 Task: Create a new address book entry by filling in the required fields: Address Book Name, Street, City, State, Landmark, Postal Code, and Country, then save the entry.
Action: Mouse moved to (20, 94)
Screenshot: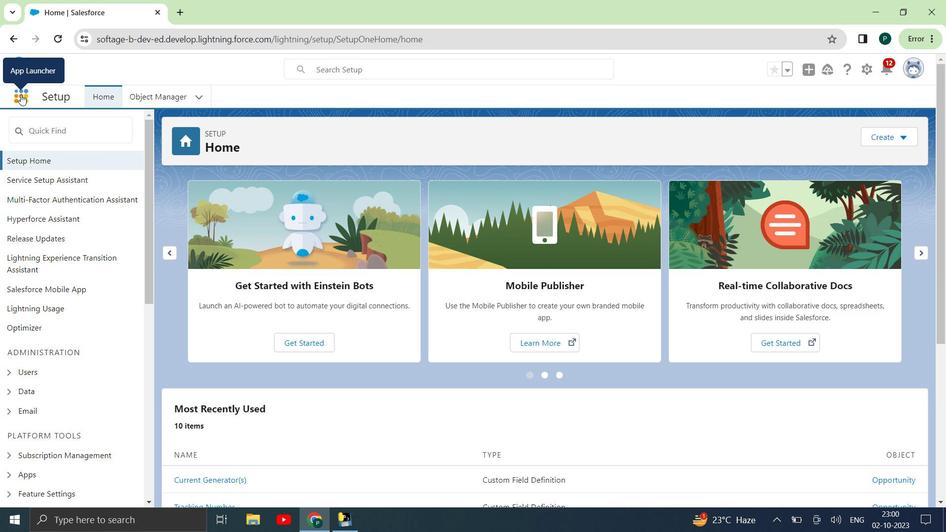 
Action: Mouse pressed left at (20, 94)
Screenshot: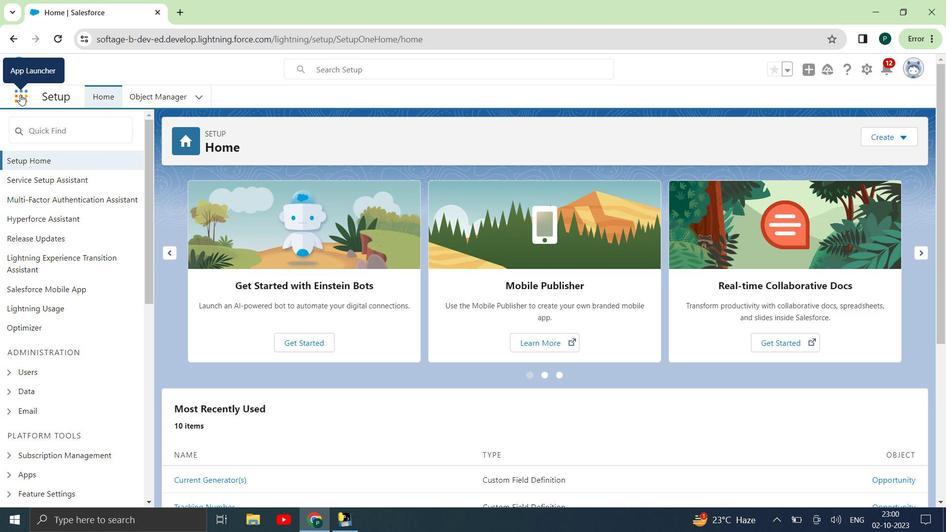 
Action: Mouse moved to (40, 310)
Screenshot: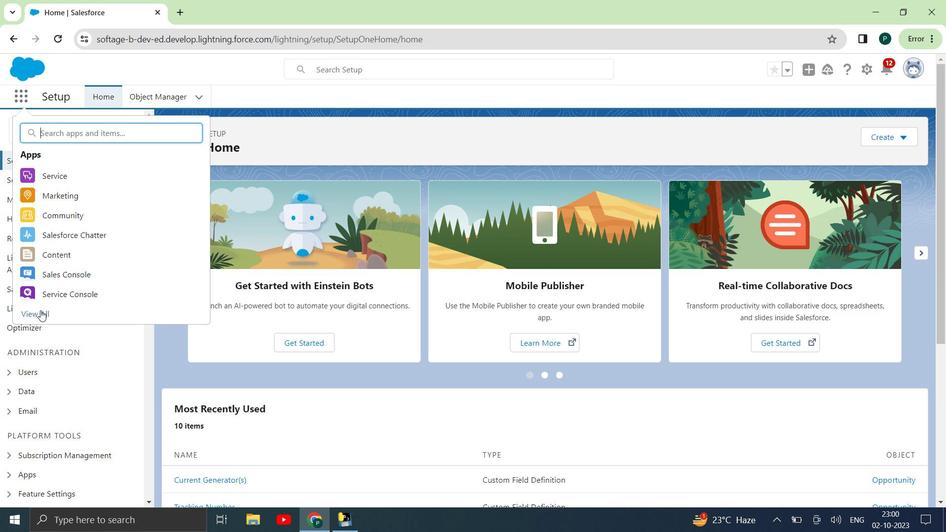 
Action: Mouse pressed left at (40, 310)
Screenshot: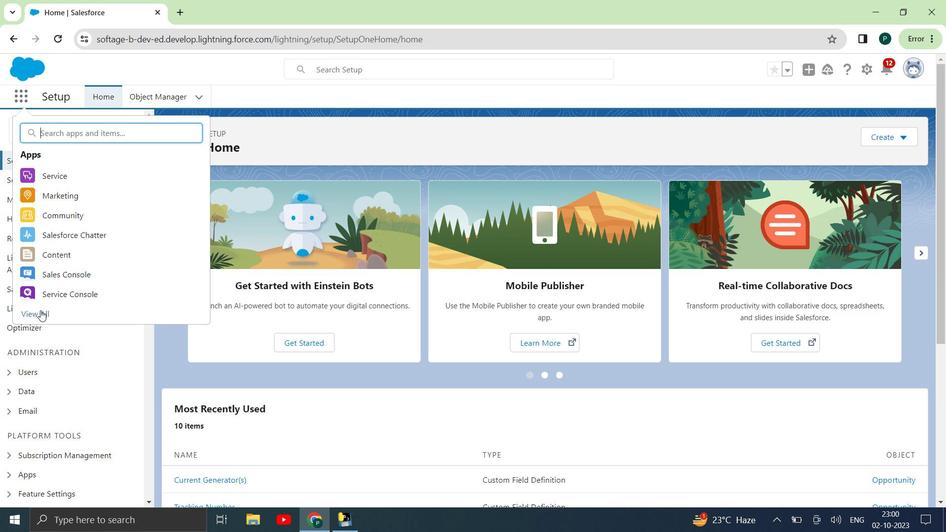 
Action: Mouse moved to (175, 360)
Screenshot: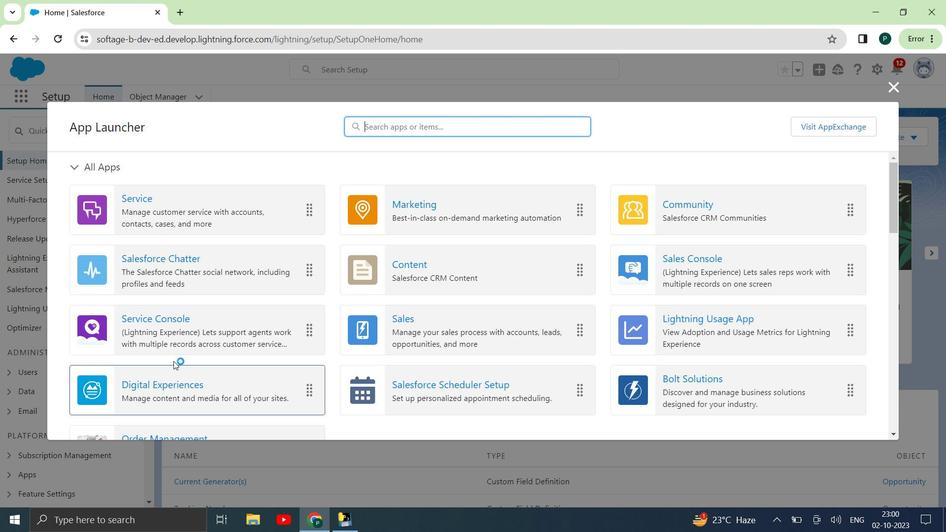 
Action: Mouse scrolled (175, 360) with delta (0, 0)
Screenshot: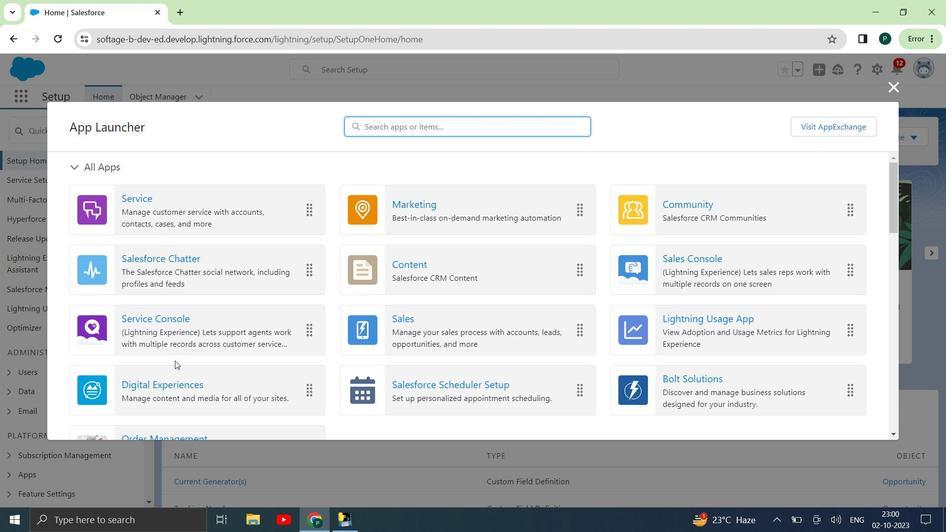 
Action: Mouse scrolled (175, 360) with delta (0, 0)
Screenshot: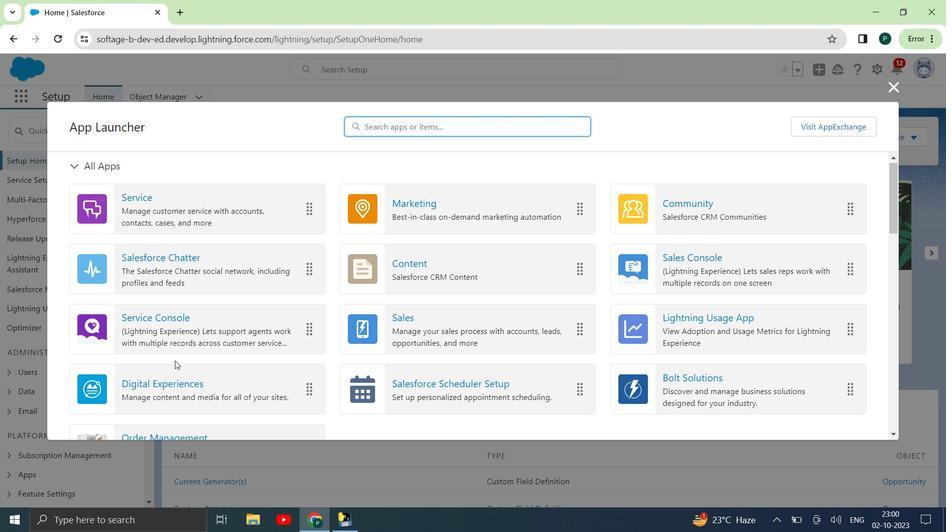 
Action: Mouse moved to (167, 336)
Screenshot: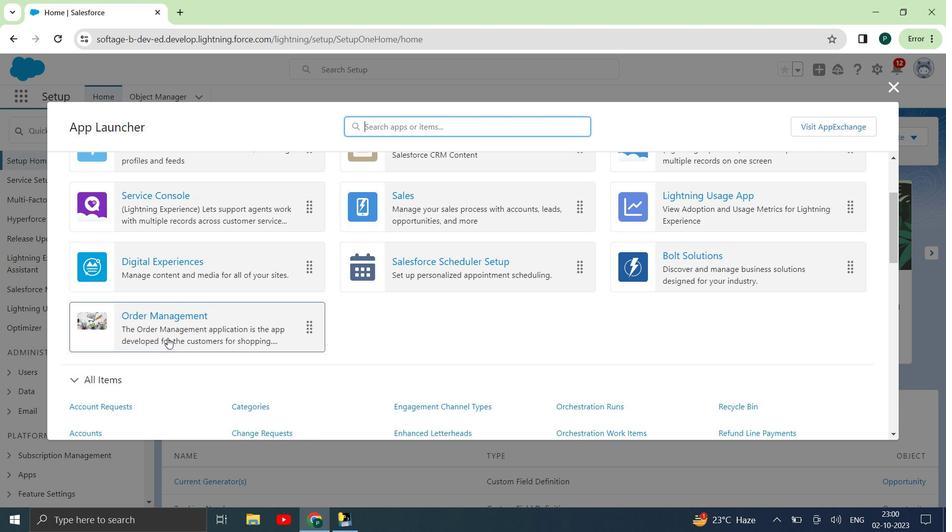 
Action: Mouse pressed left at (167, 336)
Screenshot: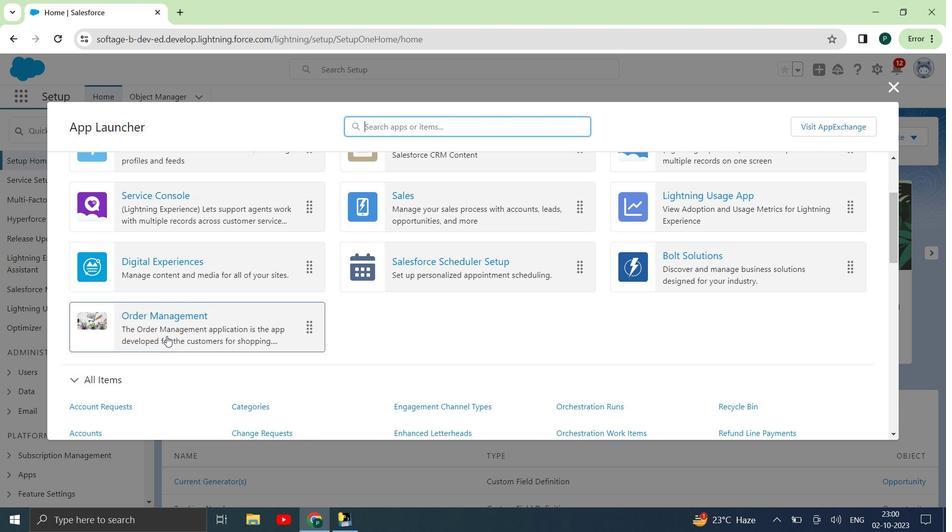
Action: Mouse moved to (537, 100)
Screenshot: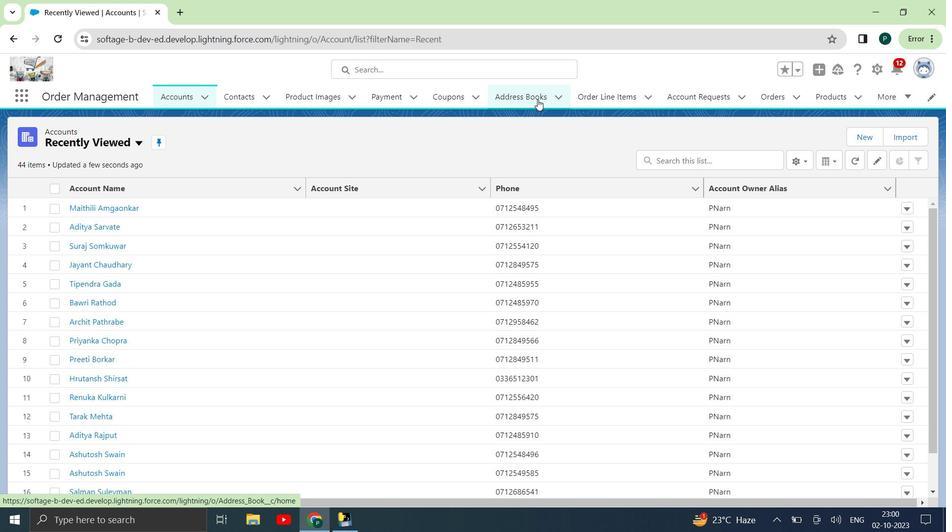 
Action: Mouse pressed left at (537, 100)
Screenshot: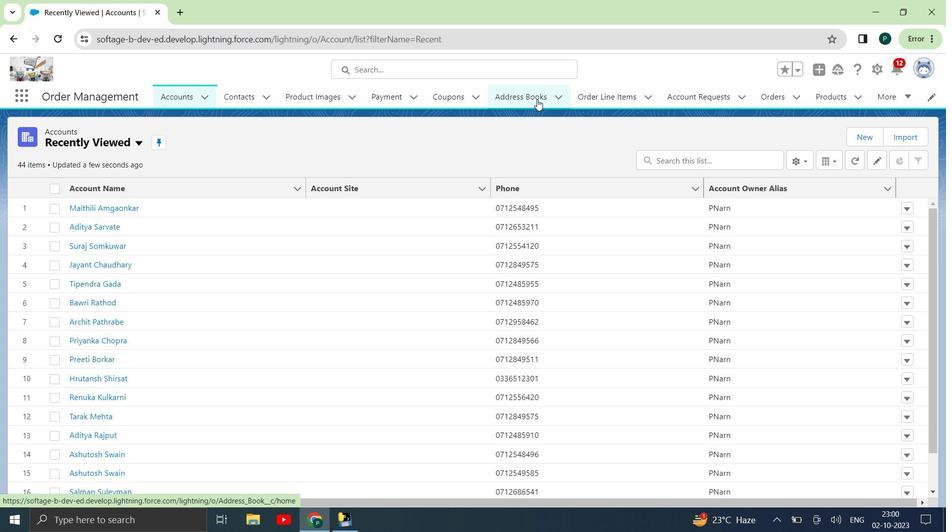 
Action: Mouse moved to (804, 137)
Screenshot: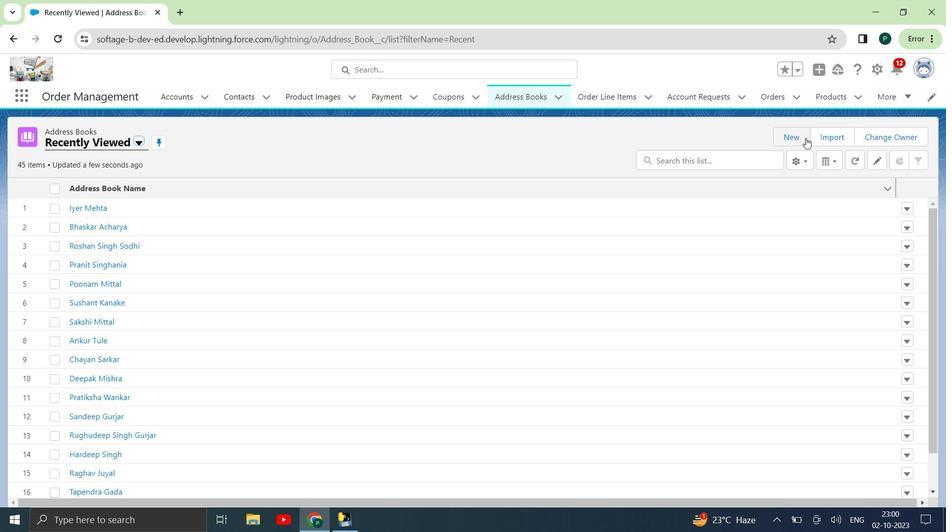 
Action: Mouse pressed left at (804, 137)
Screenshot: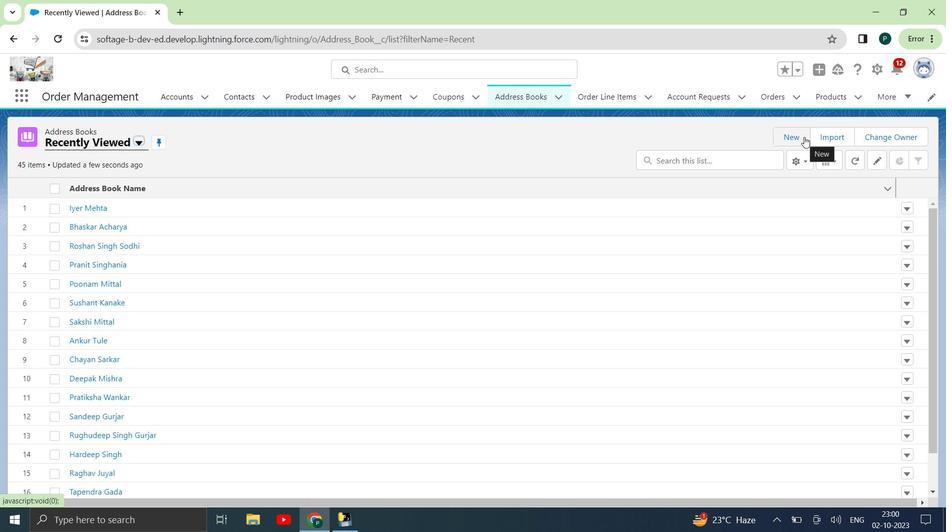 
Action: Mouse moved to (369, 198)
Screenshot: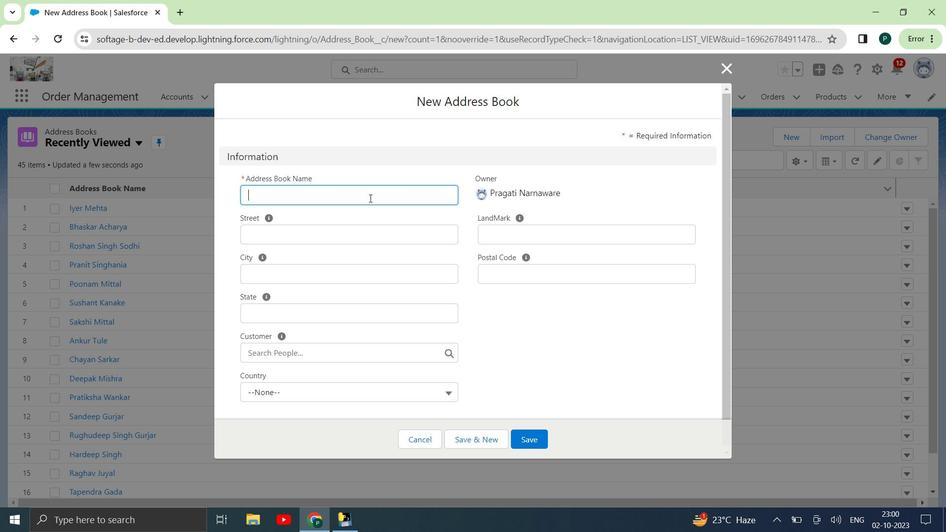 
Action: Mouse pressed left at (369, 198)
Screenshot: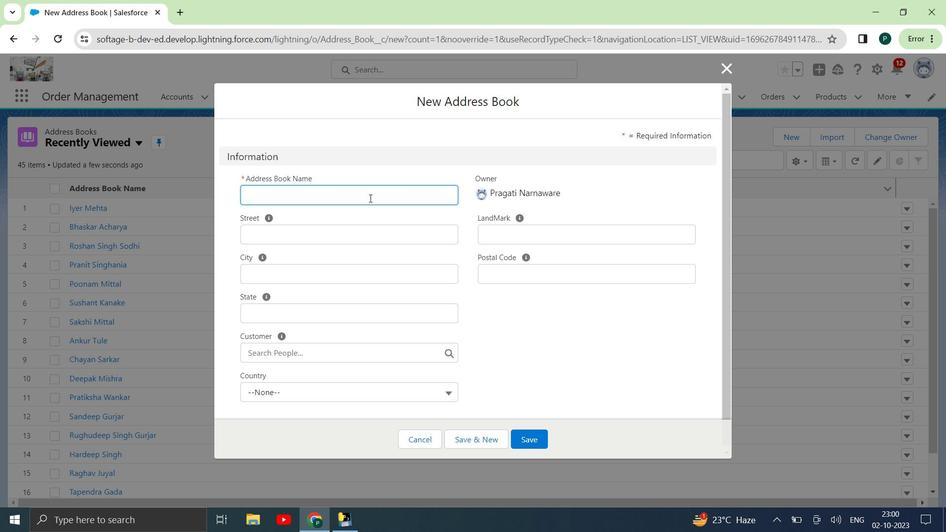 
Action: Mouse moved to (563, 110)
Screenshot: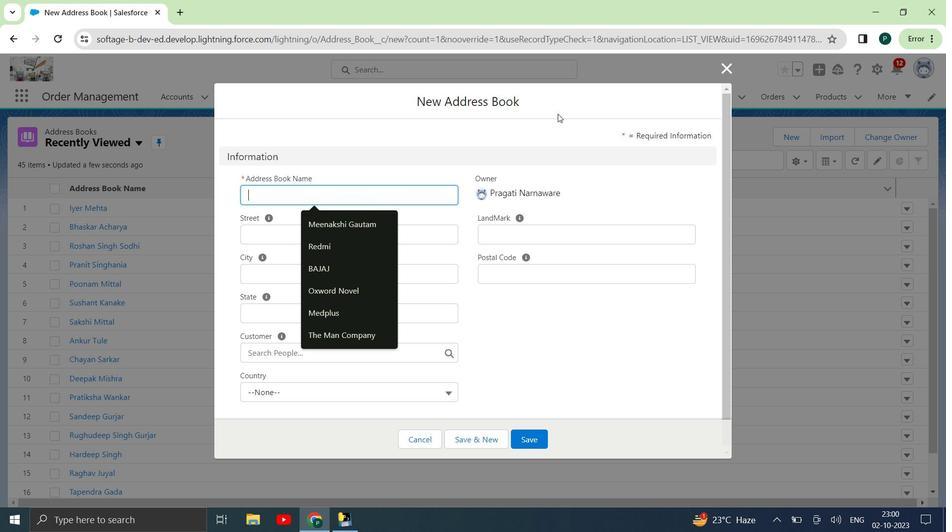 
Action: Key pressed <Key.shift>Hemraj<Key.space><Key.shift><Key.shift><Key.shift><Key.shift><Key.shift><Key.shift><Key.shift><Key.shift><Key.shift><Key.shift><Key.shift><Key.shift><Key.shift><Key.shift>Kalyan
Screenshot: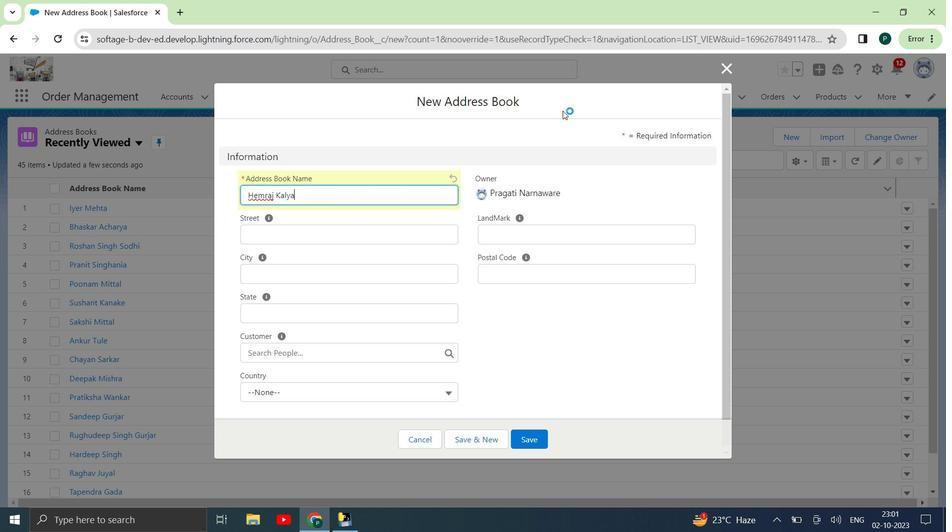 
Action: Mouse moved to (338, 232)
Screenshot: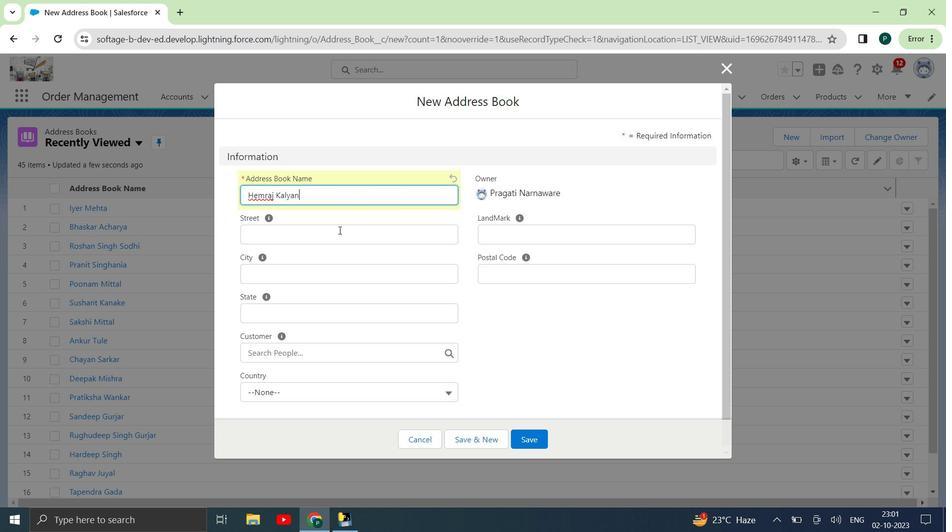 
Action: Mouse pressed left at (338, 232)
Screenshot: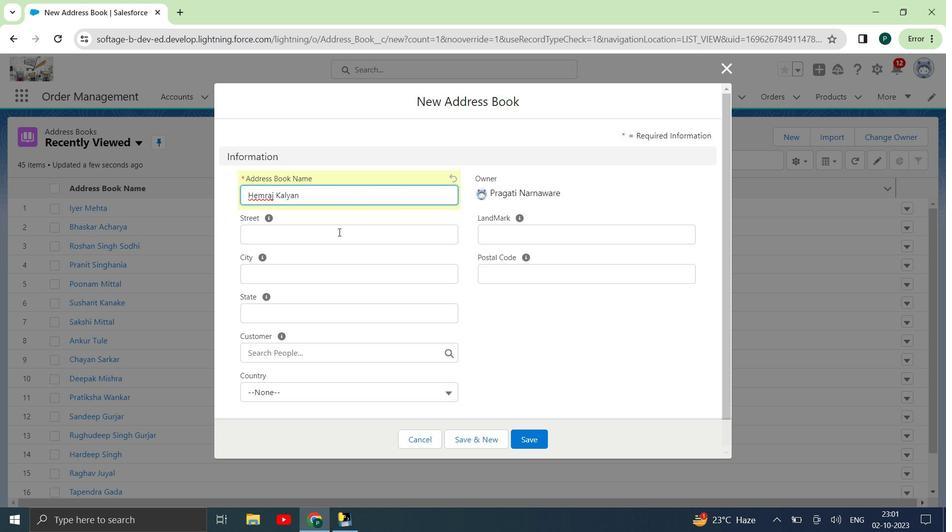 
Action: Key pressed 15/<Key.shift>L<Key.space><Key.shift><Key.shift><Key.shift><Key.shift>North<Key.space><Key.shift><Key.shift><Key.shift><Key.shift><Key.shift><Key.shift><Key.shift><Key.shift><Key.shift>Carolina<Key.space><Key.shift>Lane.
Screenshot: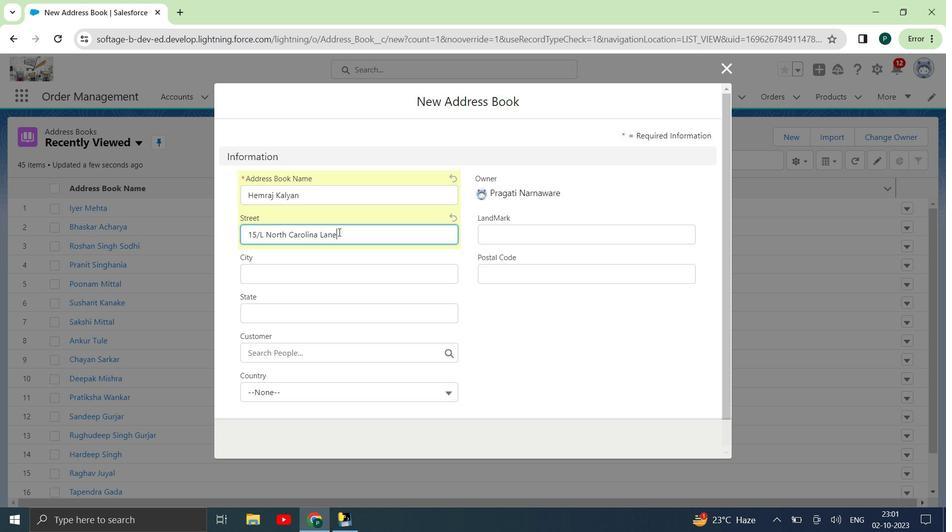 
Action: Mouse moved to (519, 239)
Screenshot: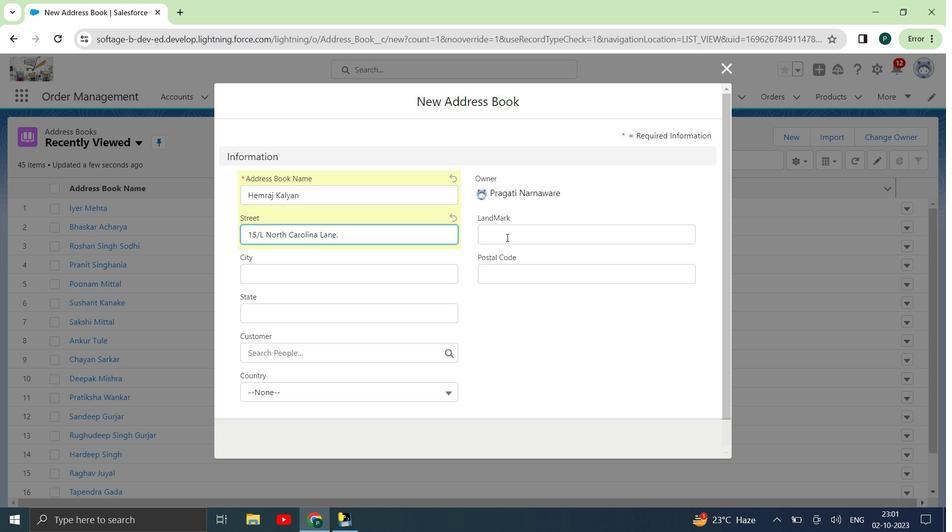 
Action: Mouse pressed left at (519, 239)
Screenshot: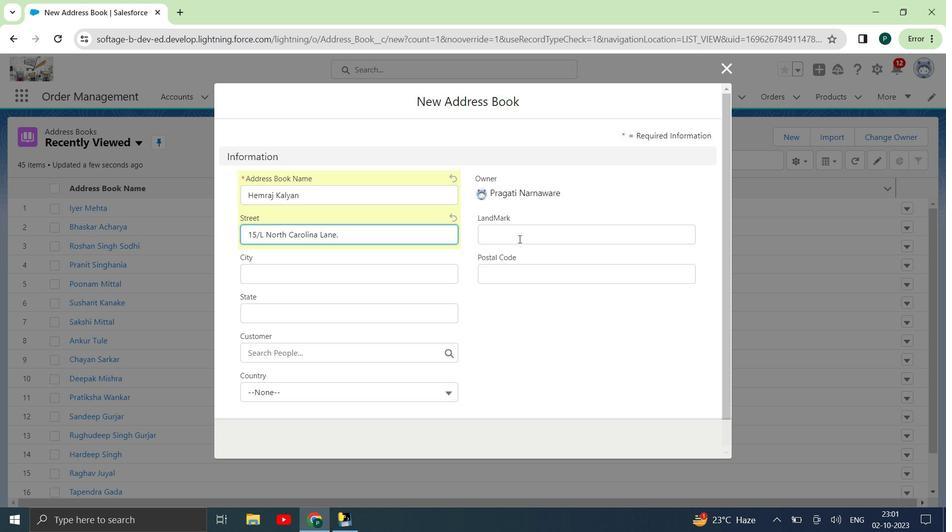 
Action: Key pressed <Key.shift><Key.shift><Key.shift><Key.shift><Key.shift><Key.shift><Key.shift><Key.shift><Key.shift><Key.shift><Key.shift><Key.shift><Key.shift><Key.shift><Key.shift><Key.shift><Key.shift><Key.shift><Key.shift>NIT<Key.space>Swimming<Key.space><Key.shift>Pool
Screenshot: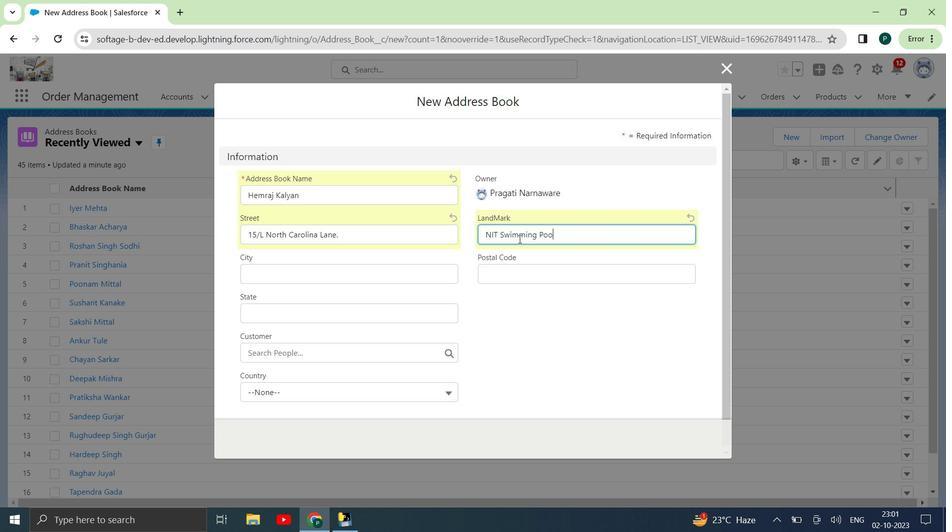 
Action: Mouse moved to (338, 280)
Screenshot: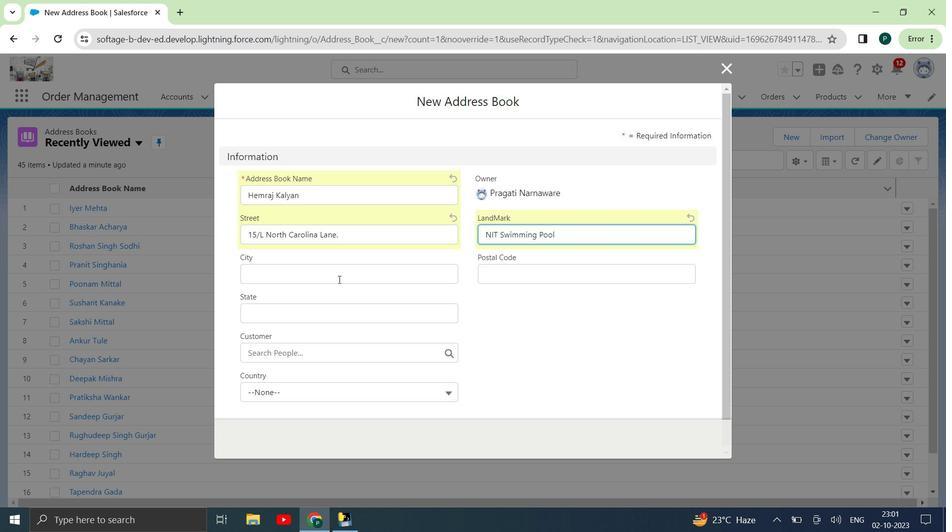
Action: Mouse pressed left at (338, 280)
Screenshot: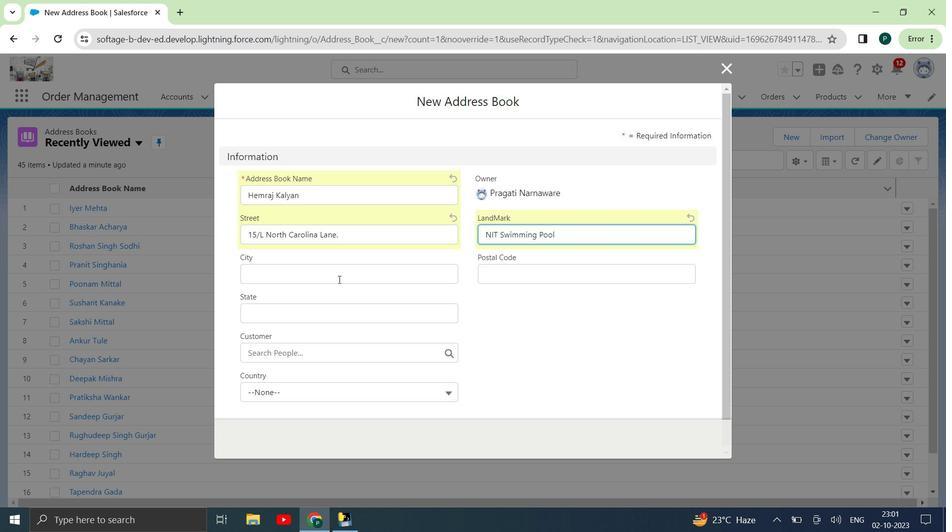 
Action: Key pressed <Key.shift>Kanpur
Screenshot: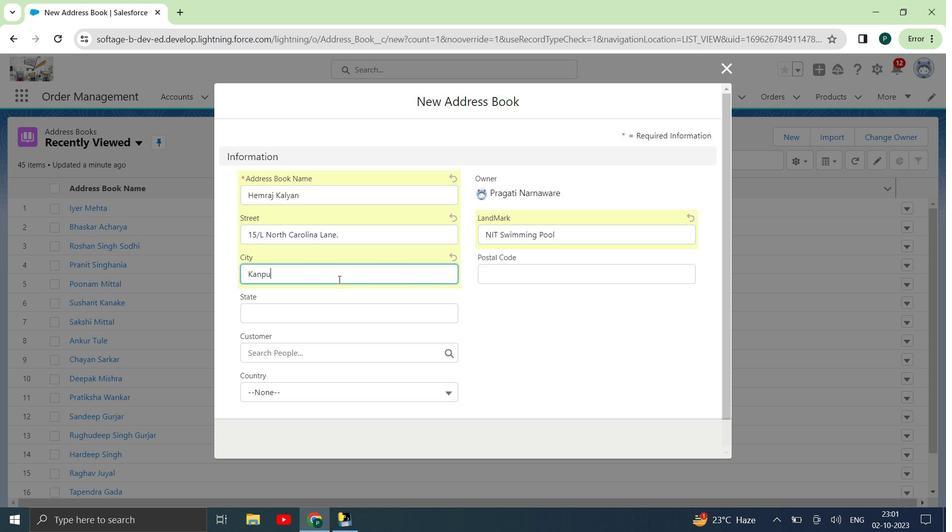 
Action: Mouse moved to (518, 271)
Screenshot: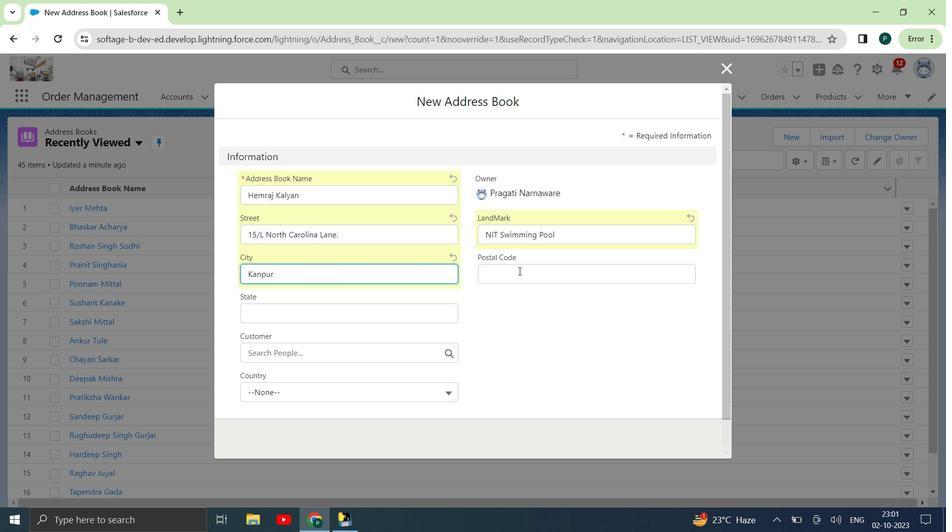 
Action: Mouse pressed left at (518, 271)
Screenshot: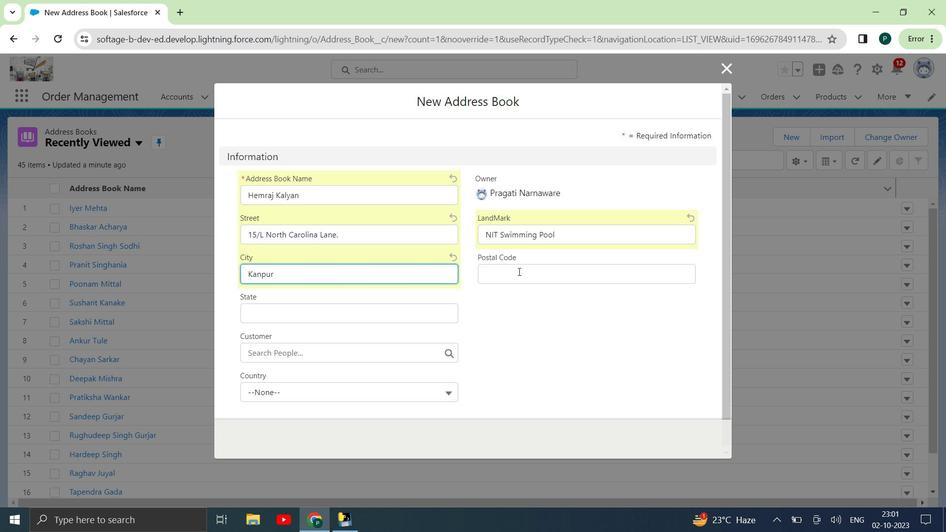 
Action: Key pressed 440033
Screenshot: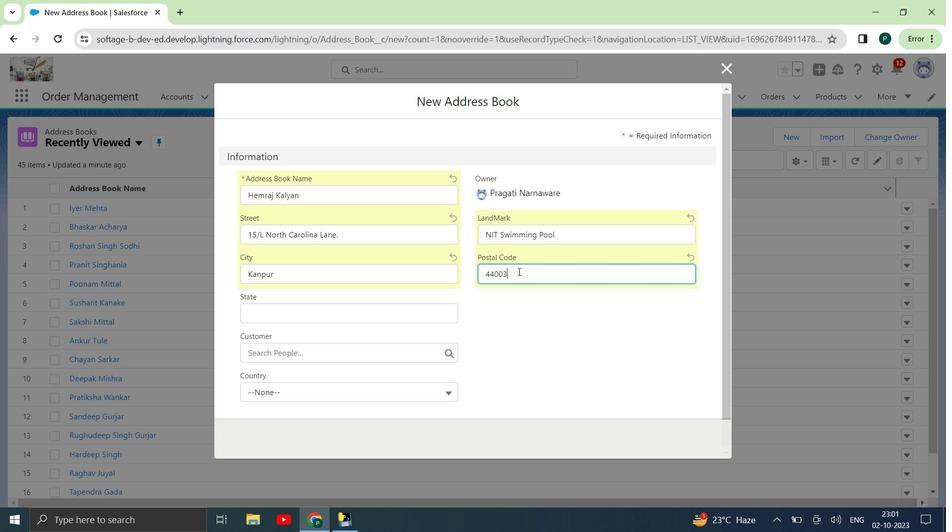 
Action: Mouse moved to (504, 272)
Screenshot: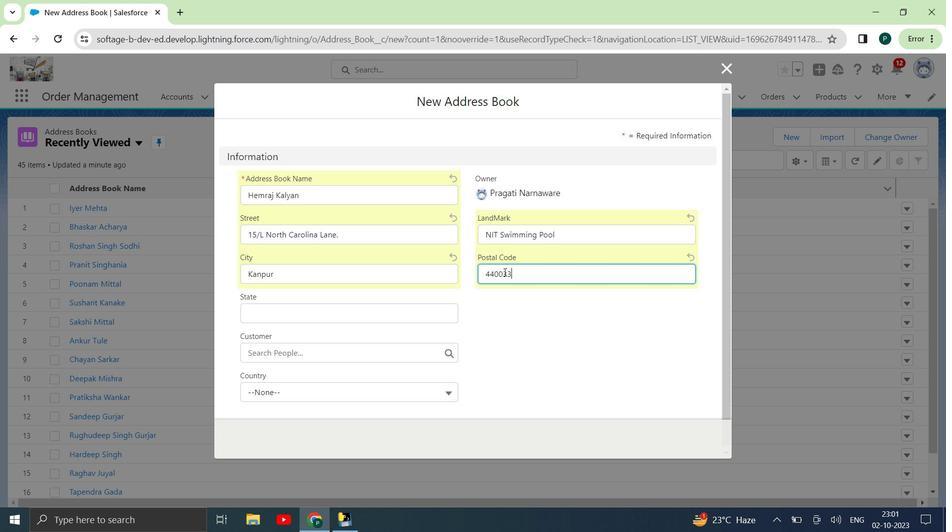 
Action: Mouse scrolled (504, 271) with delta (0, 0)
Screenshot: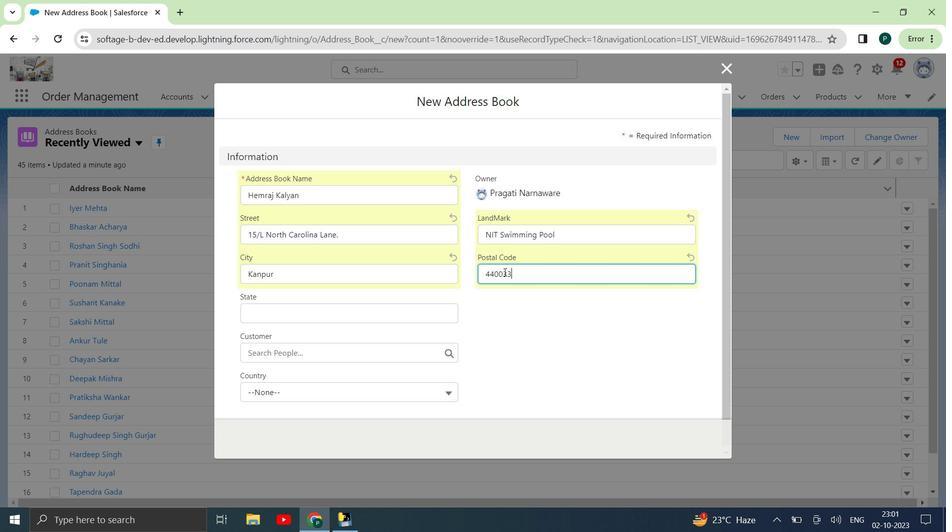 
Action: Mouse scrolled (504, 271) with delta (0, 0)
Screenshot: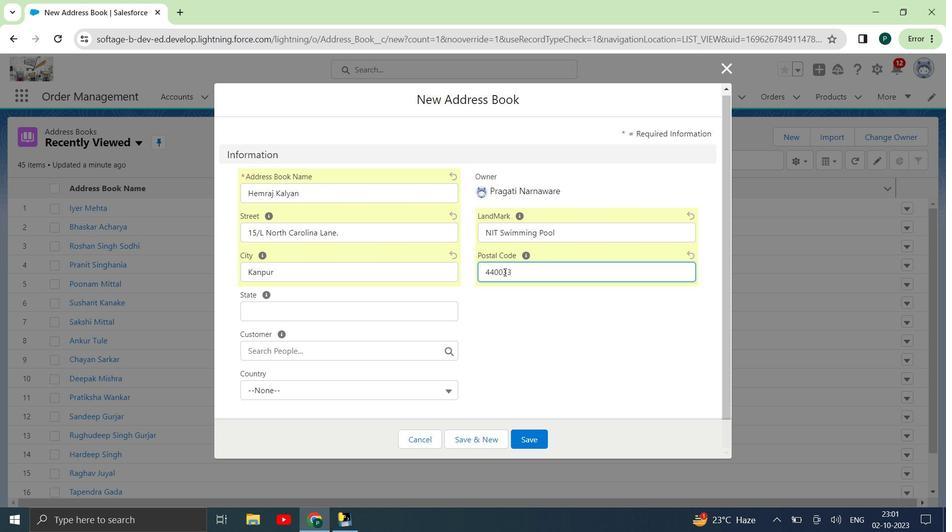 
Action: Mouse moved to (344, 306)
Screenshot: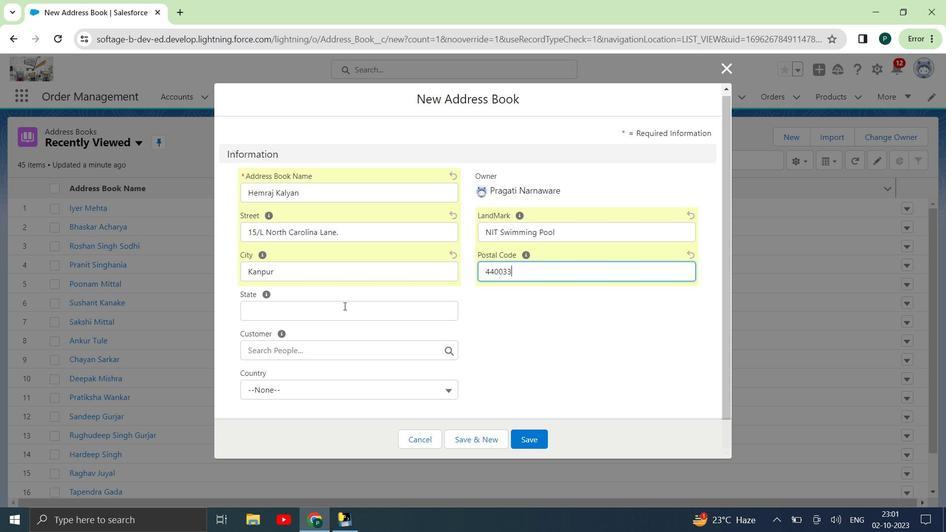 
Action: Mouse pressed left at (344, 306)
Screenshot: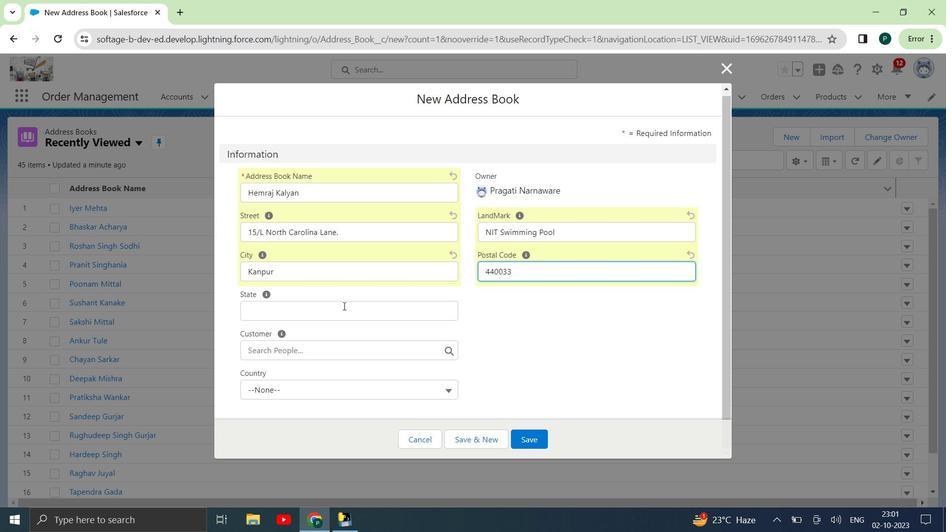 
Action: Key pressed <Key.shift><Key.shift><Key.shift><Key.shift><Key.shift><Key.shift><Key.shift><Key.shift><Key.shift><Key.shift><Key.shift><Key.shift><Key.shift><Key.shift><Key.shift><Key.shift><Key.shift><Key.shift><Key.shift><Key.shift><Key.shift>Uttar<Key.space><Key.shift><Key.shift><Key.shift><Key.shift><Key.shift><Key.shift><Key.shift><Key.shift><Key.shift><Key.shift><Key.shift><Key.shift><Key.shift><Key.shift><Key.shift><Key.shift><Key.shift><Key.shift>Pradesh
Screenshot: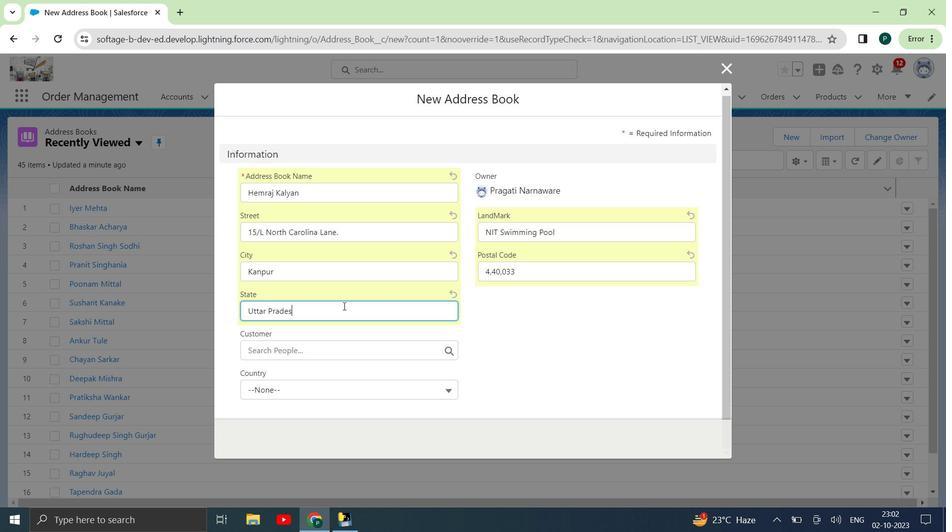 
Action: Mouse moved to (350, 299)
Screenshot: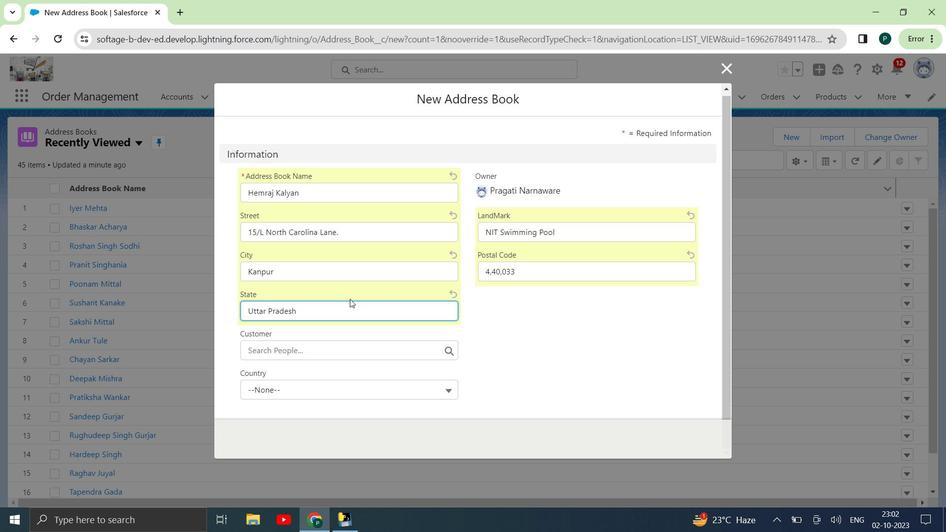 
Action: Mouse scrolled (350, 298) with delta (0, 0)
Screenshot: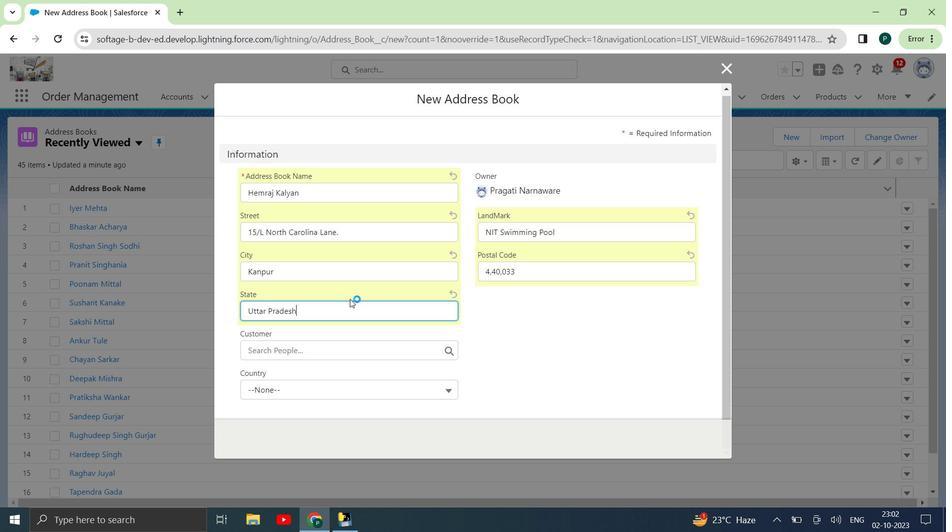 
Action: Mouse scrolled (350, 298) with delta (0, 0)
Screenshot: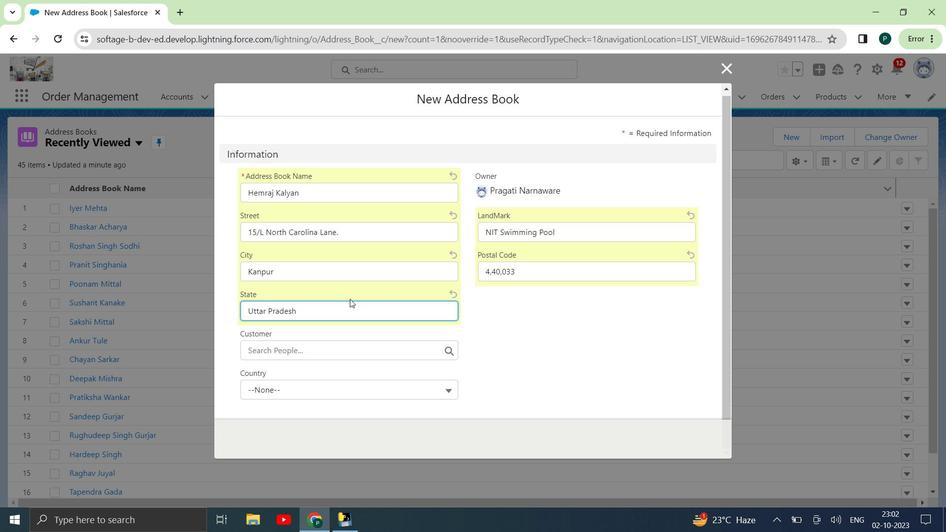 
Action: Mouse scrolled (350, 298) with delta (0, 0)
Screenshot: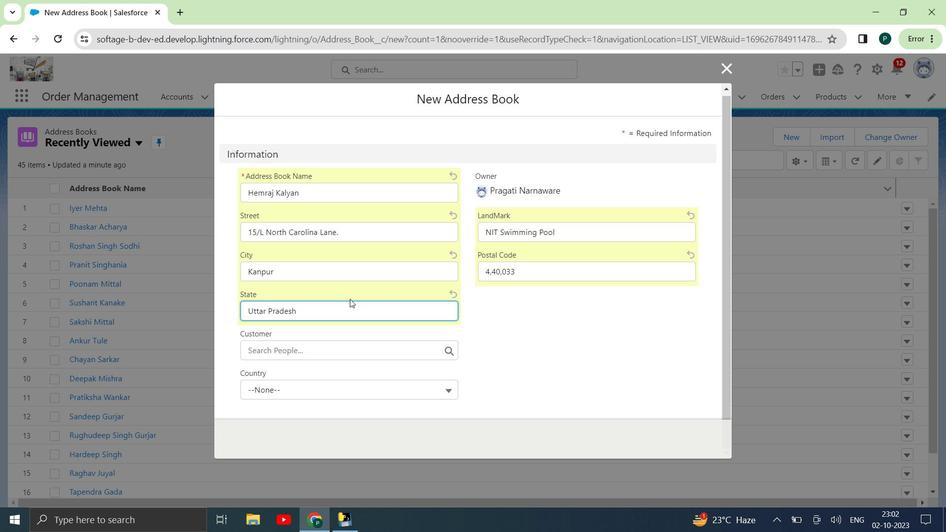 
Action: Mouse moved to (325, 356)
Screenshot: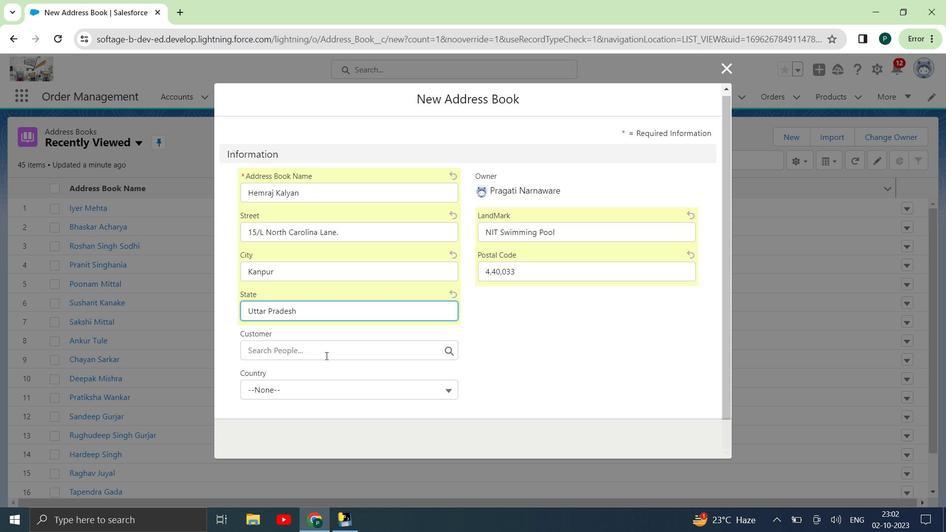 
Action: Mouse pressed left at (325, 356)
Screenshot: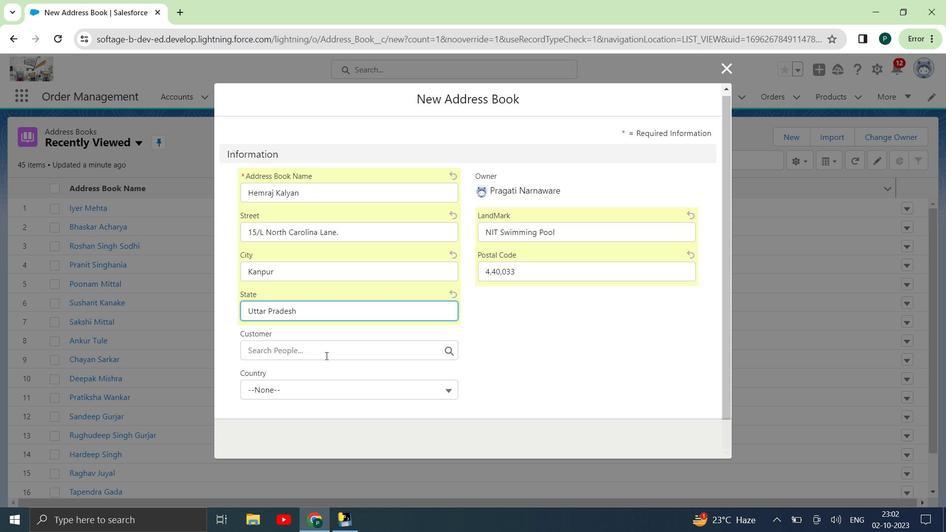 
Action: Mouse moved to (327, 348)
Screenshot: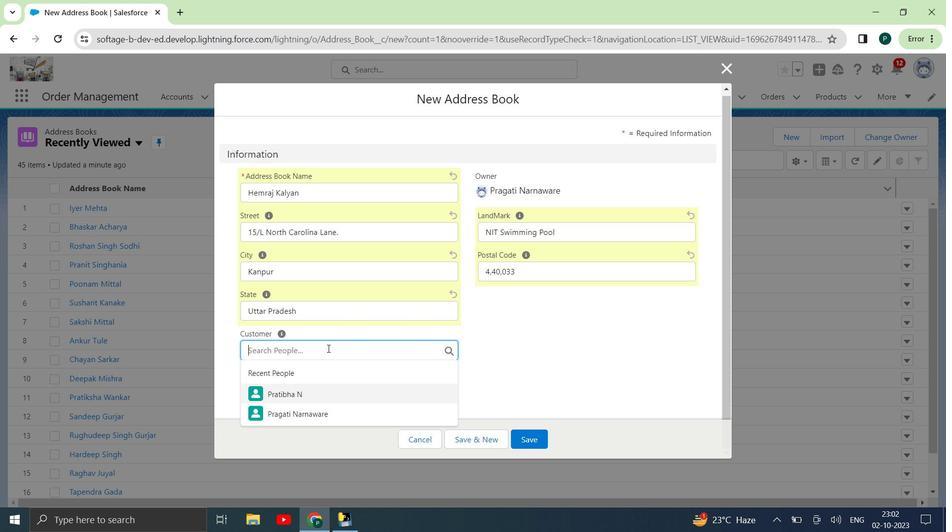 
Action: Mouse scrolled (327, 348) with delta (0, 0)
Screenshot: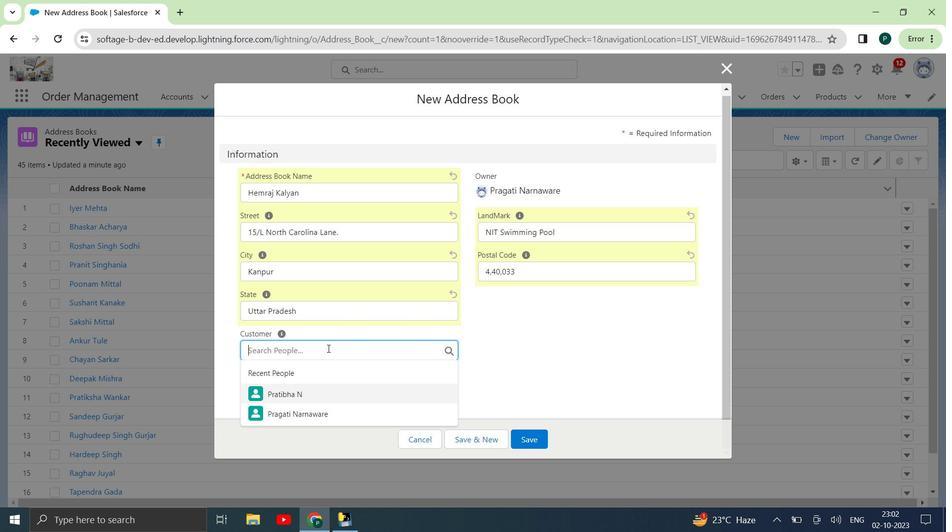 
Action: Mouse scrolled (327, 348) with delta (0, 0)
Screenshot: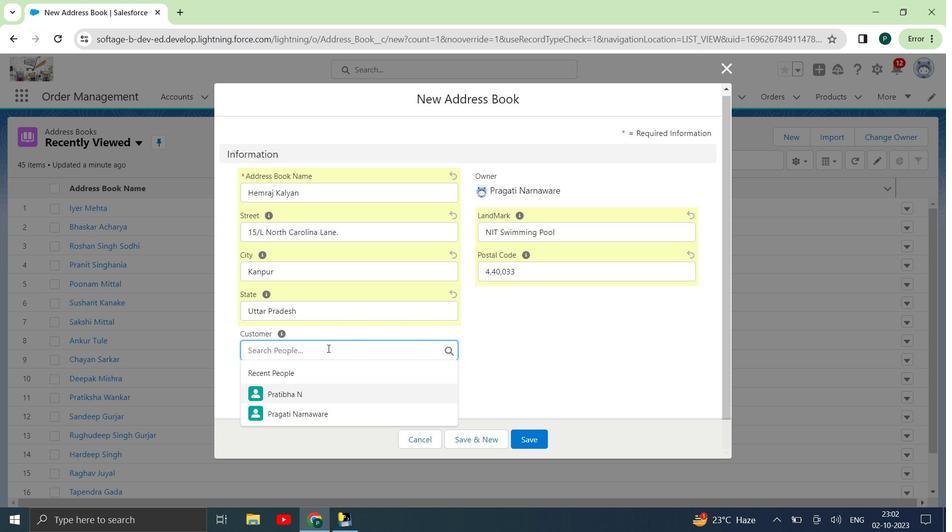 
Action: Mouse scrolled (327, 348) with delta (0, 0)
Screenshot: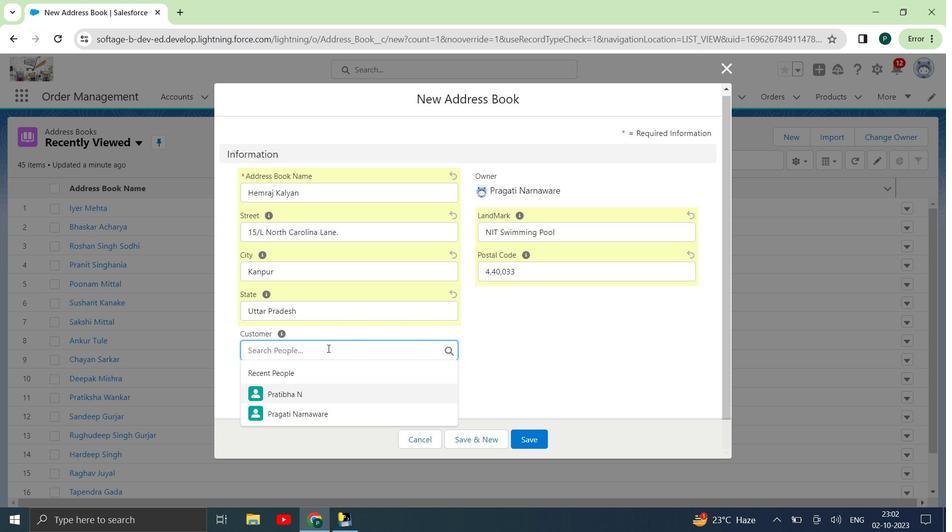 
Action: Mouse moved to (382, 348)
Screenshot: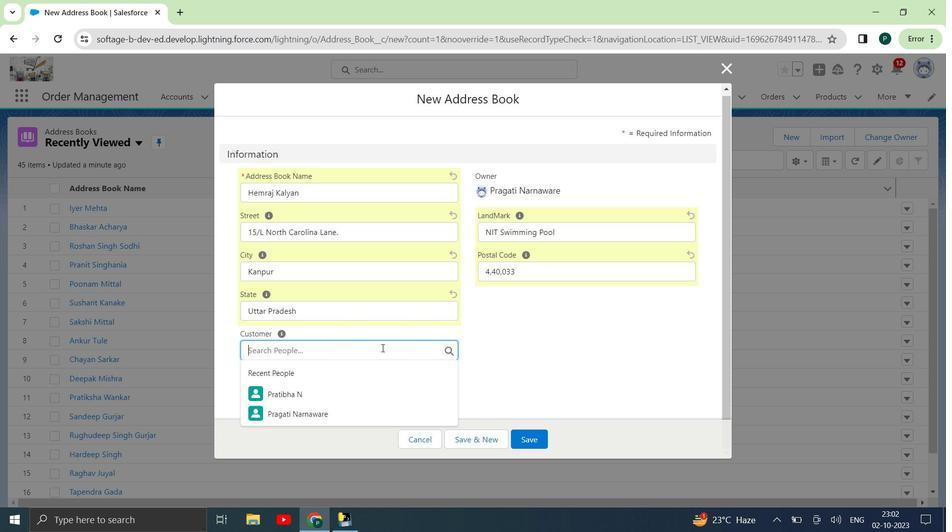 
Action: Mouse pressed left at (382, 348)
Screenshot: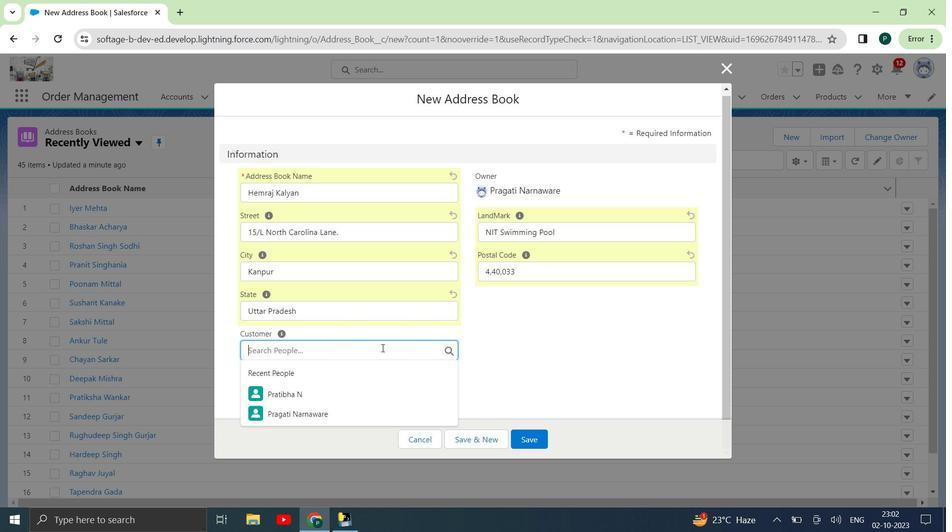 
Action: Mouse moved to (363, 328)
Screenshot: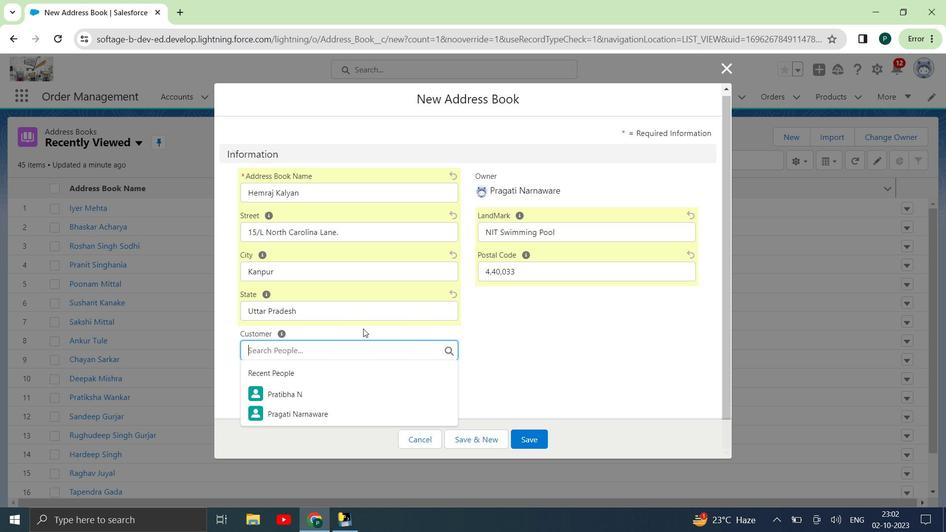 
Action: Mouse pressed left at (363, 328)
Screenshot: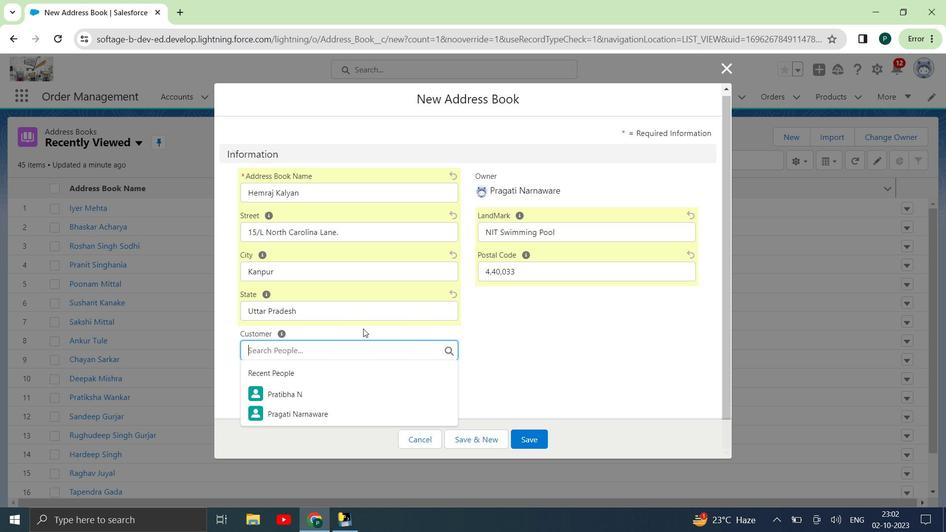 
Action: Mouse moved to (353, 352)
Screenshot: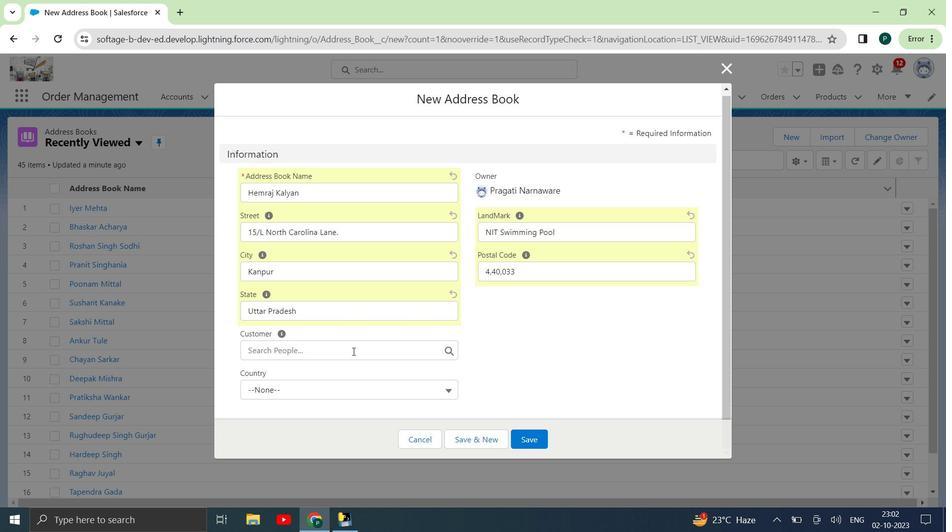 
Action: Mouse pressed left at (353, 352)
Screenshot: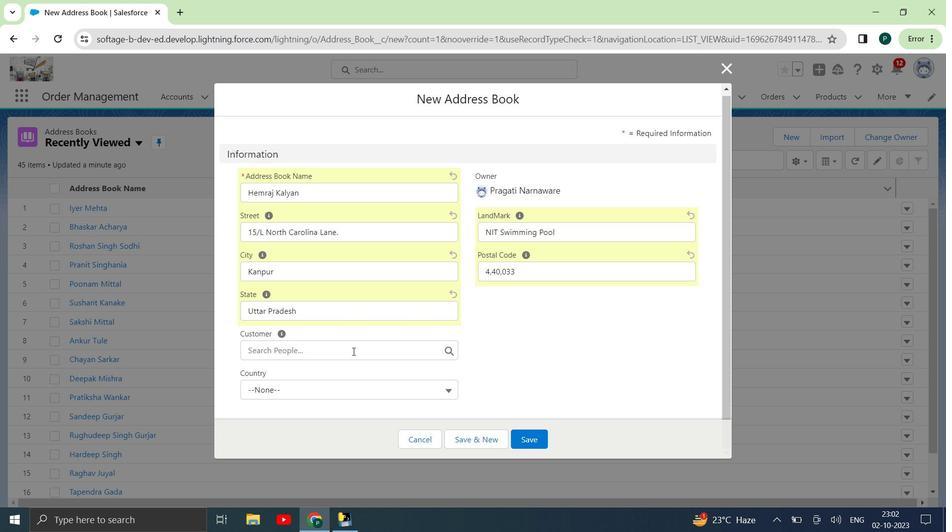 
Action: Mouse moved to (346, 328)
Screenshot: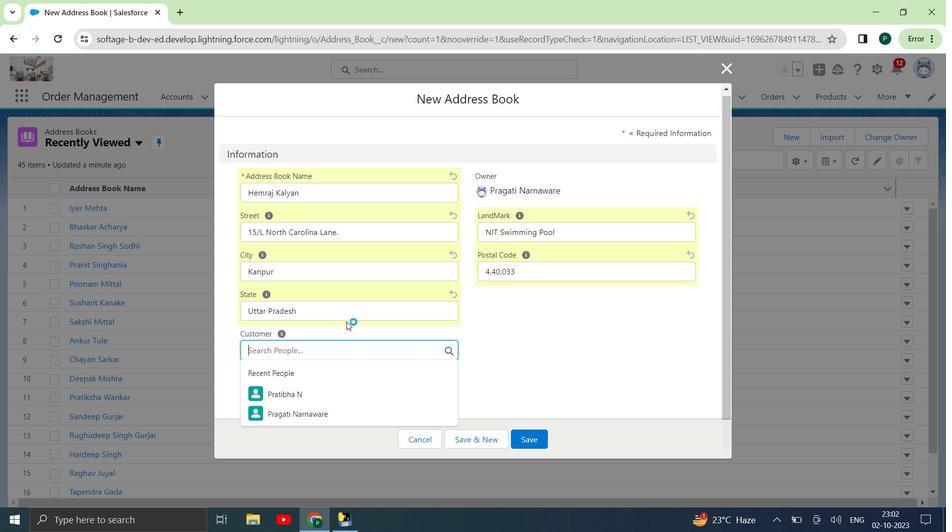 
Action: Mouse pressed left at (346, 328)
Screenshot: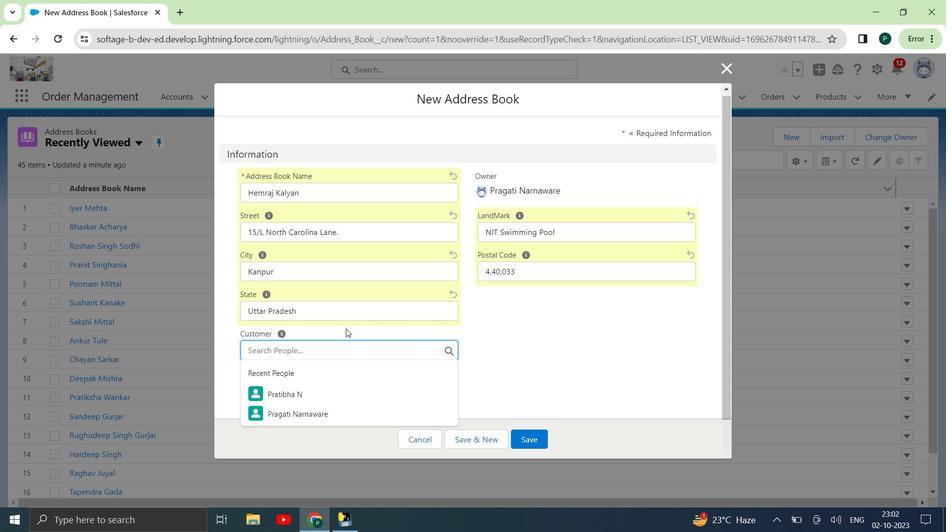 
Action: Mouse moved to (355, 327)
Screenshot: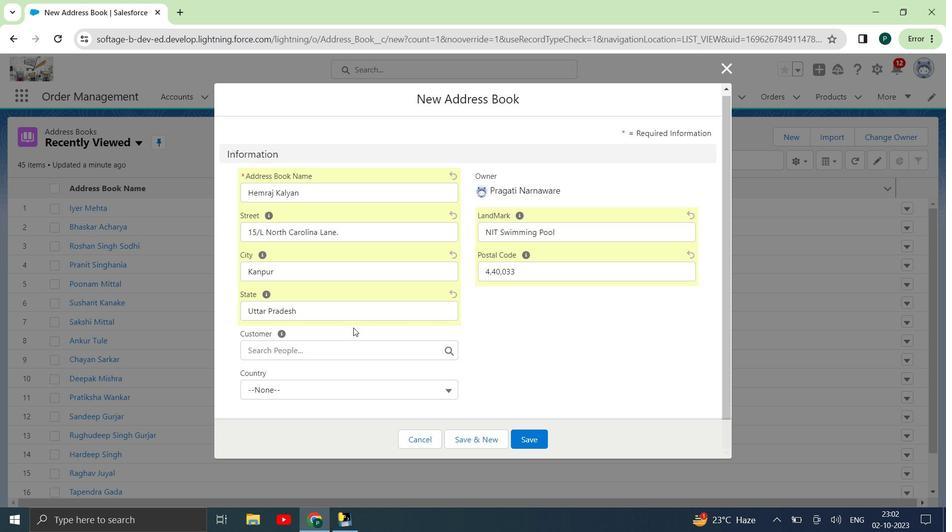 
Action: Mouse pressed left at (355, 327)
Screenshot: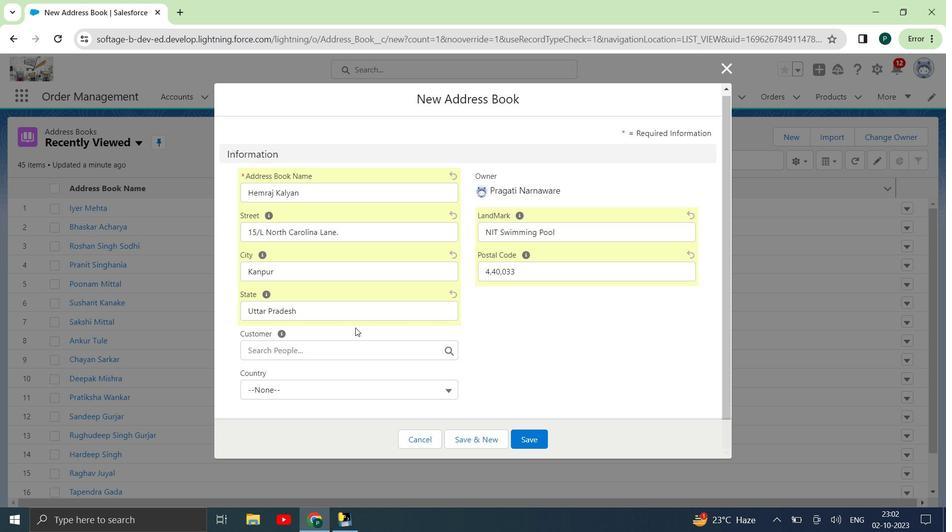 
Action: Mouse moved to (349, 354)
Screenshot: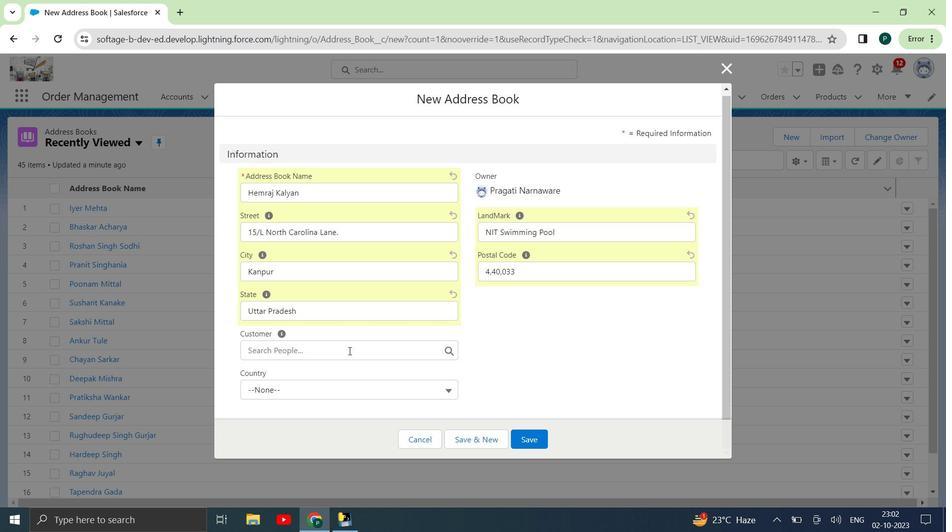 
Action: Mouse pressed left at (349, 354)
Screenshot: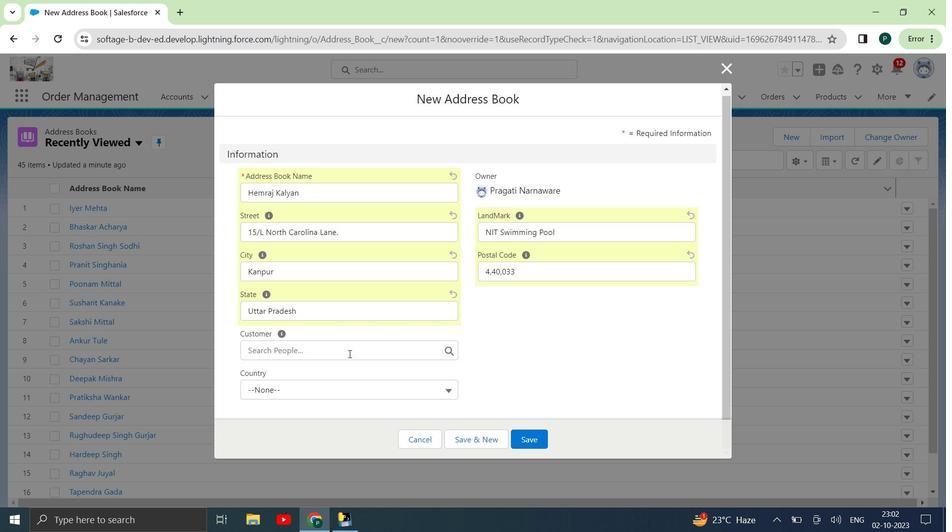 
Action: Mouse pressed left at (349, 354)
Screenshot: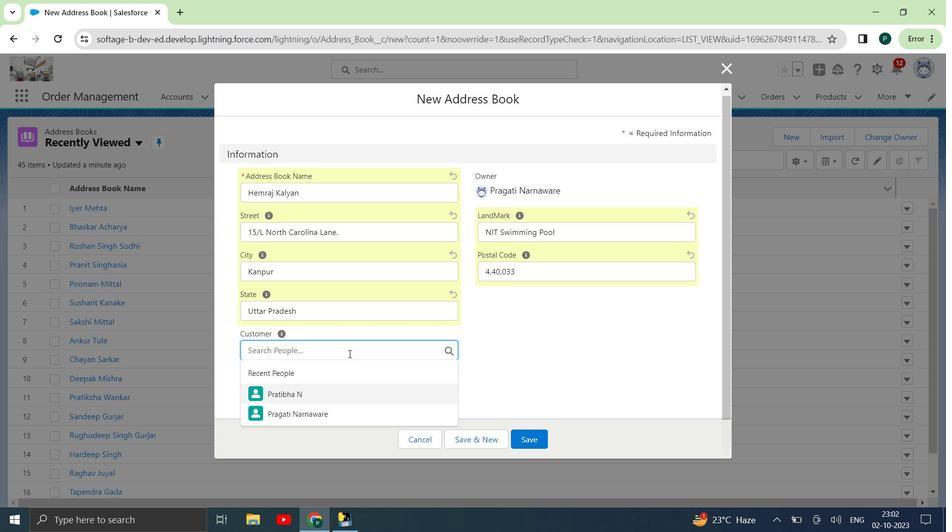 
Action: Mouse moved to (354, 331)
Screenshot: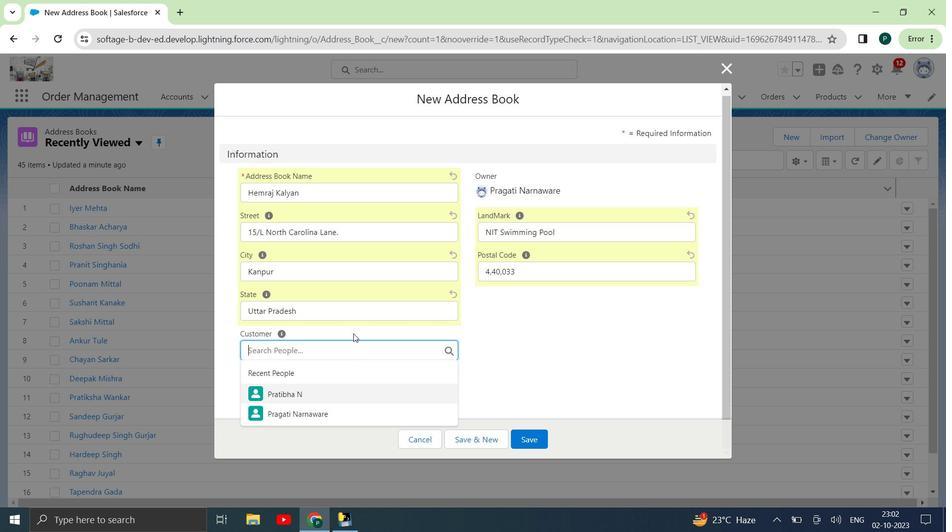 
Action: Mouse pressed left at (354, 331)
Screenshot: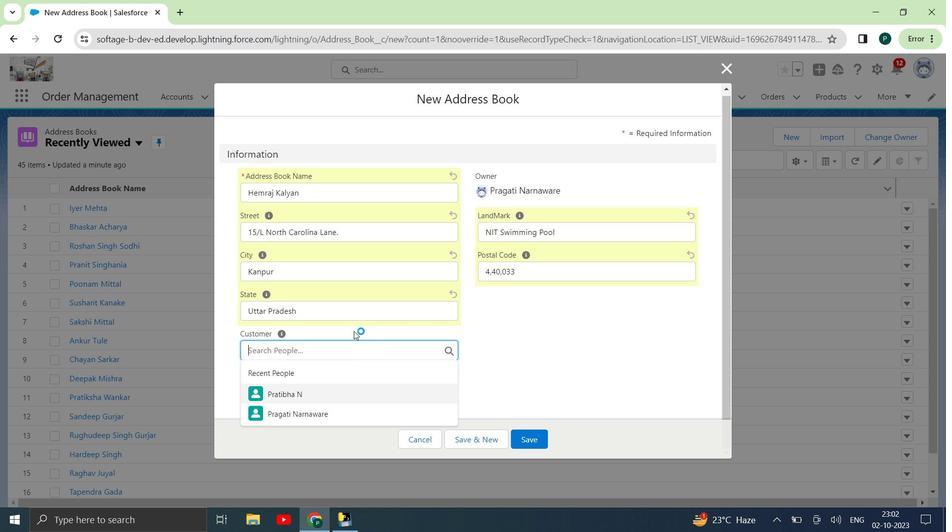 
Action: Mouse moved to (325, 390)
Screenshot: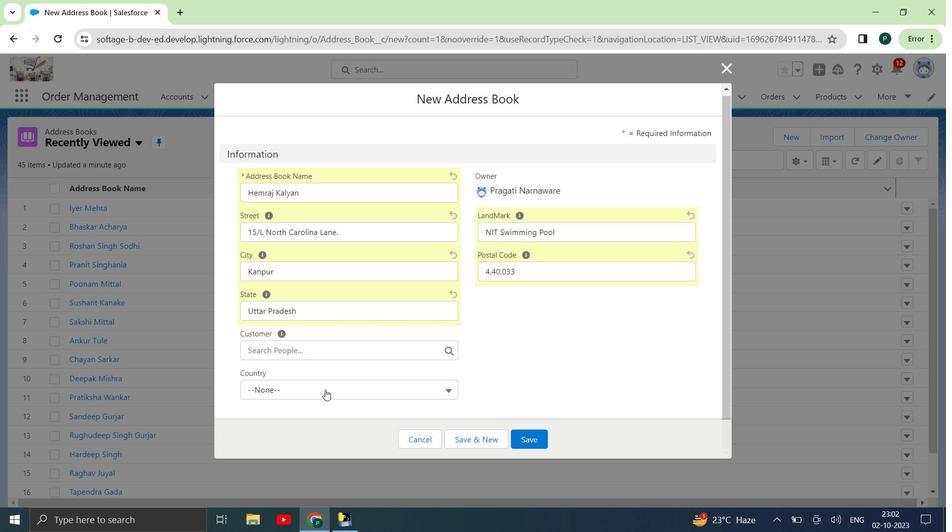 
Action: Mouse pressed left at (325, 390)
Screenshot: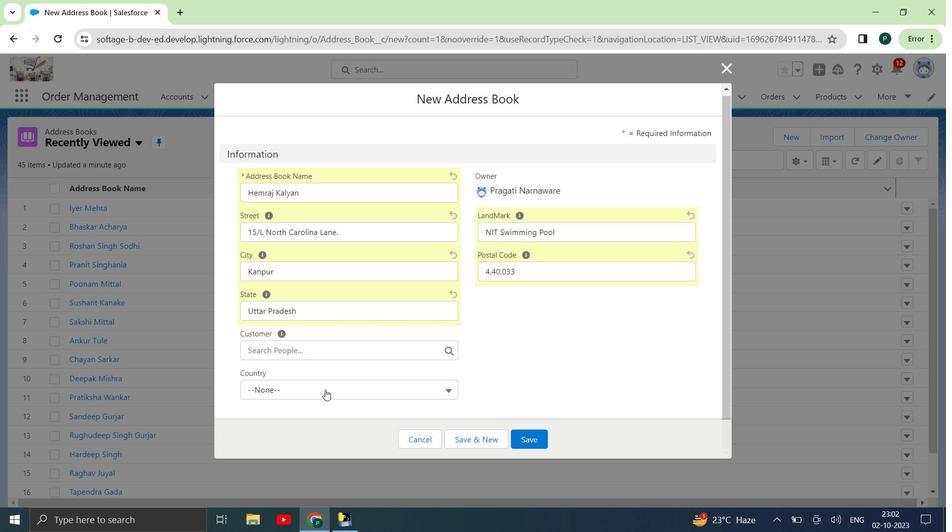 
Action: Mouse moved to (345, 235)
Screenshot: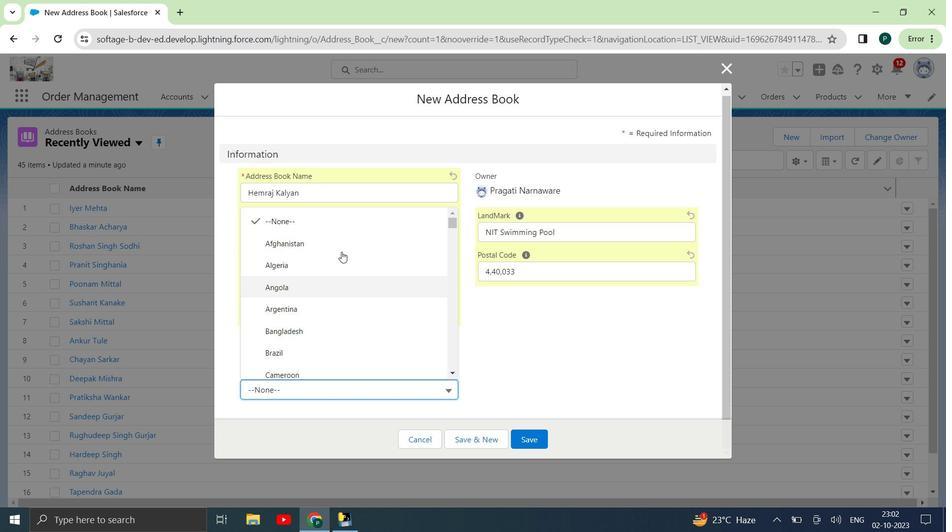 
Action: Key pressed <Key.down><Key.down><Key.up>
Screenshot: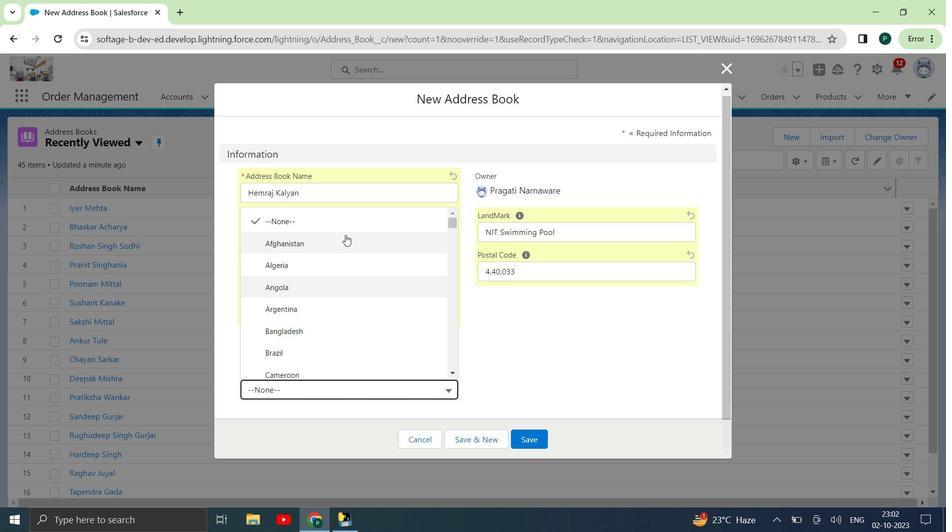 
Action: Mouse pressed left at (345, 235)
Screenshot: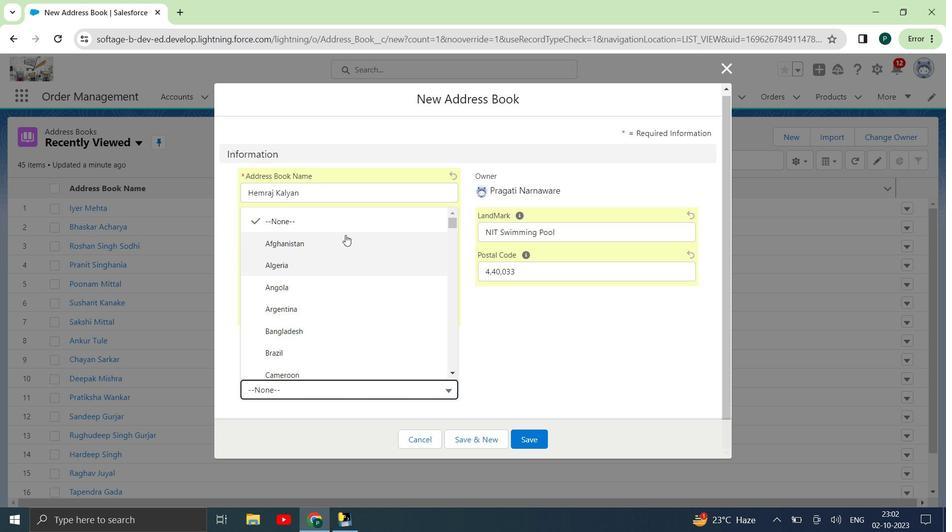 
Action: Mouse moved to (339, 394)
Screenshot: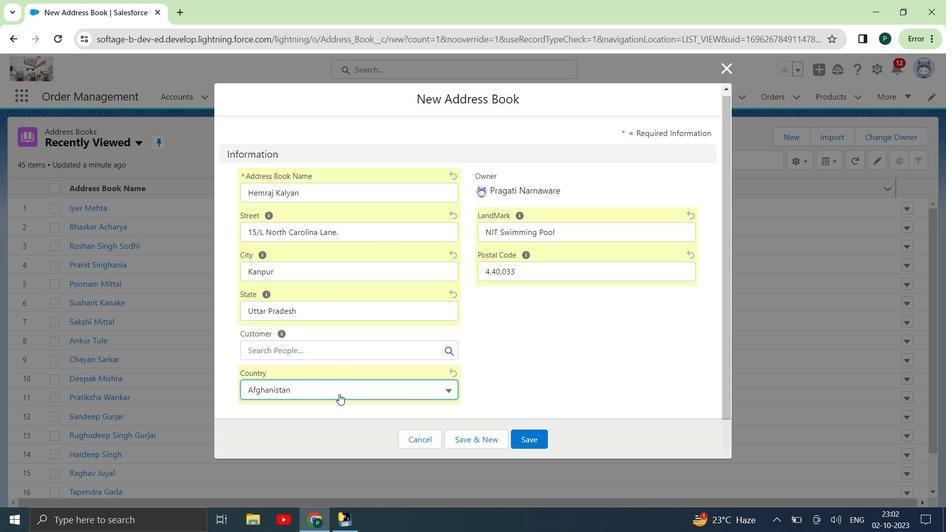 
Action: Mouse pressed left at (339, 394)
Screenshot: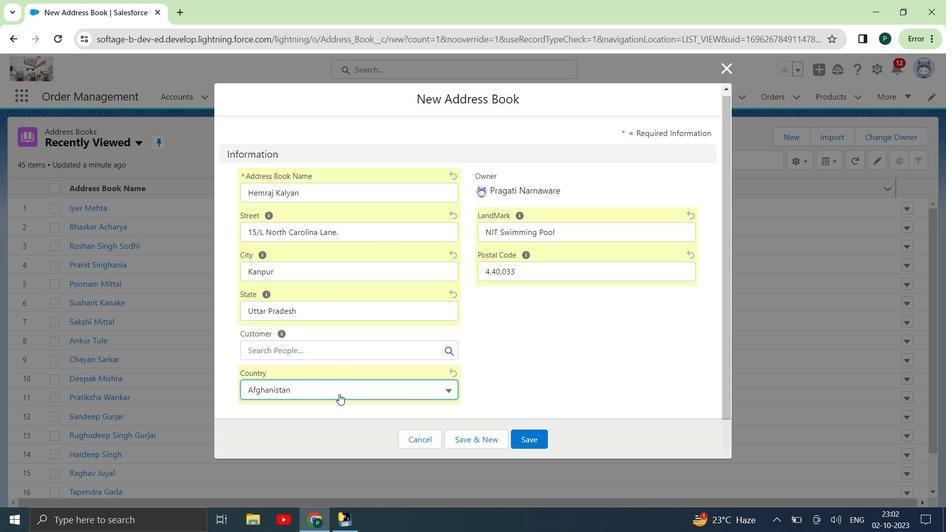 
Action: Mouse moved to (347, 236)
Screenshot: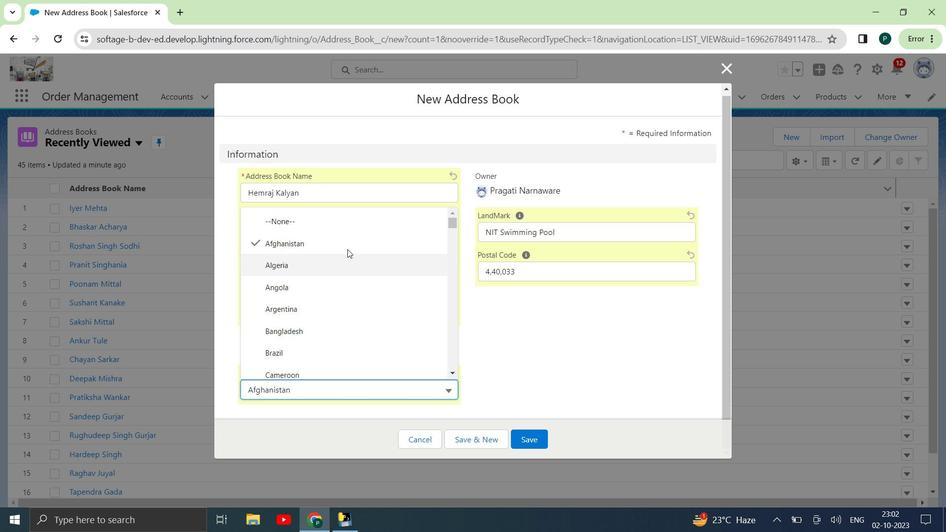 
Action: Key pressed <Key.down><Key.down><Key.down><Key.down><Key.down><Key.down><Key.down><Key.down><Key.down><Key.down><Key.down><Key.down><Key.down><Key.down><Key.down><Key.down><Key.down><Key.down><Key.down><Key.down><Key.down><Key.down><Key.down><Key.down><Key.down><Key.down><Key.down><Key.down><Key.down><Key.down><Key.down><Key.down><Key.down><Key.down><Key.down><Key.down><Key.down><Key.down><Key.down><Key.down><Key.down><Key.down><Key.down><Key.down><Key.down><Key.down><Key.down><Key.down><Key.down><Key.down><Key.down><Key.down><Key.down><Key.down><Key.down><Key.down><Key.down><Key.down><Key.down><Key.down><Key.down><Key.down><Key.down><Key.down><Key.down><Key.down><Key.down><Key.down><Key.down><Key.down><Key.down><Key.down><Key.down><Key.down><Key.down><Key.down><Key.down><Key.down><Key.down><Key.down><Key.down><Key.down><Key.down><Key.down><Key.down><Key.down><Key.down><Key.down><Key.down><Key.down><Key.down><Key.down><Key.down><Key.down><Key.down><Key.down><Key.down><Key.down><Key.down><Key.down><Key.down><Key.down><Key.down><Key.down><Key.down><Key.down><Key.down><Key.down><Key.down><Key.down><Key.down><Key.down><Key.down><Key.down><Key.down><Key.down><Key.down><Key.down><Key.down><Key.down><Key.down><Key.down><Key.down><Key.down><Key.down><Key.down><Key.down><Key.down><Key.down><Key.down><Key.down><Key.down><Key.down><Key.down><Key.down><Key.down><Key.down><Key.down><Key.down><Key.down><Key.down><Key.down><Key.down><Key.down><Key.down><Key.down><Key.down><Key.down><Key.down><Key.down><Key.down><Key.down><Key.down><Key.down><Key.down><Key.down><Key.down><Key.down><Key.down><Key.down><Key.down><Key.down><Key.down><Key.down><Key.down><Key.down><Key.down><Key.down><Key.down><Key.down><Key.down><Key.down><Key.down><Key.down><Key.down><Key.down><Key.enter>
Screenshot: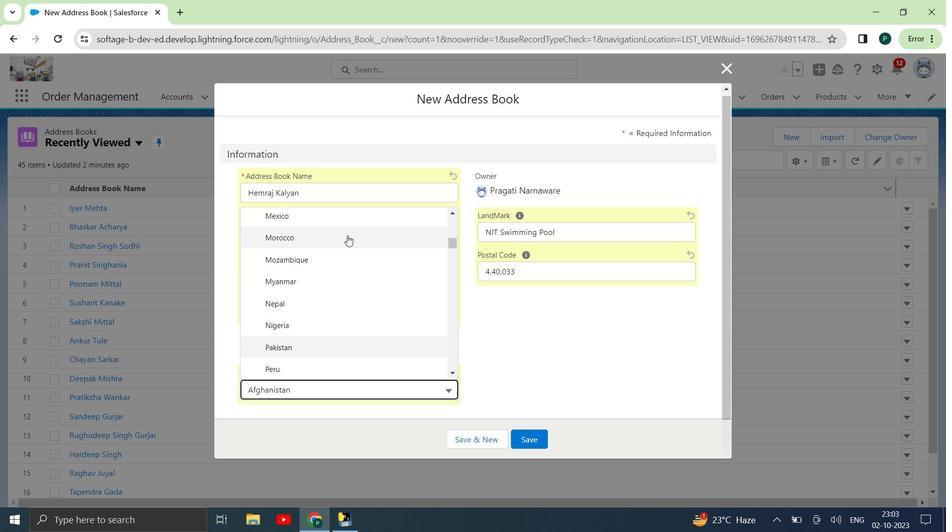 
Action: Mouse moved to (545, 444)
Screenshot: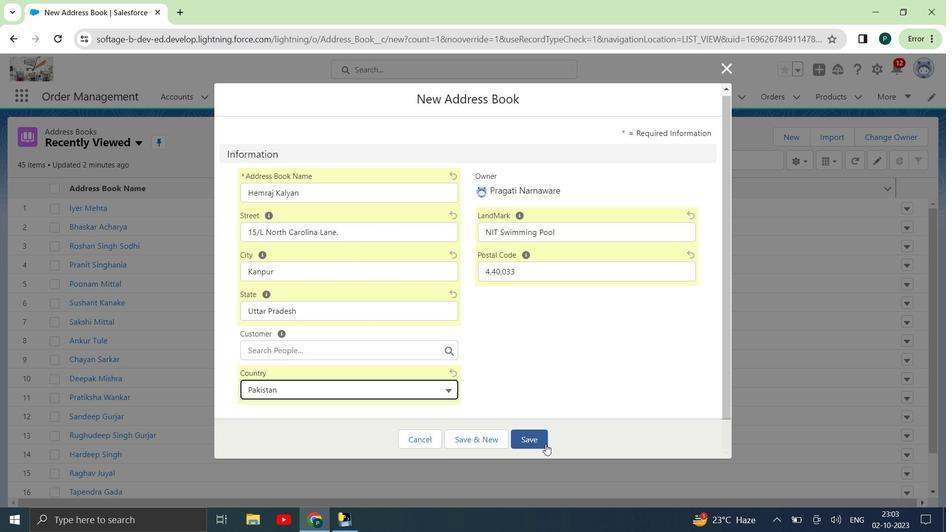 
Action: Mouse pressed left at (545, 444)
Screenshot: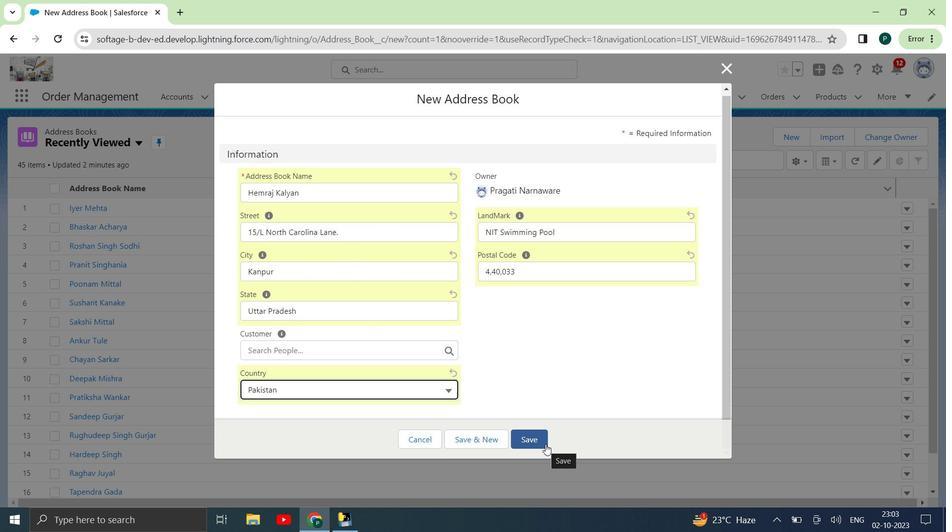 
Action: Mouse moved to (515, 94)
Screenshot: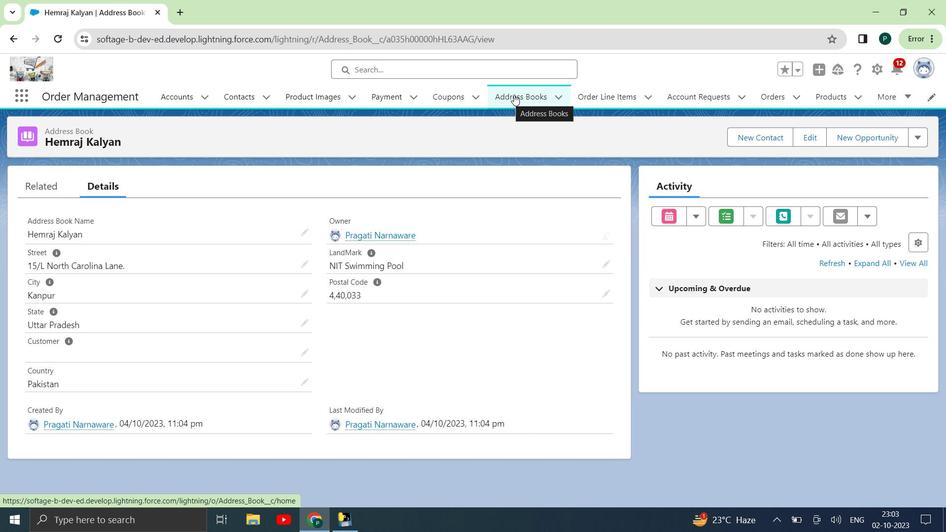 
Action: Mouse pressed left at (515, 94)
Screenshot: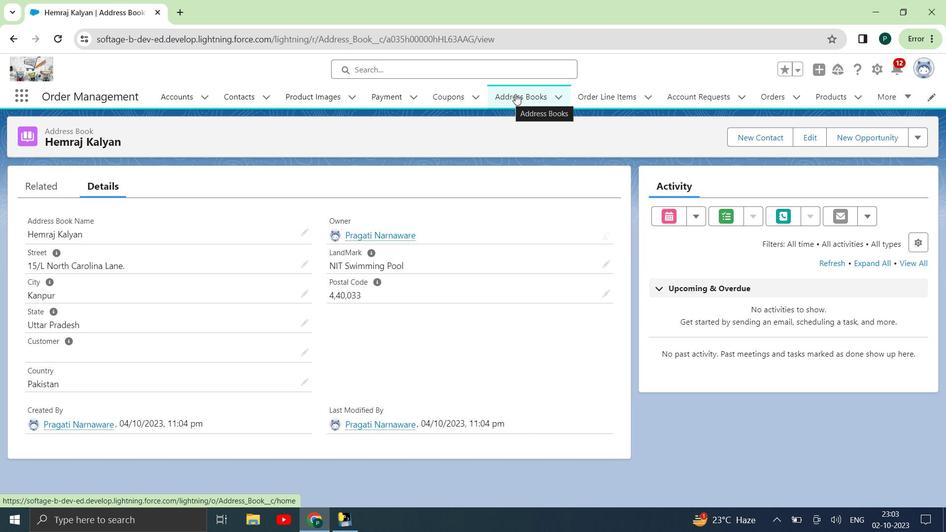 
Action: Mouse moved to (799, 135)
Screenshot: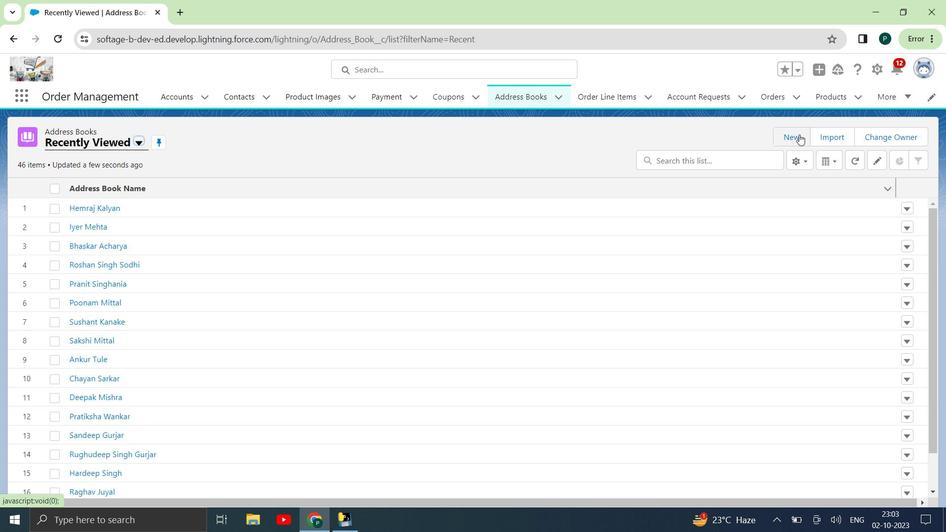 
Action: Mouse pressed left at (799, 135)
Screenshot: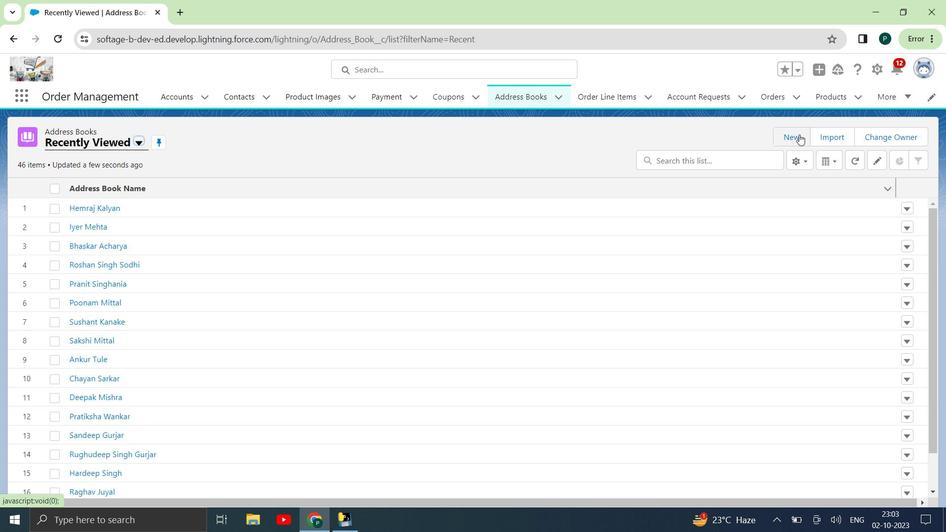 
Action: Mouse moved to (341, 193)
Screenshot: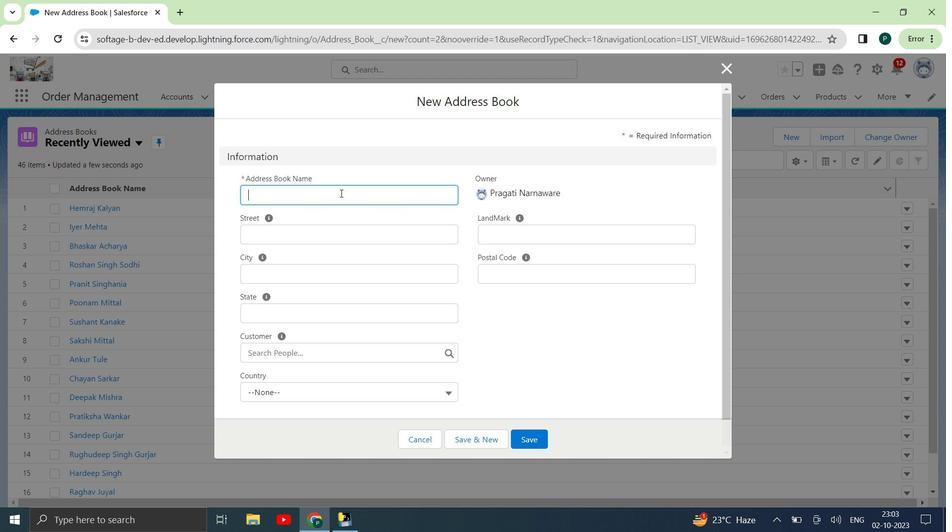 
Action: Mouse pressed left at (341, 193)
Screenshot: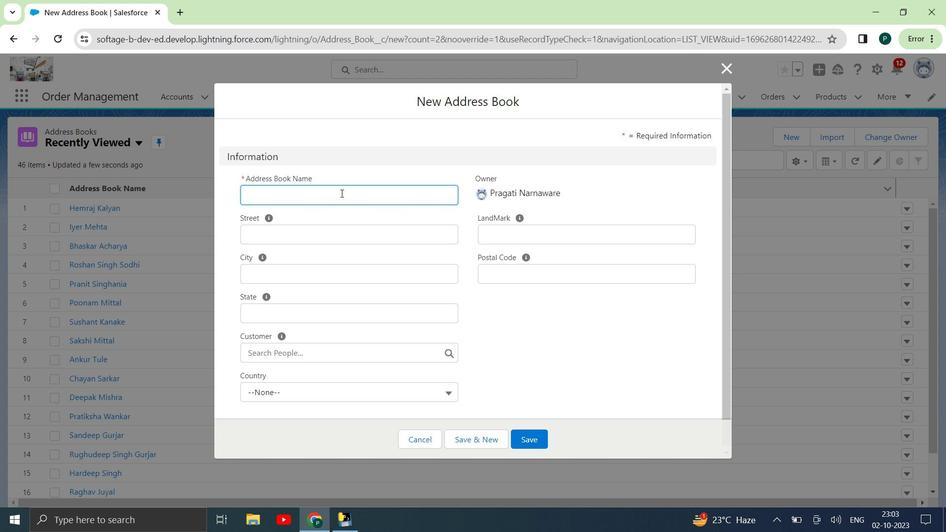 
Action: Key pressed <Key.shift>Babita<Key.space><Key.shift>Gupta
Screenshot: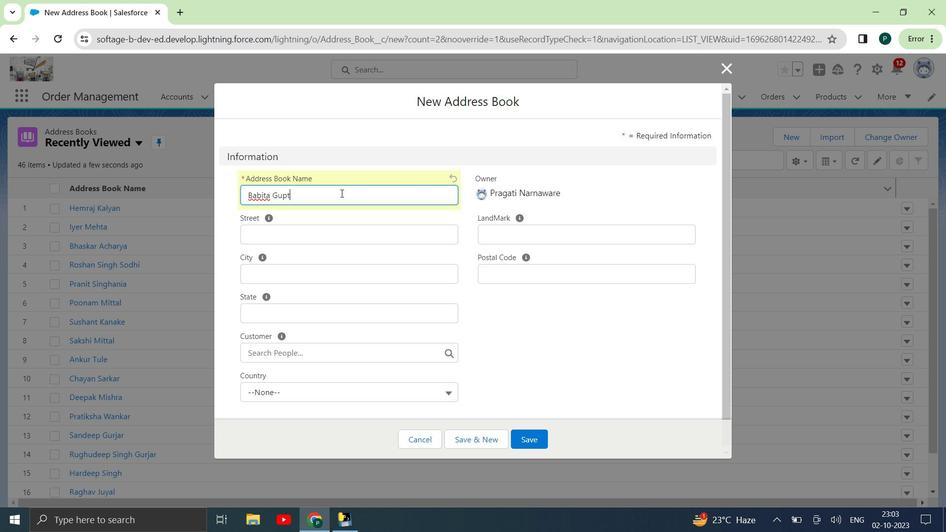 
Action: Mouse moved to (323, 240)
Screenshot: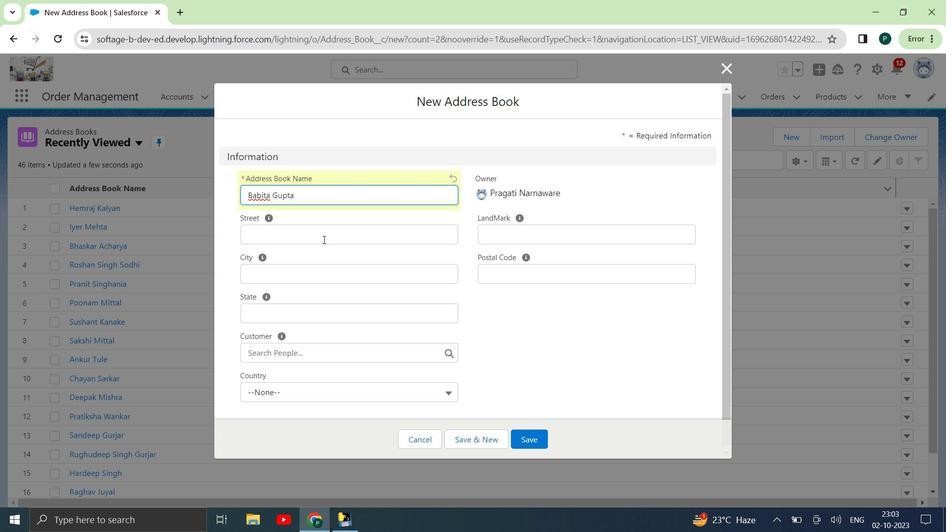
Action: Mouse pressed left at (323, 240)
Screenshot: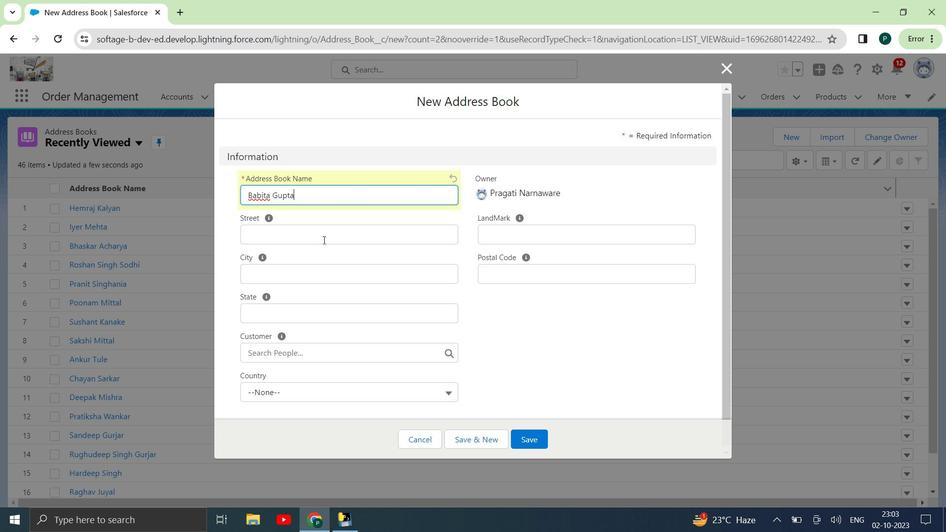 
Action: Key pressed 999/<Key.shift>G<Key.space><Key.shift>Ganesh<Key.space><Key.shift>Acharya<Key.space><Key.shift>Colony,<Key.space><Key.shift>Building<Key.space><Key.shift>Number<Key.space>-<Key.space>669.
Screenshot: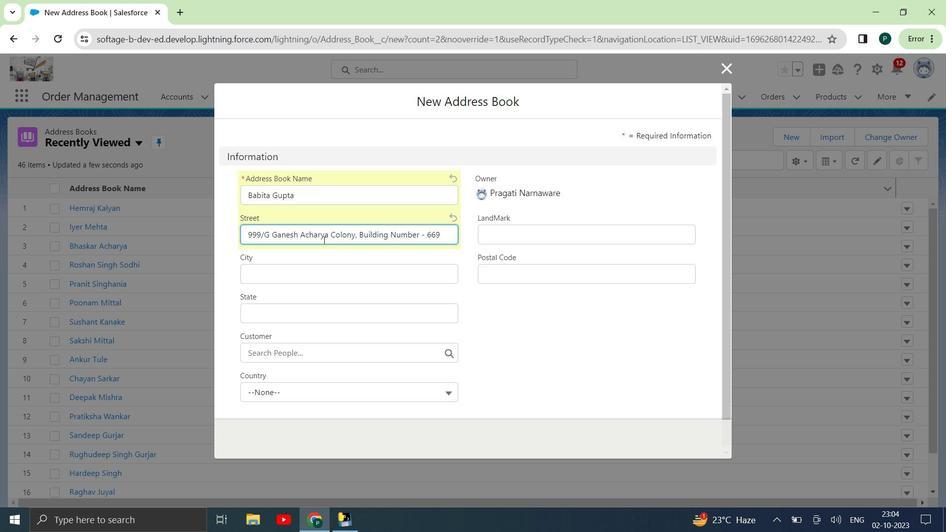 
Action: Mouse moved to (508, 239)
Screenshot: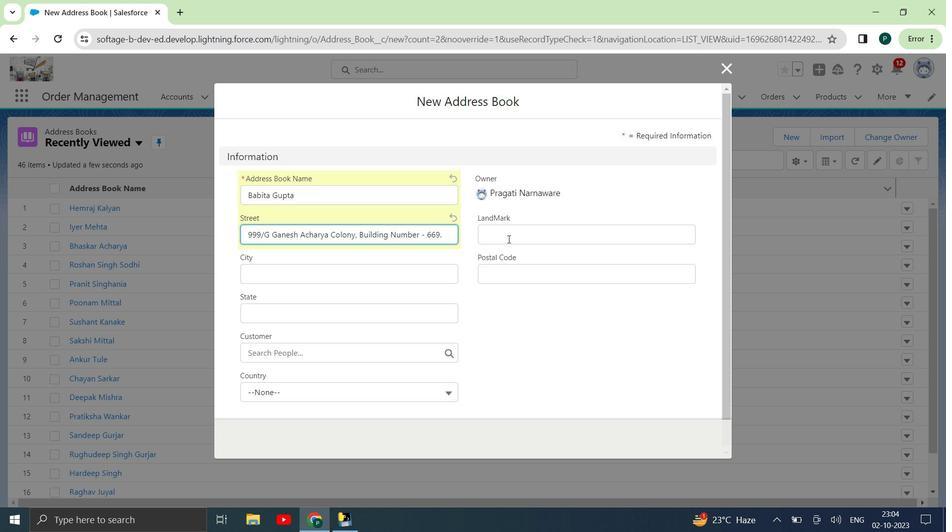 
Action: Mouse pressed left at (508, 239)
Screenshot: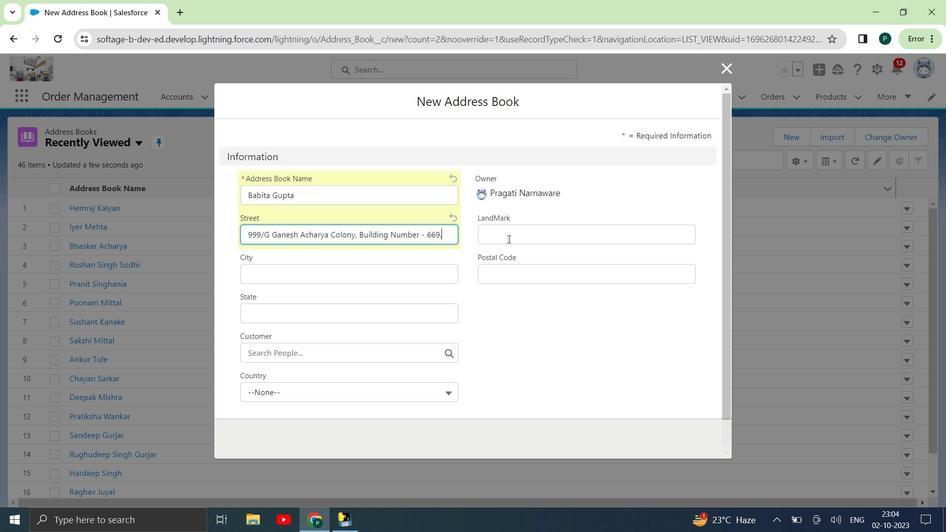 
Action: Key pressed <Key.shift><Key.shift><Key.shift>TV<Key.space><Key.shift>Tower
Screenshot: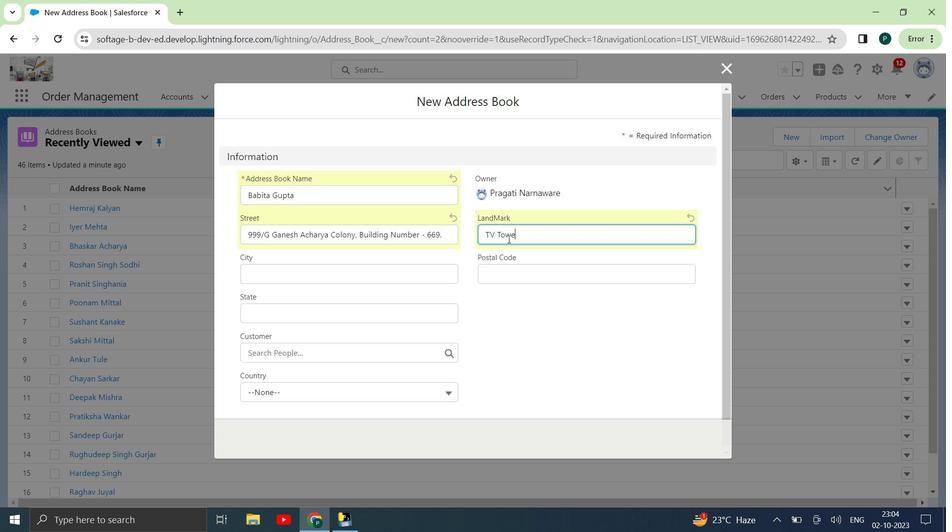 
Action: Mouse moved to (403, 278)
Screenshot: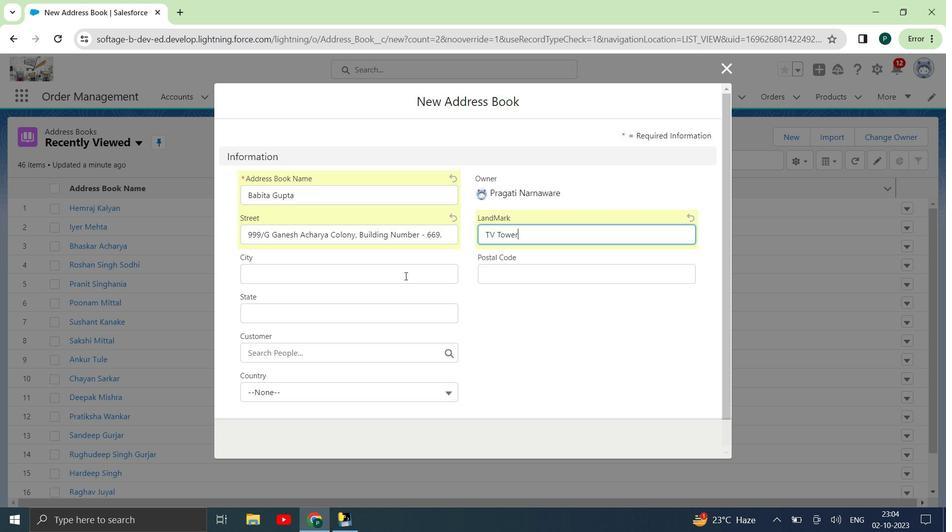
Action: Mouse pressed left at (403, 278)
Screenshot: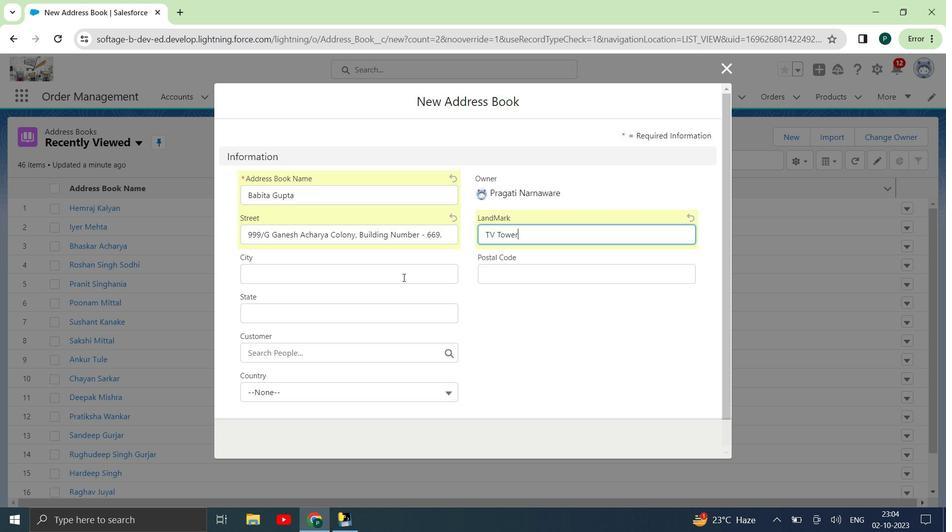 
Action: Key pressed <Key.shift><Key.shift><Key.shift><Key.shift><Key.shift><Key.shift><Key.shift><Key.shift><Key.shift><Key.shift><Key.shift><Key.shift><Key.shift><Key.shift><Key.shift><Key.shift><Key.shift><Key.shift><Key.shift><Key.shift><Key.shift><Key.shift><Key.shift><Key.shift><Key.shift><Key.shift><Key.shift><Key.shift><Key.shift><Key.shift><Key.shift><Key.shift><Key.shift><Key.shift><Key.shift><Key.shift><Key.shift><Key.shift><Key.shift><Key.shift><Key.shift><Key.shift><Key.shift><Key.shift><Key.shift><Key.shift><Key.shift><Key.shift><Key.shift><Key.shift><Key.shift><Key.shift><Key.shift><Key.shift><Key.shift>Jabalpur
Screenshot: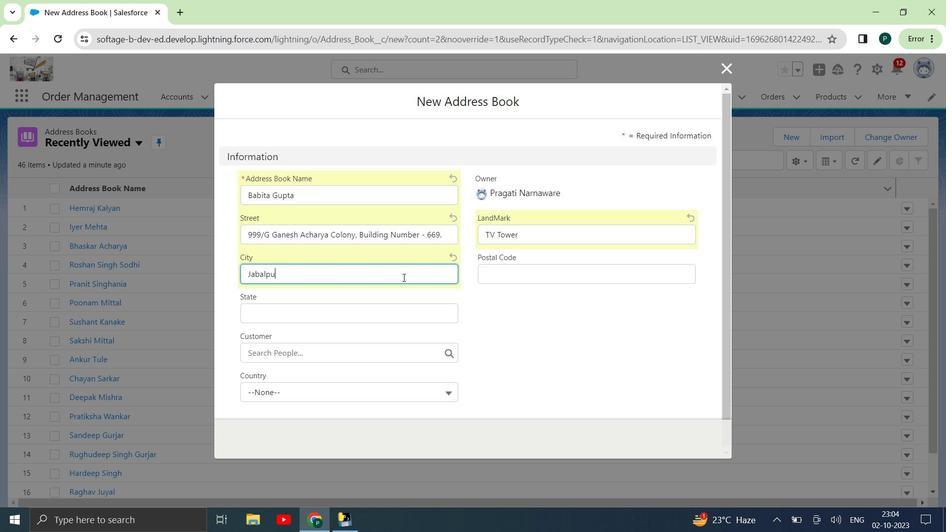 
Action: Mouse moved to (490, 272)
Screenshot: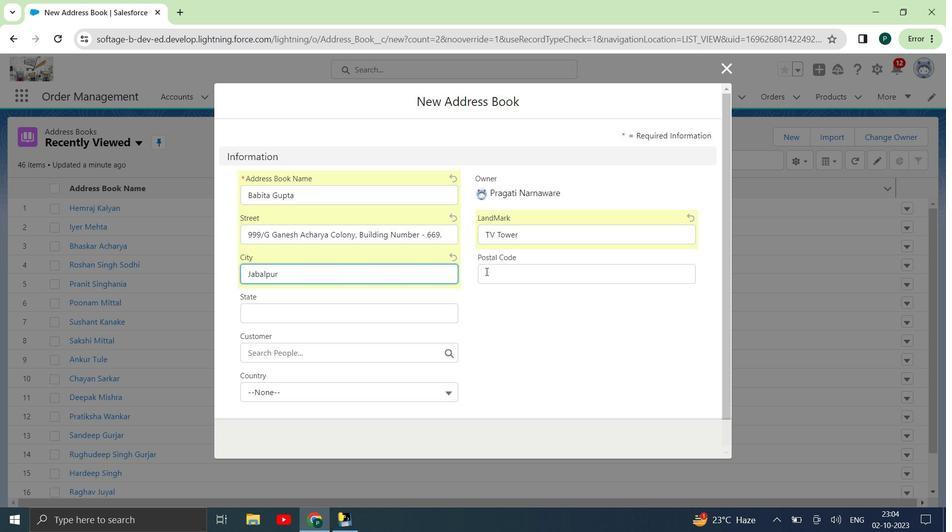 
Action: Mouse pressed left at (490, 272)
Screenshot: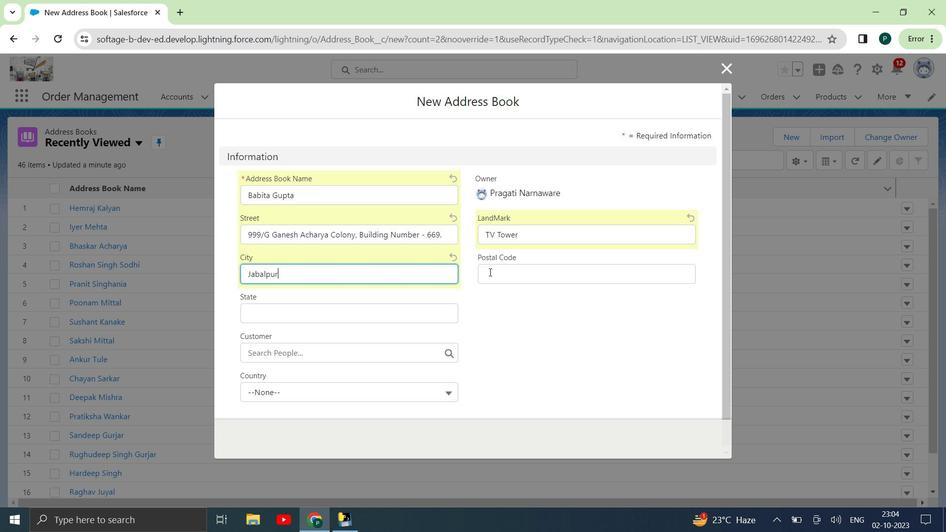 
Action: Key pressed 445120
Screenshot: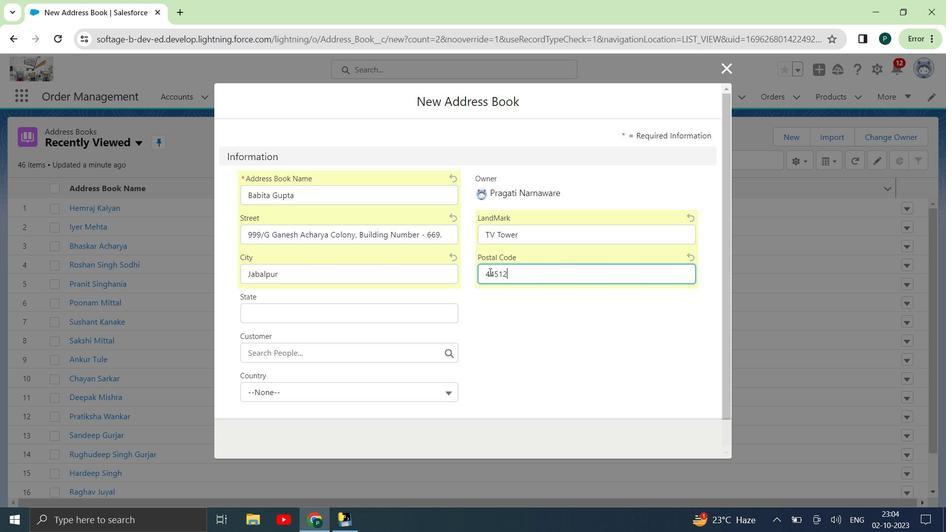 
Action: Mouse moved to (445, 275)
Screenshot: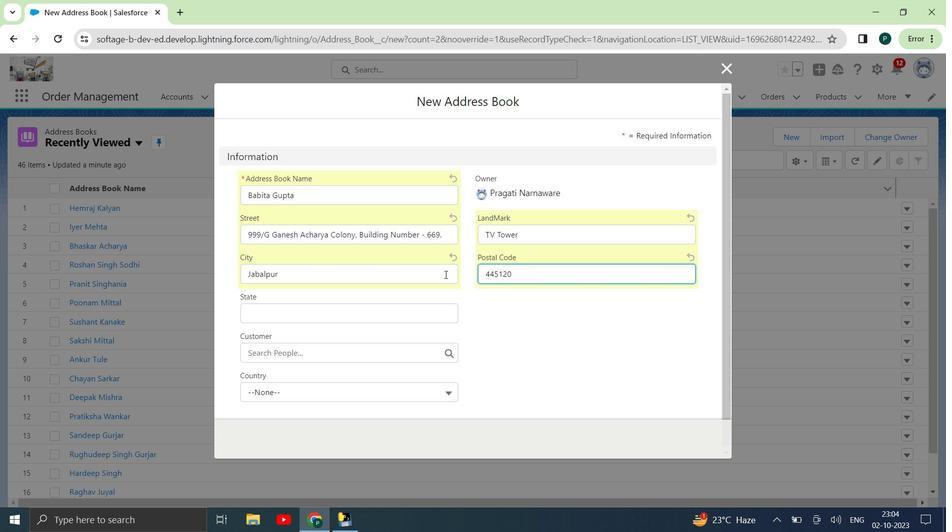 
Action: Mouse scrolled (445, 274) with delta (0, 0)
Screenshot: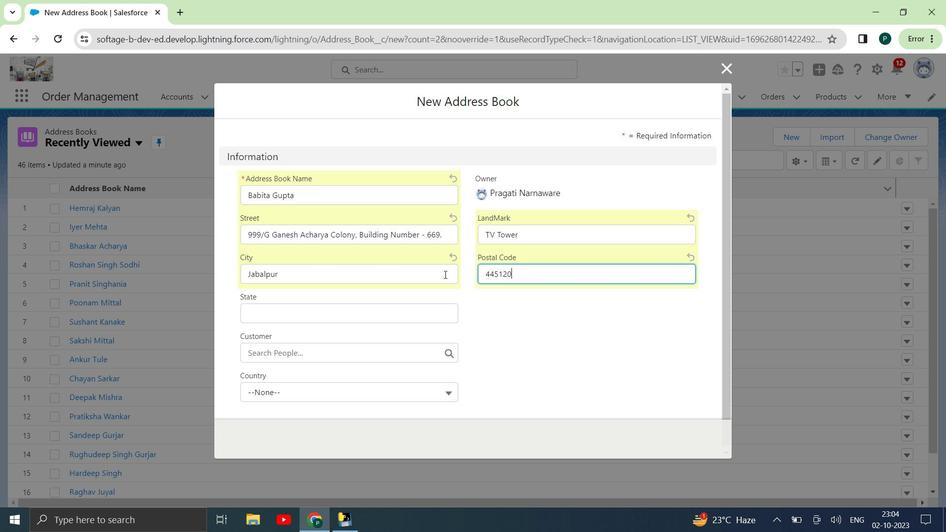 
Action: Mouse moved to (346, 305)
Screenshot: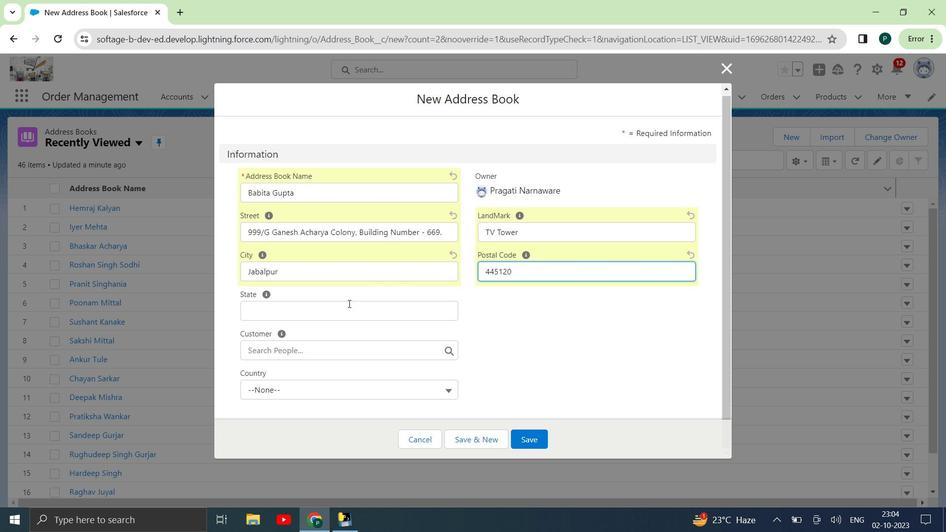 
Action: Mouse pressed left at (346, 305)
Screenshot: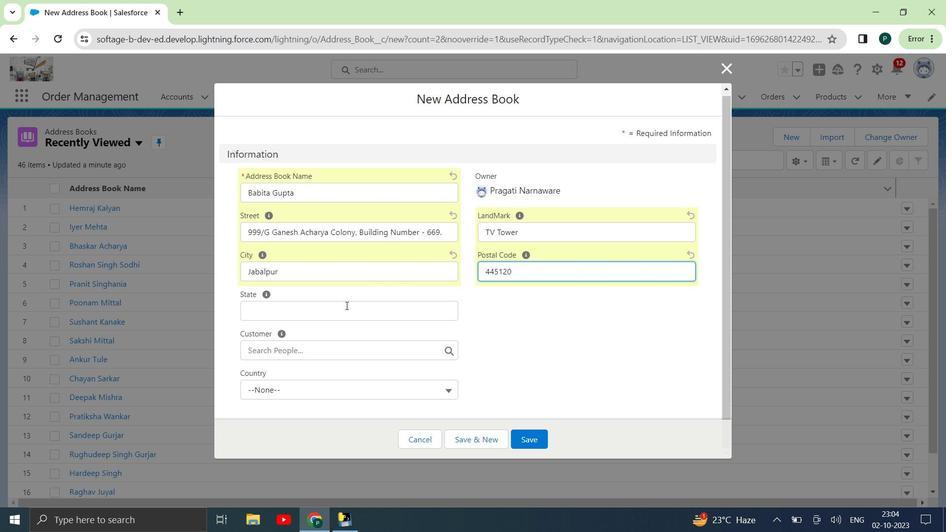 
Action: Key pressed <Key.shift><Key.shift><Key.shift><Key.shift><Key.shift><Key.shift><Key.shift><Key.shift><Key.shift><Key.shift><Key.shift><Key.shift><Key.shift><Key.shift><Key.shift><Key.shift><Key.shift><Key.shift><Key.shift><Key.shift><Key.shift><Key.shift><Key.shift><Key.shift><Key.shift><Key.shift><Key.shift><Key.shift><Key.shift><Key.shift><Key.shift><Key.shift>Madhya<Key.space><Key.shift>Pradesh
Screenshot: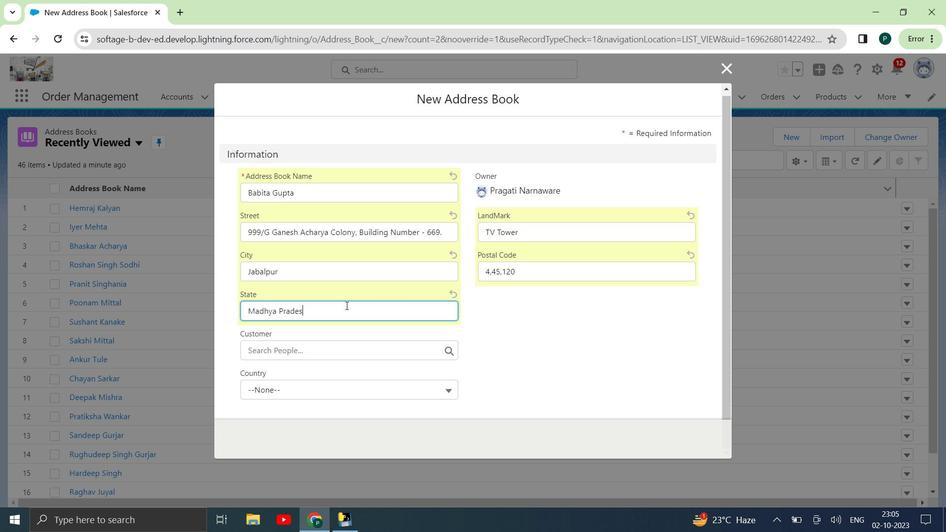
Action: Mouse moved to (351, 278)
Screenshot: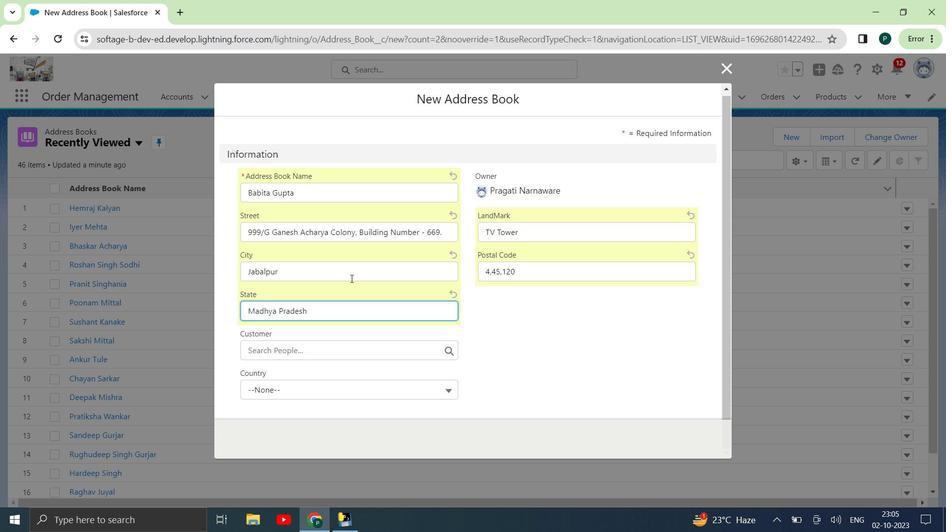 
Action: Mouse scrolled (351, 278) with delta (0, 0)
Screenshot: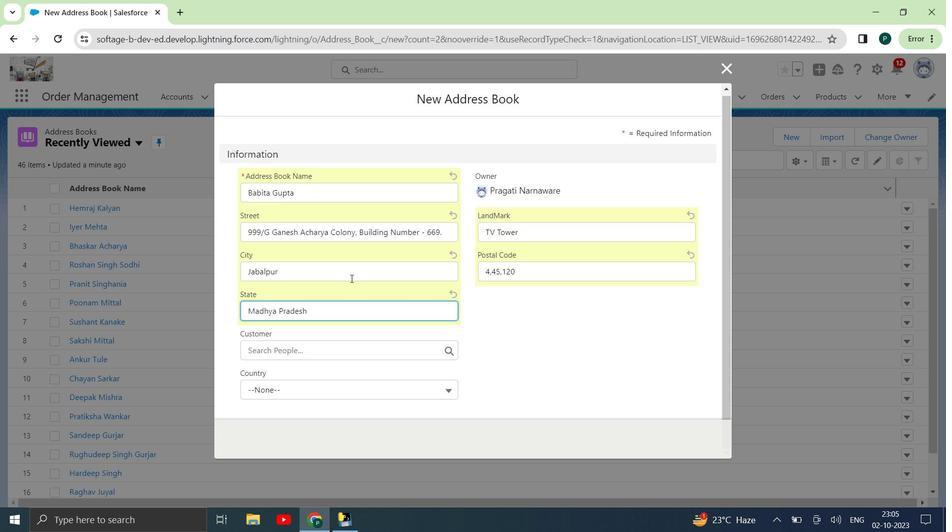 
Action: Mouse scrolled (351, 278) with delta (0, 0)
Screenshot: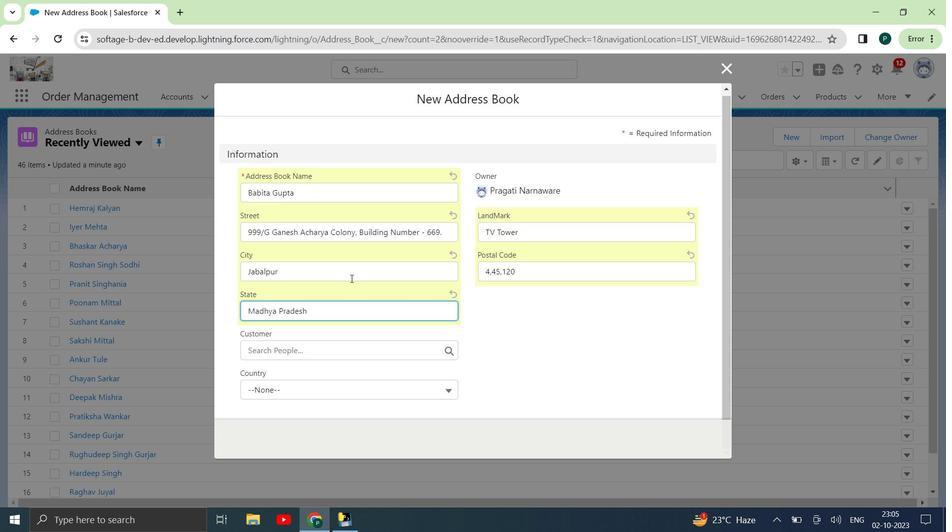 
Action: Mouse moved to (349, 354)
Screenshot: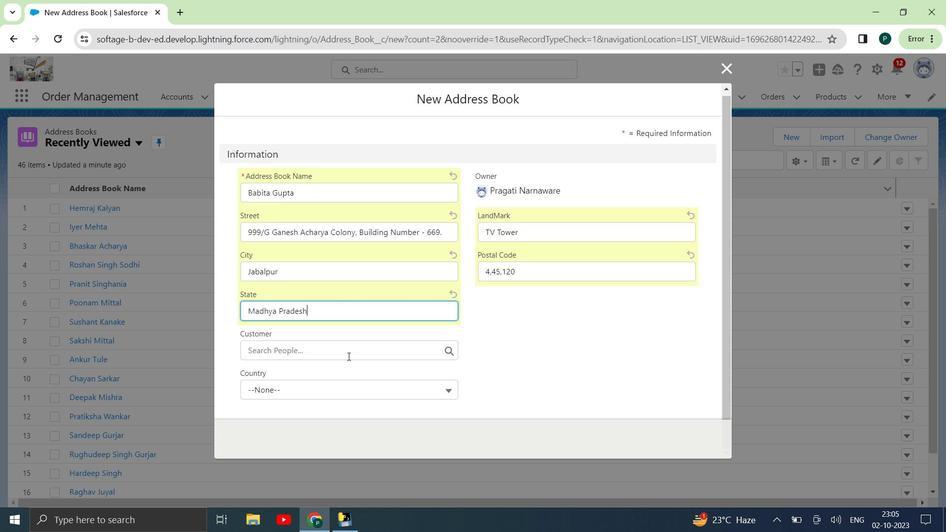 
Action: Mouse pressed left at (349, 354)
Screenshot: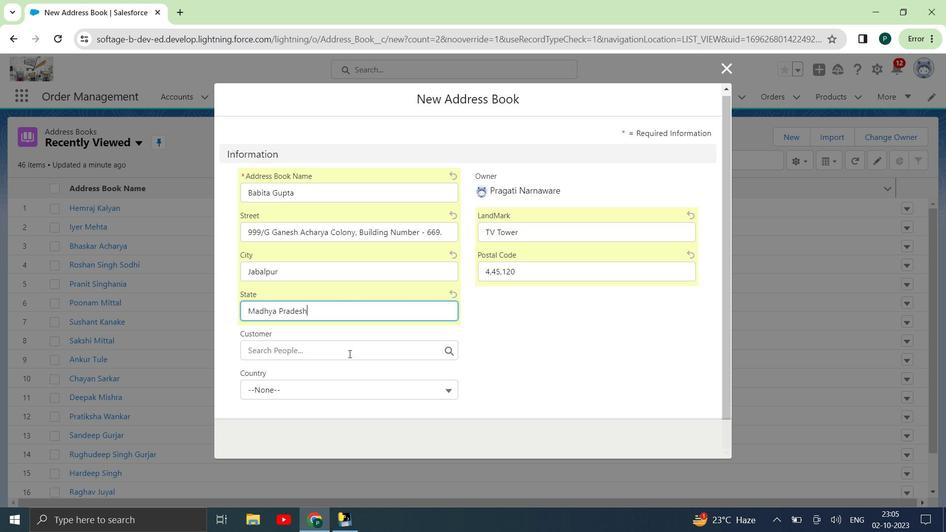 
Action: Mouse moved to (350, 356)
Screenshot: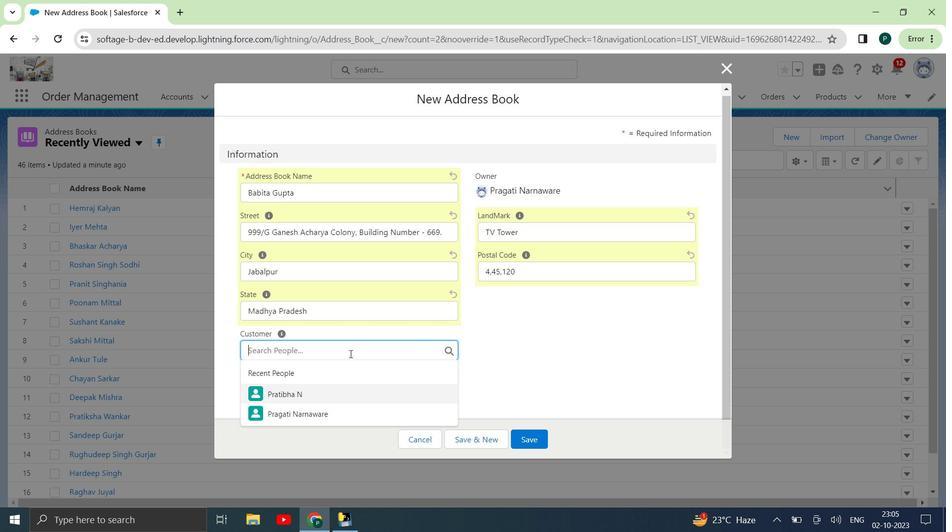 
Action: Mouse scrolled (350, 355) with delta (0, 0)
Screenshot: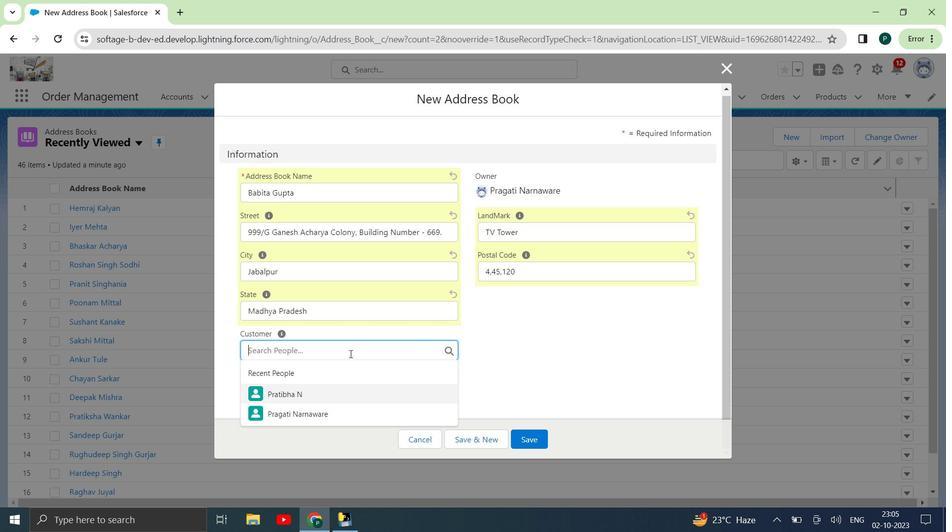 
Action: Mouse moved to (350, 370)
Screenshot: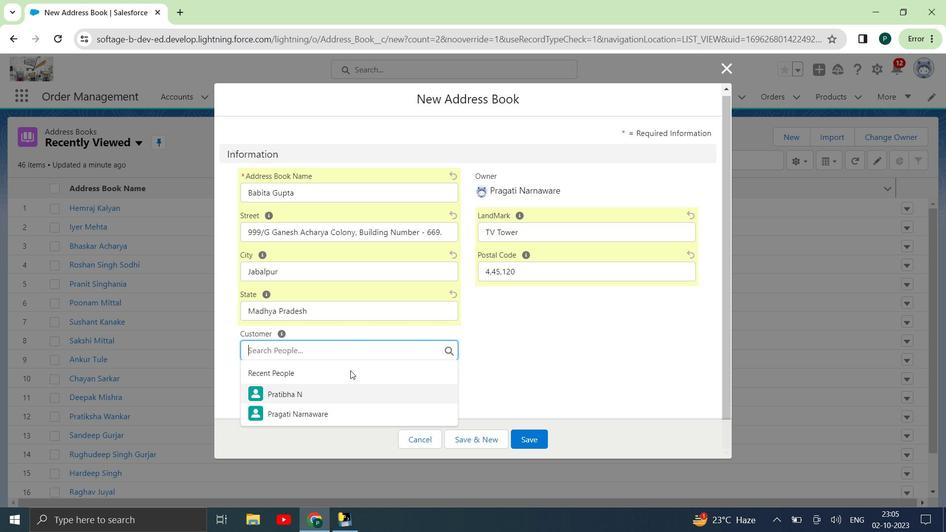 
Action: Mouse scrolled (350, 370) with delta (0, 0)
Screenshot: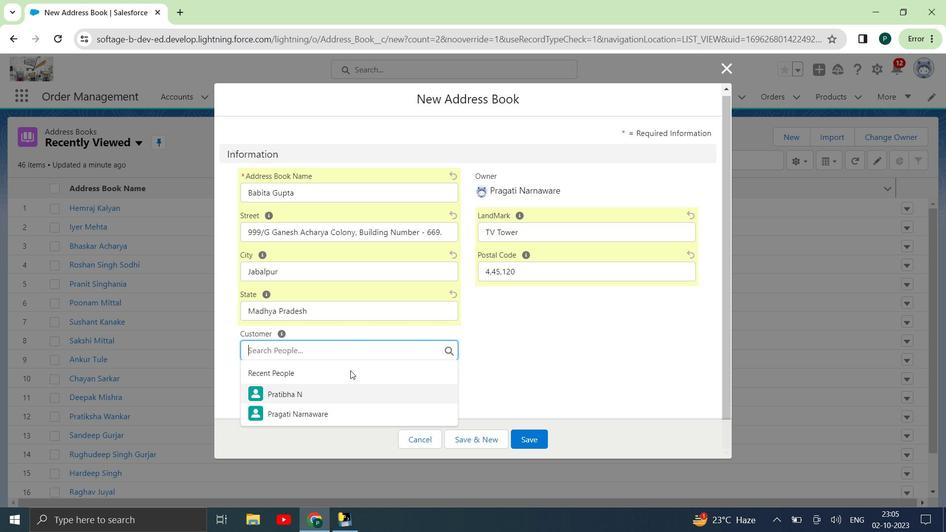 
Action: Mouse scrolled (350, 370) with delta (0, 0)
Screenshot: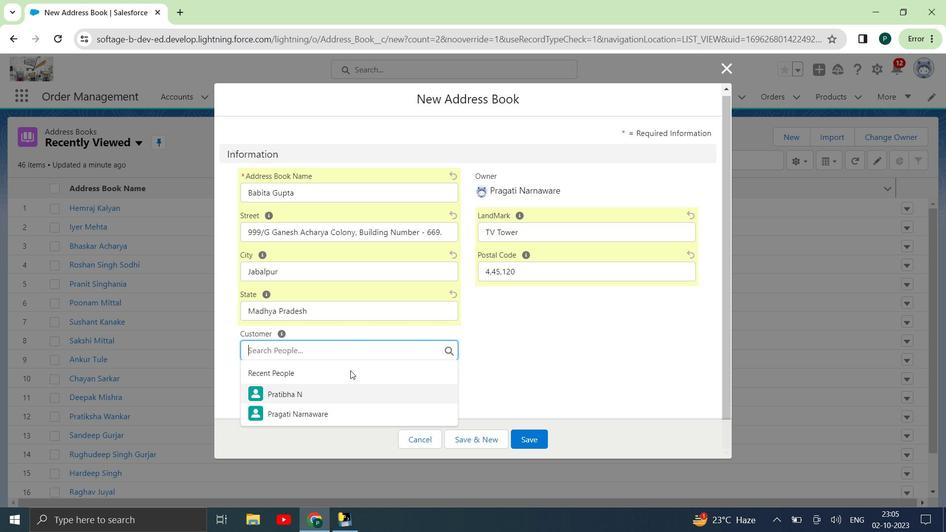 
Action: Mouse scrolled (350, 370) with delta (0, 0)
Screenshot: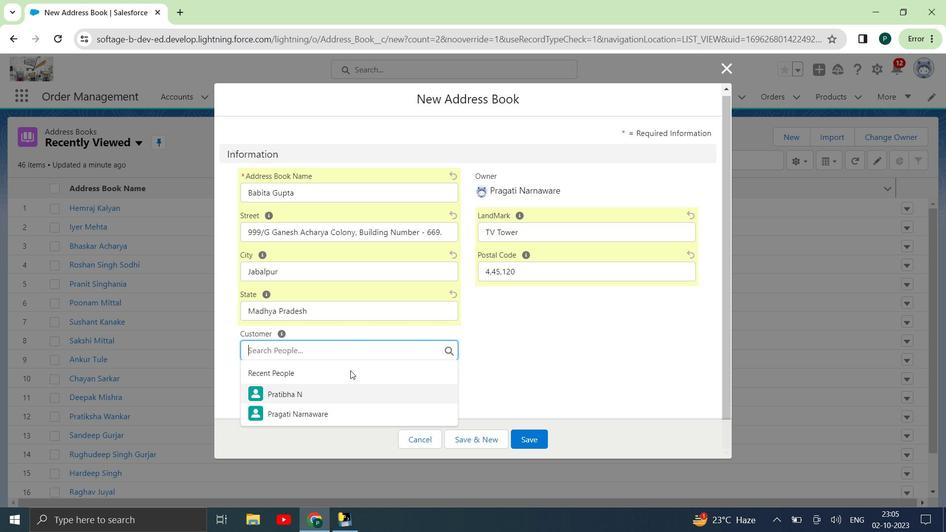 
Action: Mouse moved to (349, 381)
Screenshot: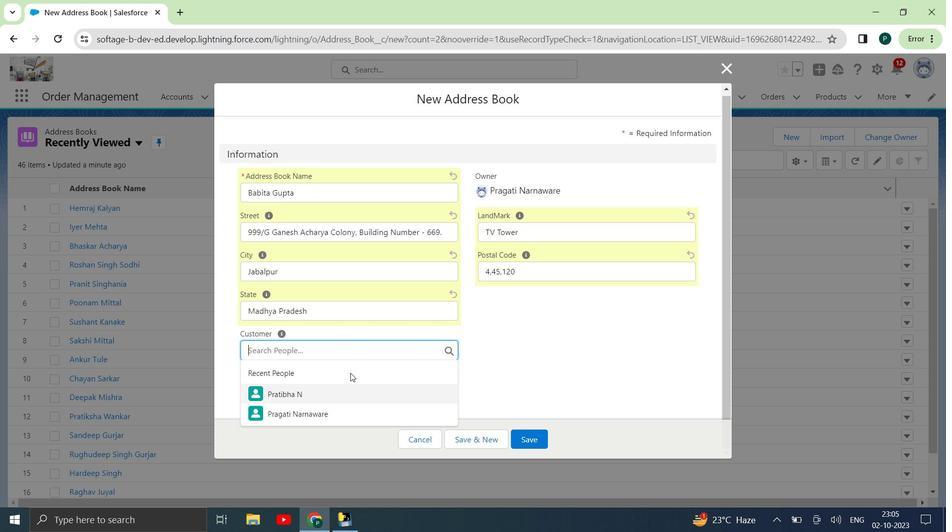 
Action: Mouse scrolled (349, 380) with delta (0, 0)
Screenshot: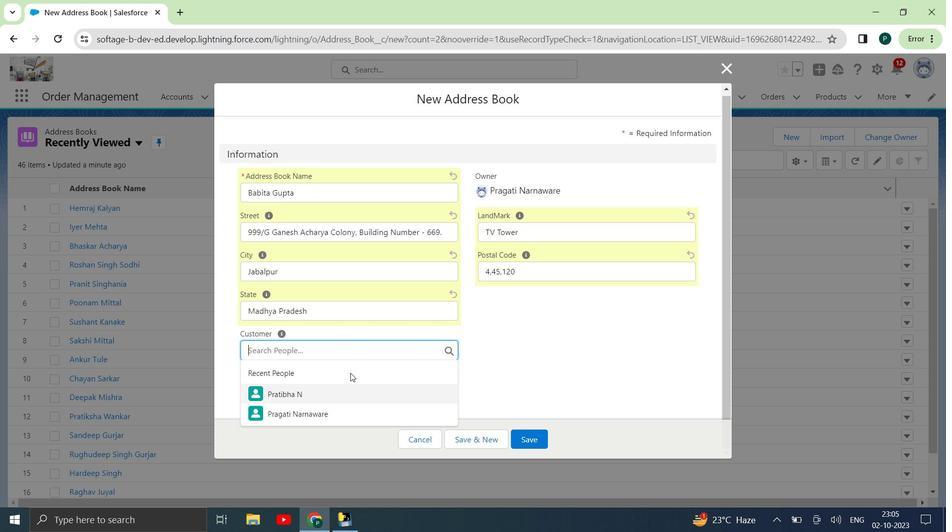 
Action: Mouse moved to (362, 357)
Screenshot: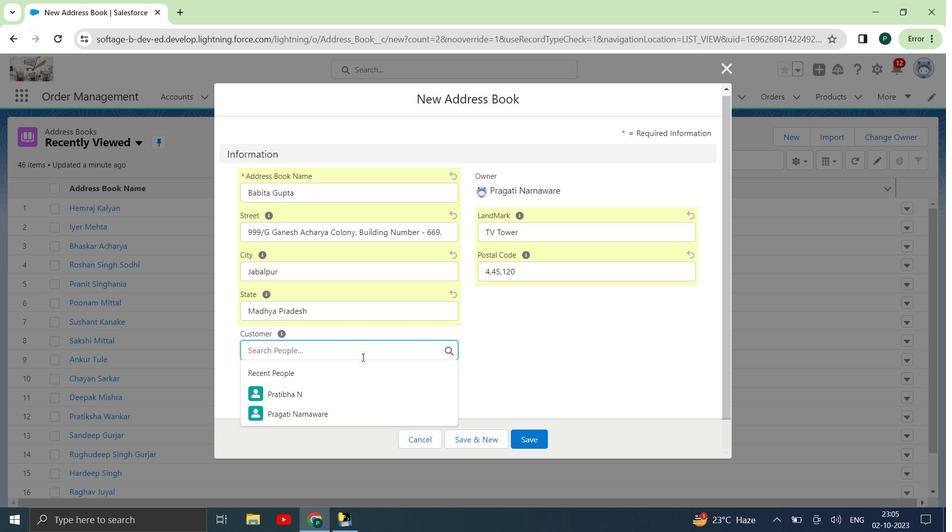 
Action: Mouse pressed left at (362, 357)
Screenshot: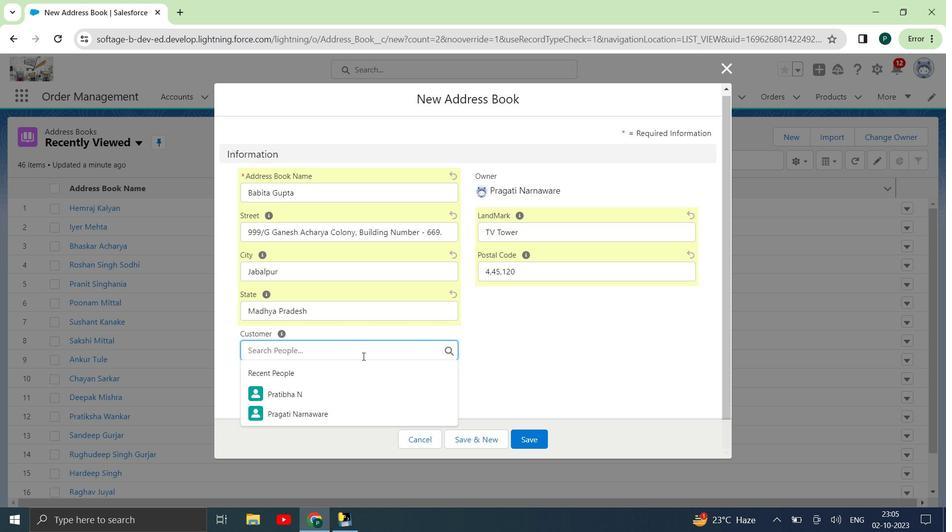 
Action: Mouse moved to (503, 384)
Screenshot: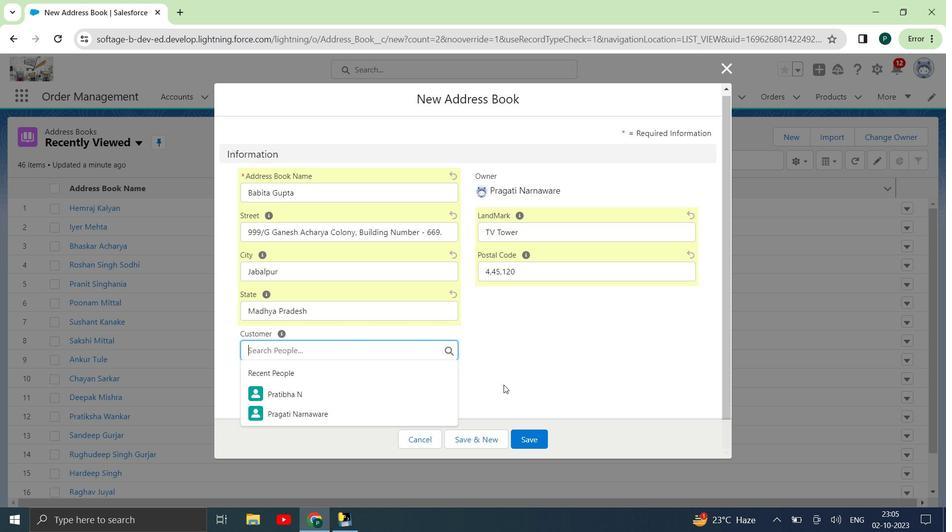 
Action: Mouse pressed left at (503, 384)
Screenshot: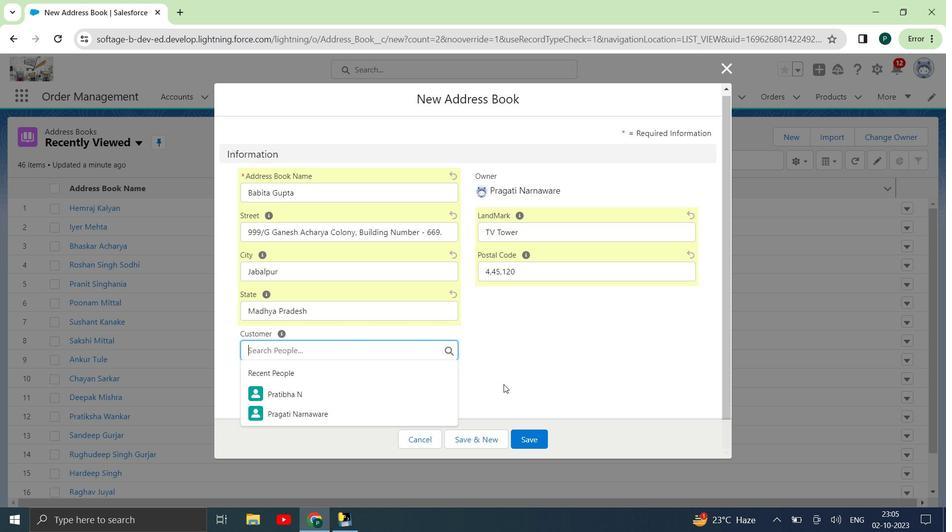 
Action: Mouse moved to (344, 384)
Screenshot: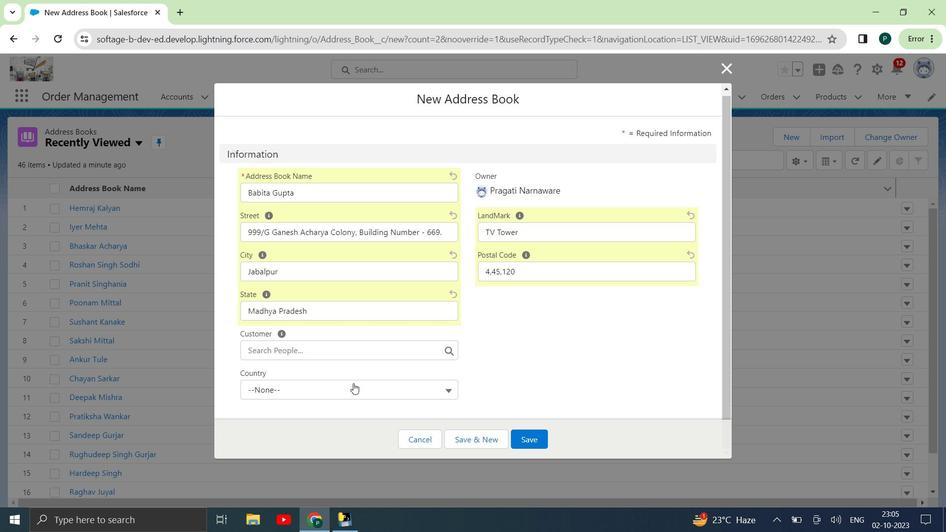 
Action: Mouse pressed left at (344, 384)
Screenshot: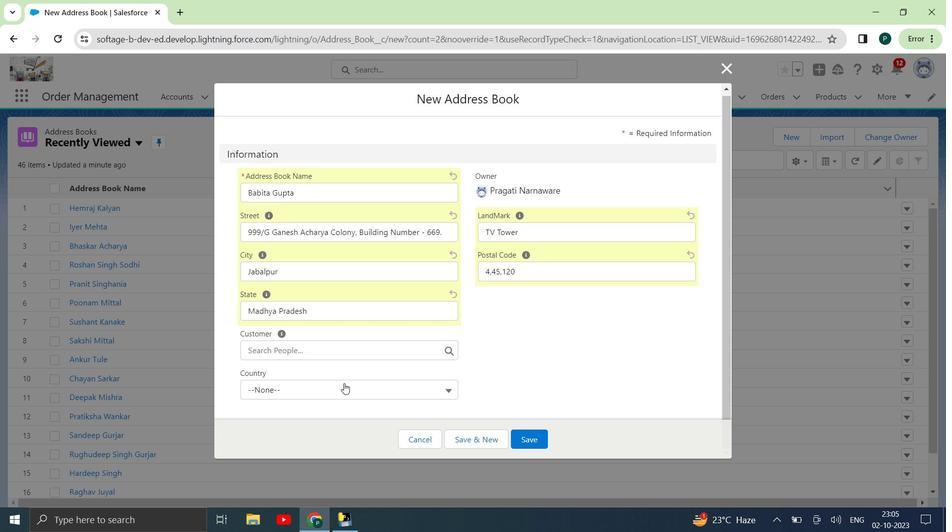 
Action: Mouse moved to (364, 308)
Screenshot: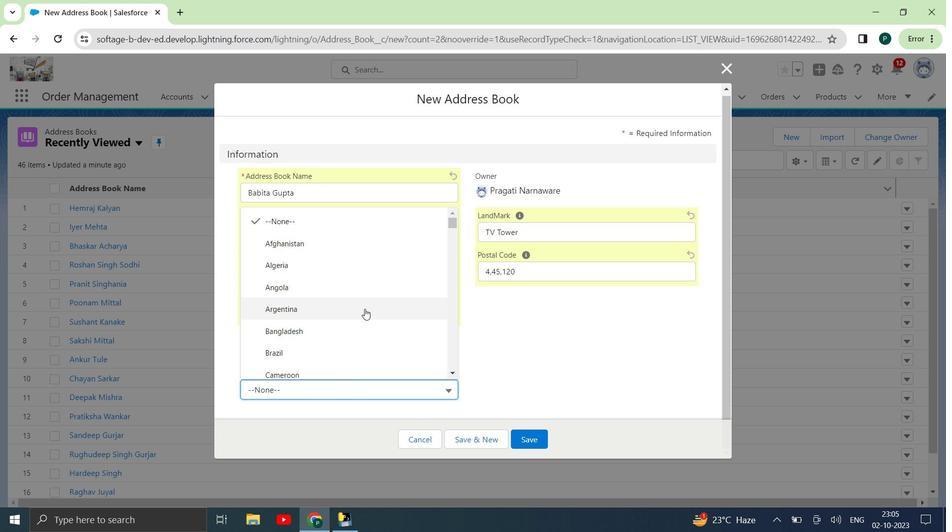 
Action: Key pressed <Key.down><Key.down><Key.down><Key.down><Key.down><Key.down><Key.down><Key.down><Key.down><Key.down><Key.down><Key.down><Key.down><Key.down><Key.down><Key.down><Key.down><Key.down><Key.down><Key.down><Key.down><Key.down><Key.down><Key.down><Key.down><Key.down><Key.down><Key.down><Key.down><Key.down><Key.down><Key.down><Key.down><Key.down><Key.down><Key.down><Key.down><Key.down><Key.down><Key.down><Key.down><Key.down><Key.down><Key.down><Key.down><Key.down><Key.down><Key.down><Key.down><Key.down><Key.down><Key.down><Key.down><Key.down><Key.down><Key.down><Key.down><Key.down><Key.down><Key.down><Key.down><Key.down><Key.down><Key.down><Key.down><Key.down><Key.down><Key.down><Key.down><Key.down><Key.down><Key.down><Key.down><Key.down><Key.down><Key.down><Key.down><Key.down><Key.down><Key.down><Key.down><Key.down><Key.down><Key.down><Key.down><Key.down><Key.down><Key.down><Key.down><Key.down><Key.down><Key.down><Key.down><Key.down><Key.down><Key.down><Key.down><Key.down><Key.down><Key.down><Key.down><Key.down><Key.down><Key.down><Key.down><Key.down><Key.down><Key.down><Key.down><Key.down><Key.down><Key.down><Key.down><Key.down><Key.down><Key.down><Key.down><Key.down><Key.down><Key.down><Key.down><Key.down><Key.down><Key.down><Key.down><Key.down><Key.down><Key.down><Key.down>
Screenshot: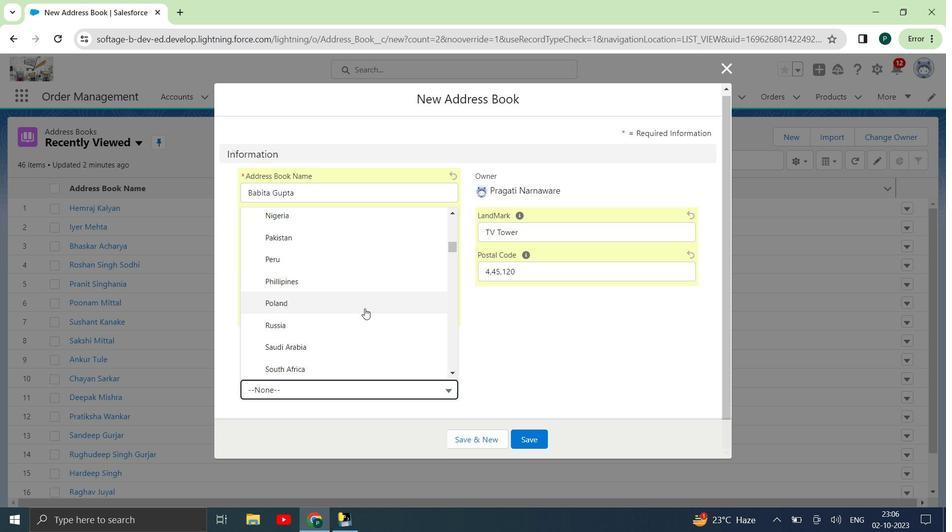 
Action: Mouse moved to (357, 222)
Screenshot: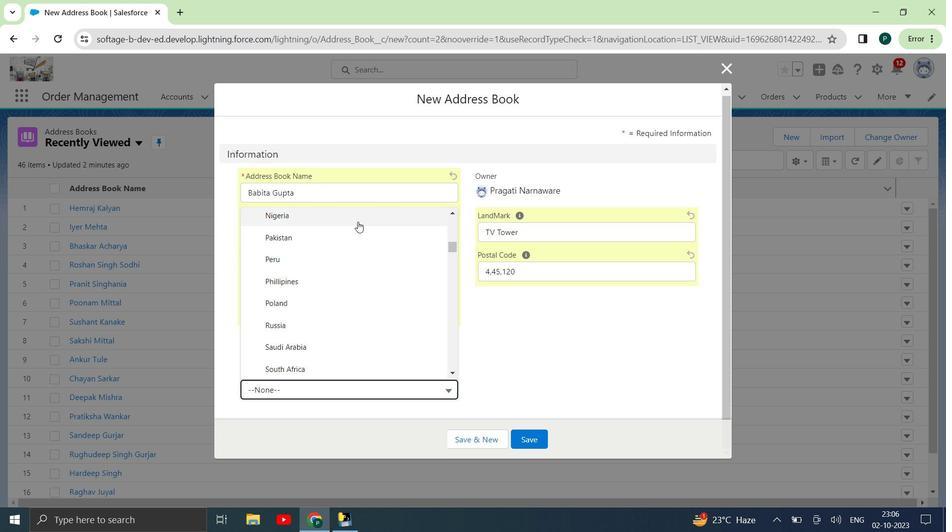 
Action: Key pressed <Key.down><Key.down><Key.down><Key.down><Key.down><Key.down><Key.down><Key.down><Key.down><Key.down><Key.down><Key.down><Key.down><Key.down><Key.down><Key.down><Key.down><Key.down><Key.down><Key.down><Key.down><Key.down><Key.down><Key.down><Key.down><Key.down><Key.down><Key.down><Key.down><Key.down><Key.down><Key.down><Key.down><Key.down><Key.down><Key.down><Key.down><Key.down><Key.down><Key.down><Key.down><Key.down><Key.down><Key.down><Key.down><Key.down><Key.down><Key.down><Key.down><Key.down><Key.down><Key.down><Key.down><Key.down><Key.down><Key.down><Key.down><Key.down><Key.down><Key.down><Key.down><Key.down><Key.down><Key.down><Key.down><Key.down><Key.down><Key.down><Key.down><Key.down><Key.down><Key.down><Key.down><Key.down><Key.down><Key.down><Key.down><Key.down><Key.down><Key.enter>
Screenshot: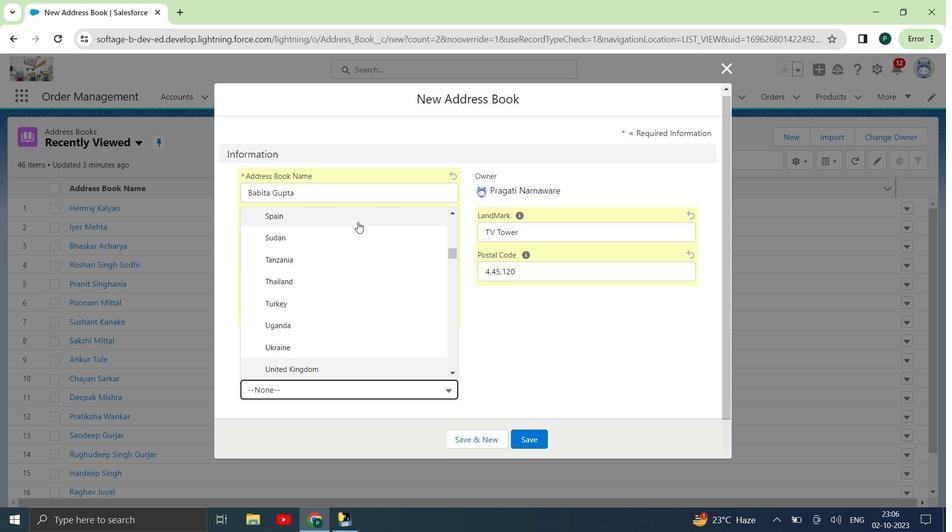 
Action: Mouse moved to (524, 439)
Screenshot: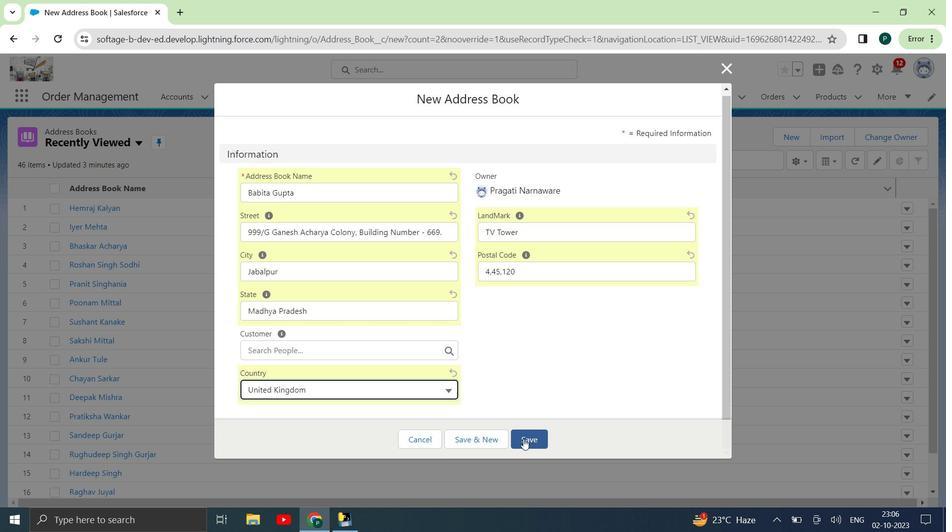 
Action: Mouse pressed left at (524, 439)
Screenshot: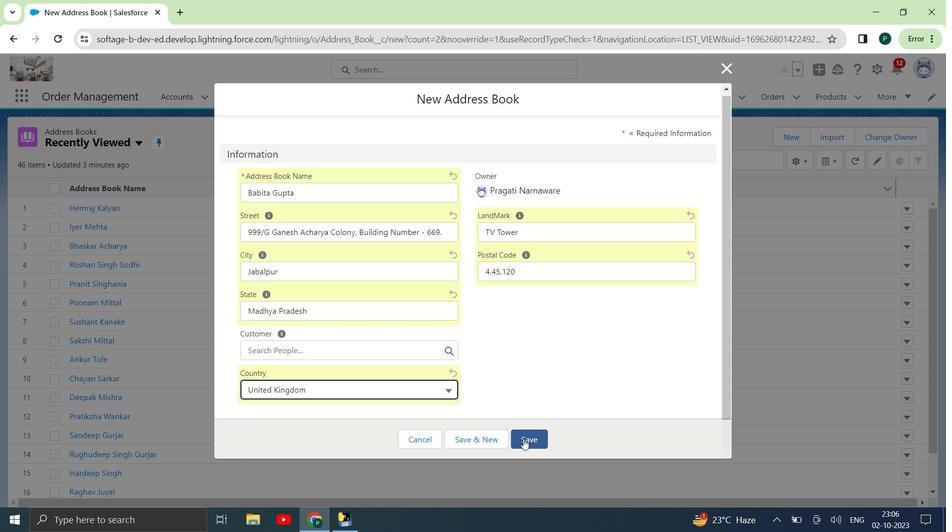
Action: Mouse moved to (533, 91)
Screenshot: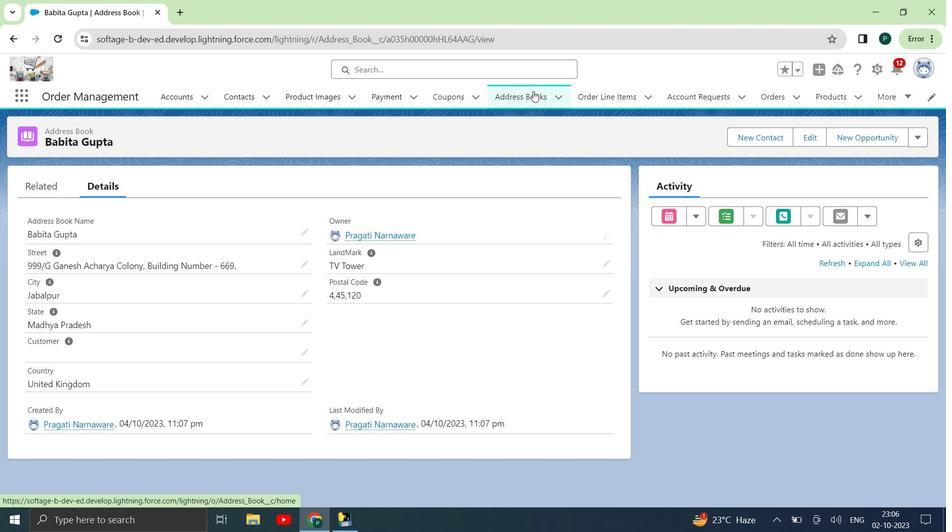 
Action: Mouse pressed left at (533, 91)
Screenshot: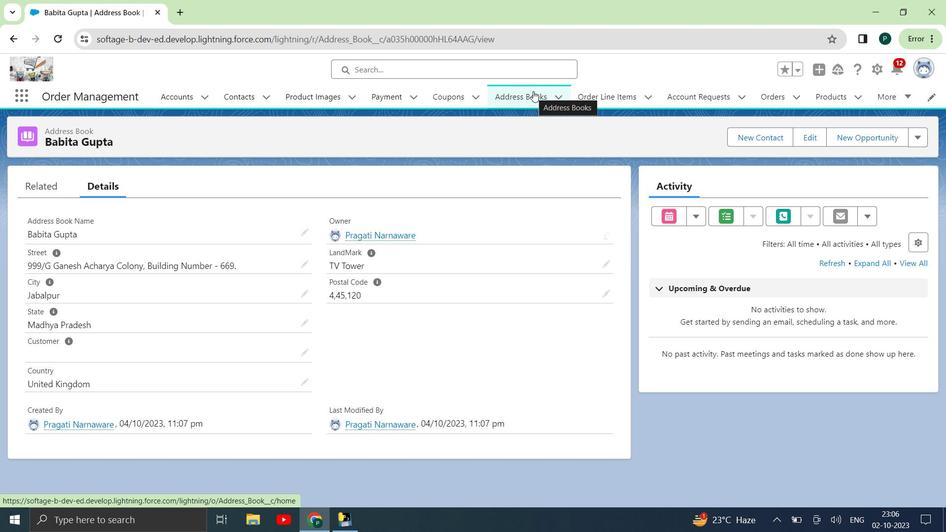 
Action: Mouse moved to (799, 139)
Screenshot: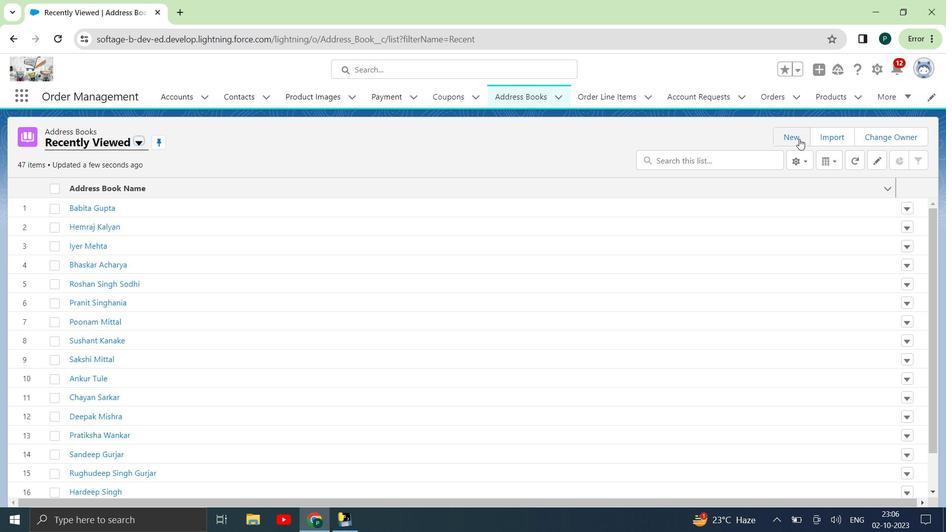
Action: Mouse pressed left at (799, 139)
Screenshot: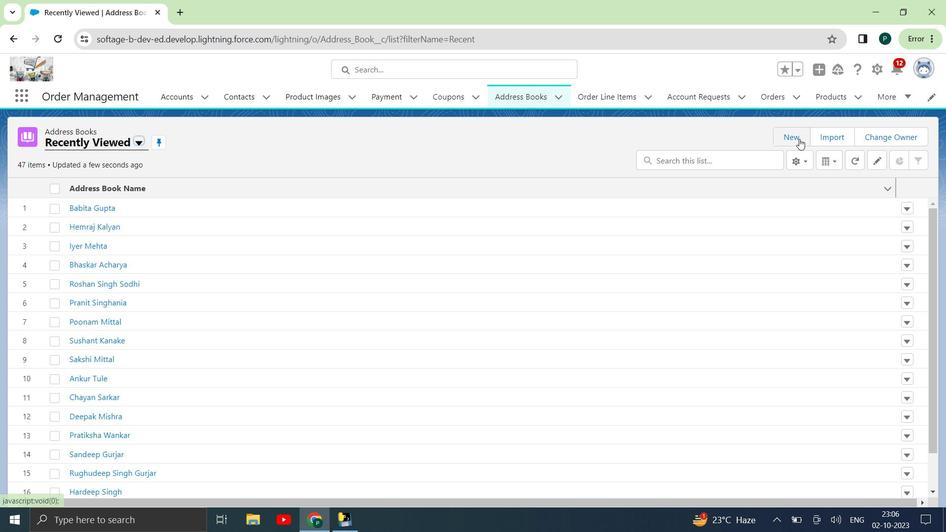 
Action: Mouse moved to (313, 194)
Screenshot: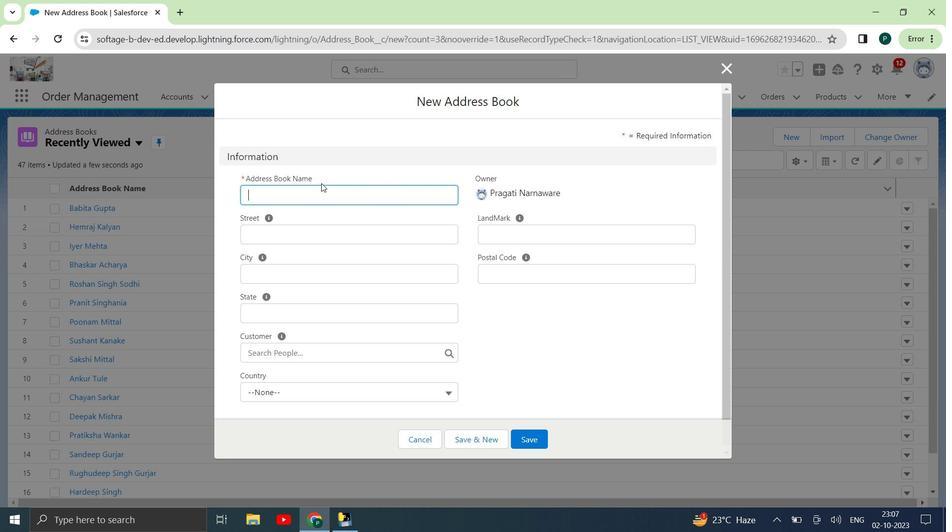 
Action: Mouse pressed left at (313, 194)
Screenshot: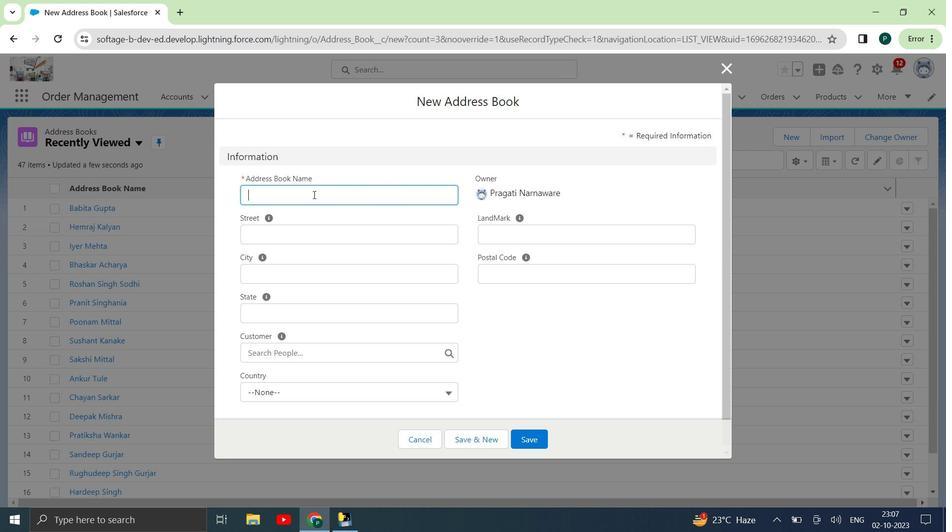 
Action: Key pressed <Key.shift><Key.shift><Key.shift>Roshan<Key.space><Key.shift>Singh<Key.space><Key.shift>Sodhi
Screenshot: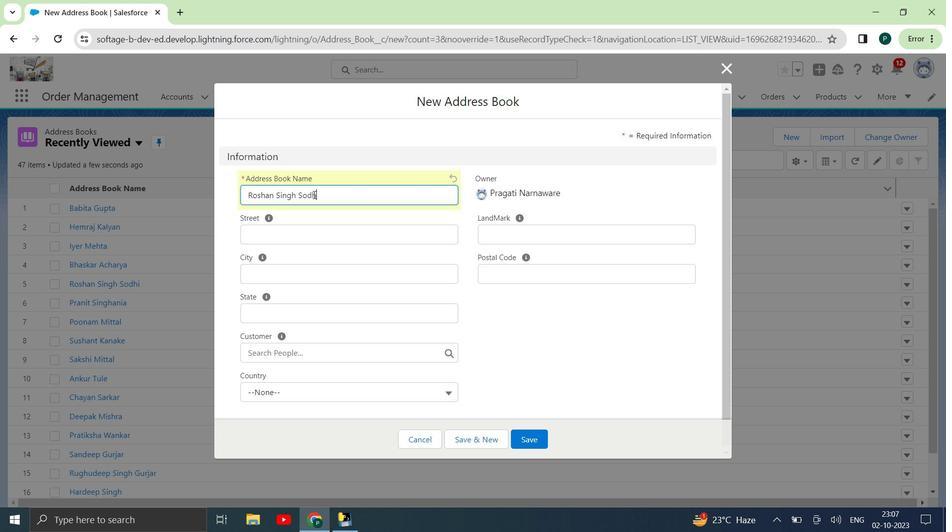 
Action: Mouse moved to (309, 237)
Screenshot: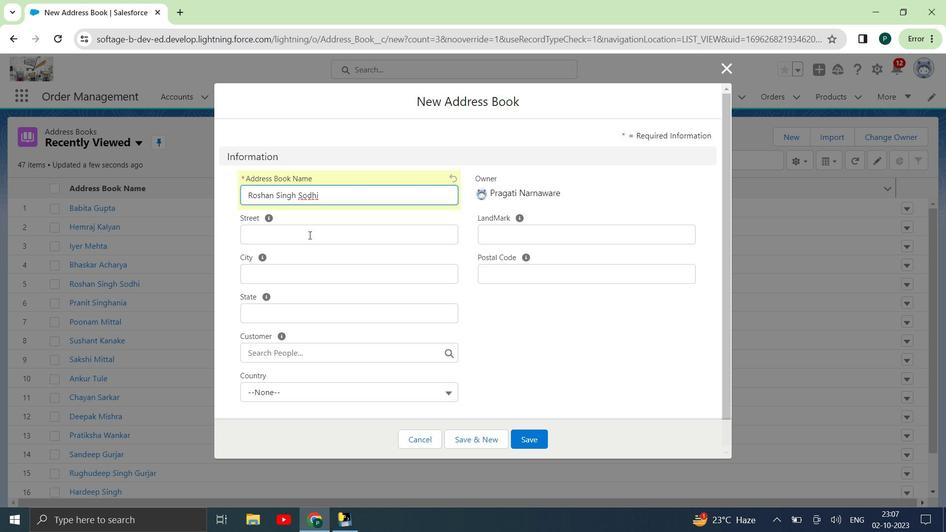 
Action: Mouse pressed left at (309, 237)
Screenshot: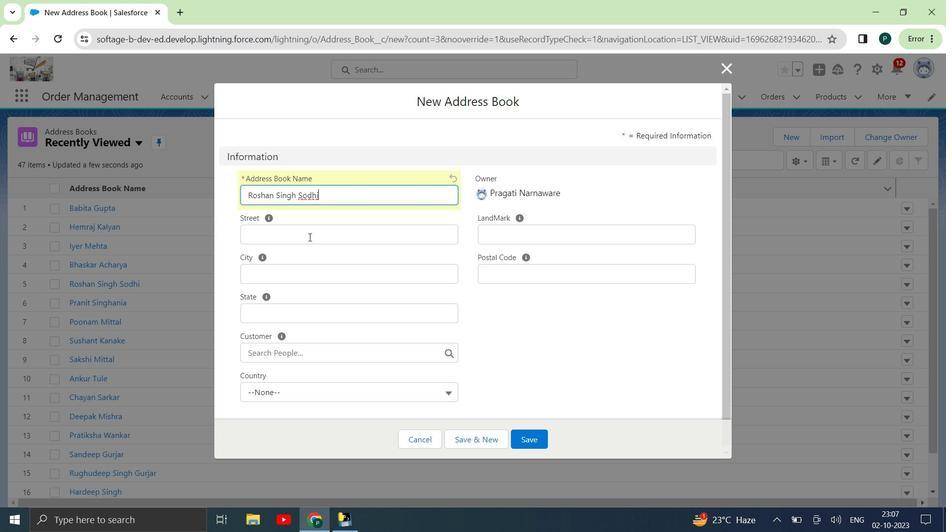
Action: Key pressed 96/<Key.shift_r><Key.shift_r><Key.shift_r><Key.shift_r><Key.shift_r><Key.shift_r><Key.shift_r><Key.shift_r><Key.shift_r><Key.shift_r><Key.shift_r><Key.shift_r><Key.shift_r><Key.shift_r><Key.shift_r><Key.shift_r><Key.shift_r><Key.shift_r><Key.shift_r><Key.shift_r><Key.shift_r><Key.shift_r><Key.shift_r><Key.shift_r><Key.shift_r><Key.shift_r><Key.shift_r><Key.shift_r><Key.shift_r><Key.shift_r>B<Key.space><Key.shift>Jai<Key.space><Key.shift>Prakash<Key.space><Key.shift>Nagar
Screenshot: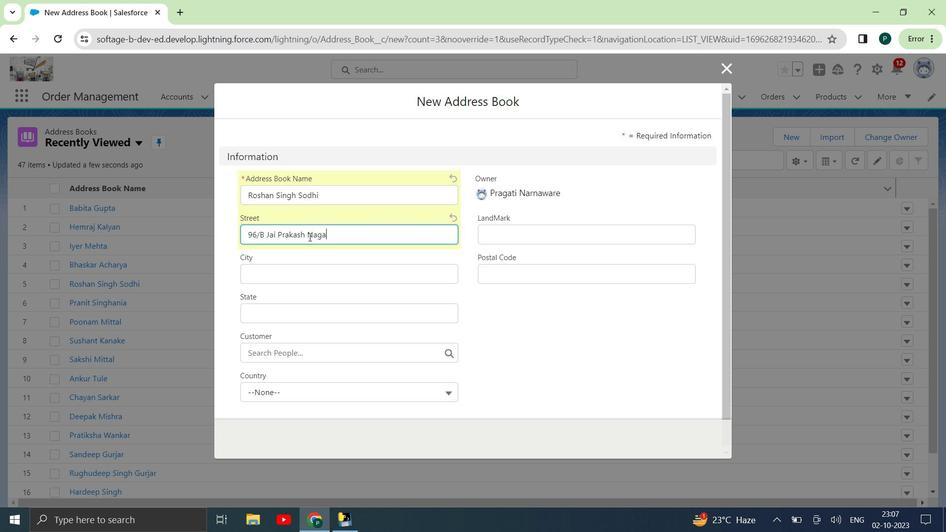 
Action: Mouse moved to (372, 162)
Screenshot: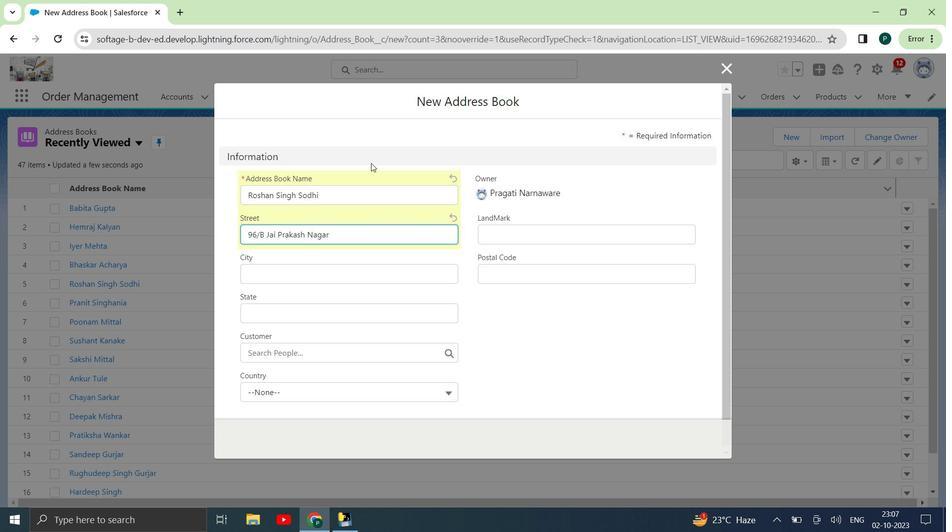 
Action: Key pressed ,<Key.space><Key.shift>Near<Key.space><Key.shift>AM<Key.space><Key.shift><Key.shift><Key.shift><Key.shift><Key.shift><Key.shift><Key.shift><Key.shift><Key.shift><Key.shift><Key.shift>Cinemas
Screenshot: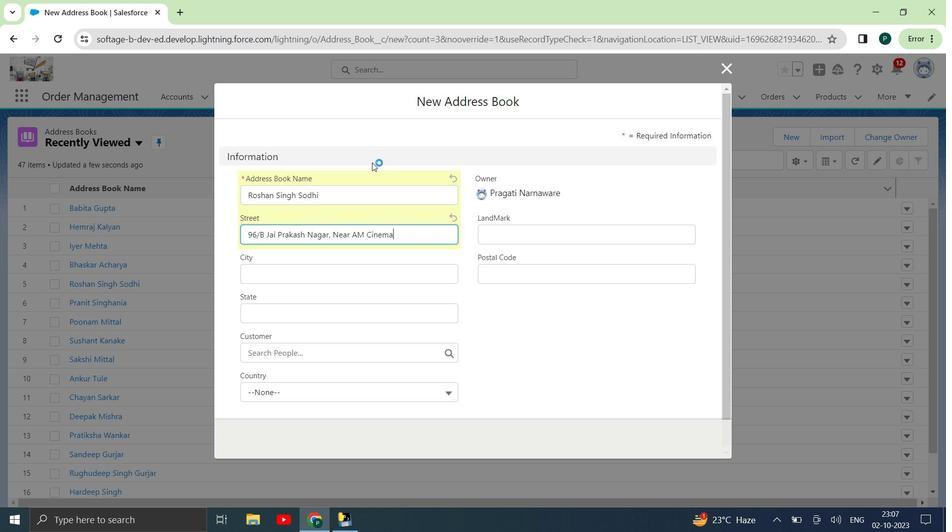
Action: Mouse moved to (362, 270)
Screenshot: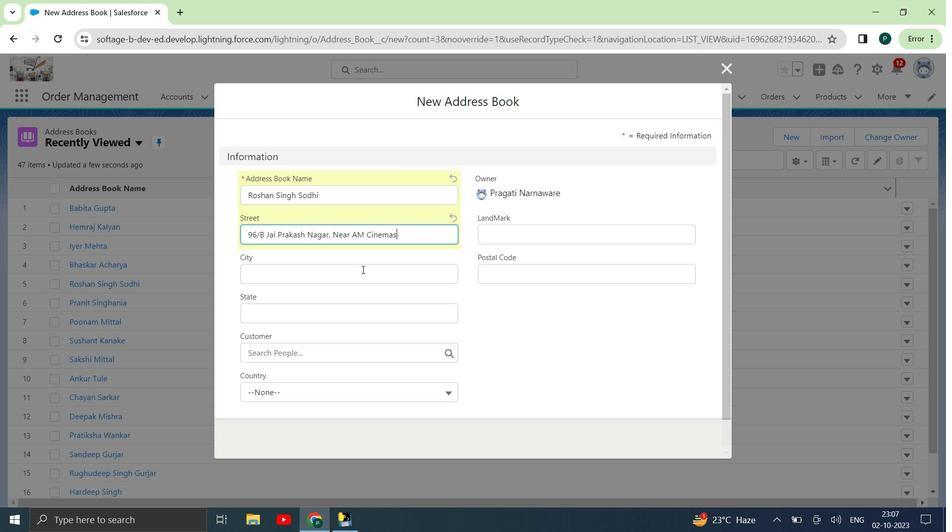 
Action: Mouse pressed left at (362, 270)
Screenshot: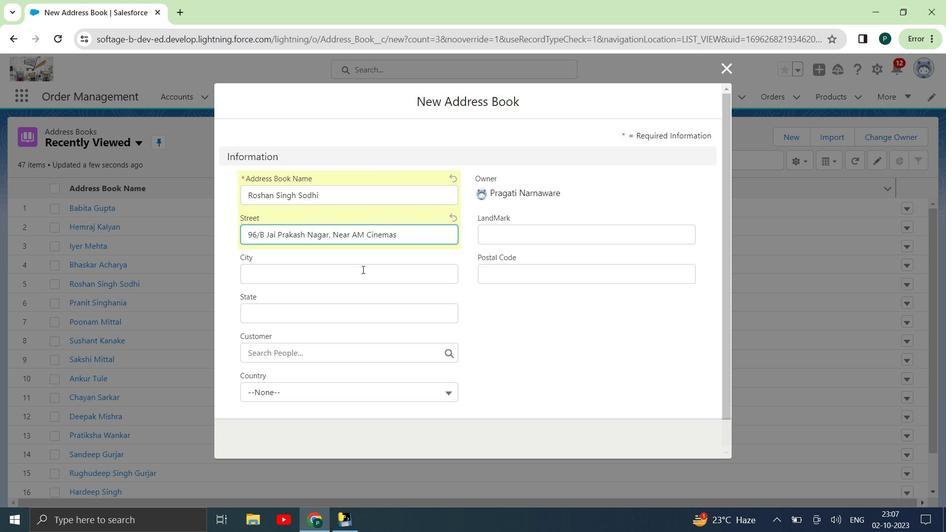 
Action: Key pressed <Key.shift>Banglore
Screenshot: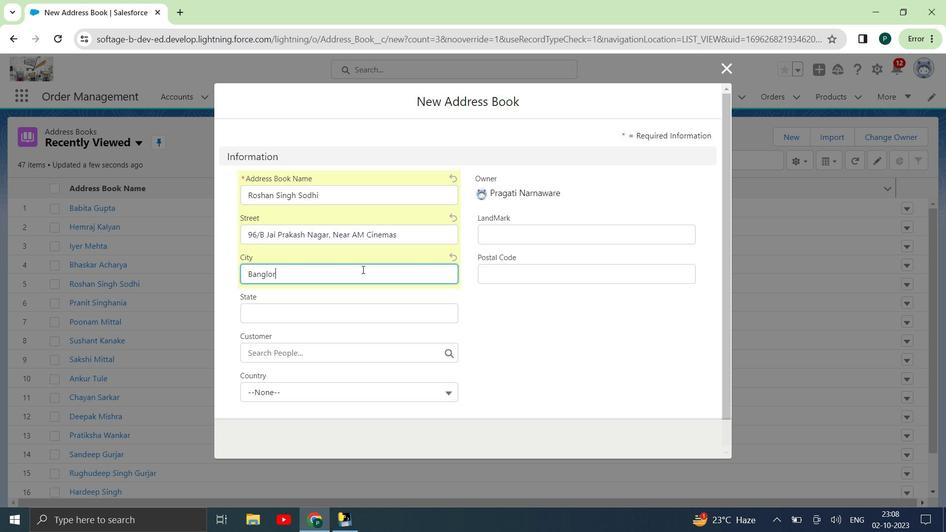 
Action: Mouse moved to (400, 319)
Screenshot: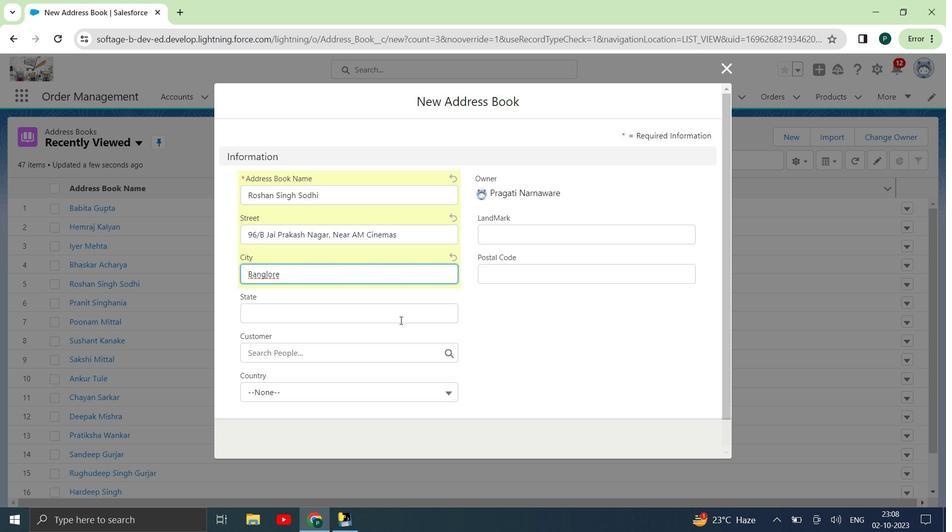 
Action: Mouse pressed left at (400, 319)
Screenshot: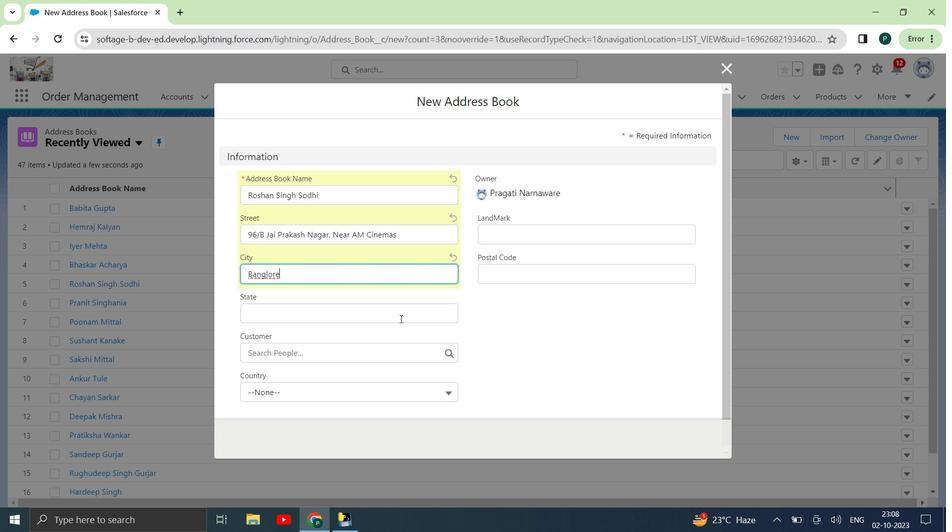 
Action: Key pressed <Key.shift>Karnataka
Screenshot: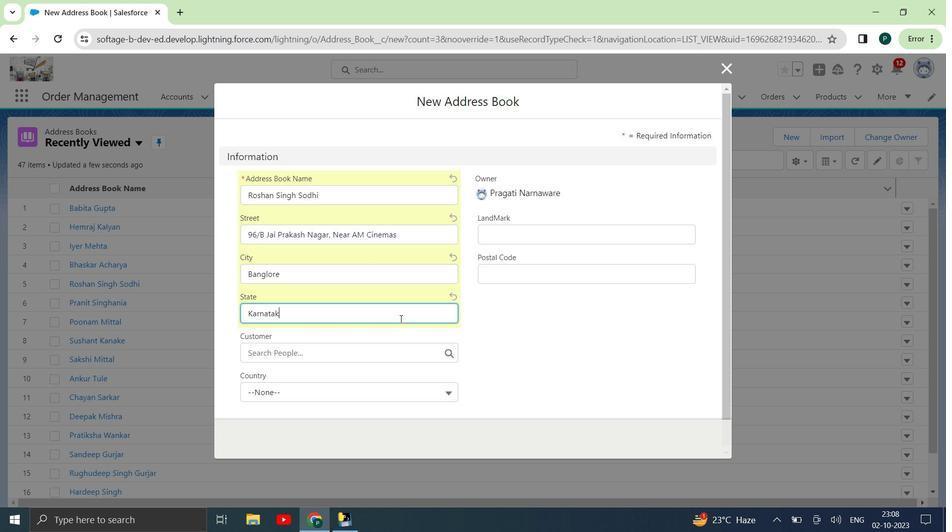 
Action: Mouse moved to (534, 230)
Screenshot: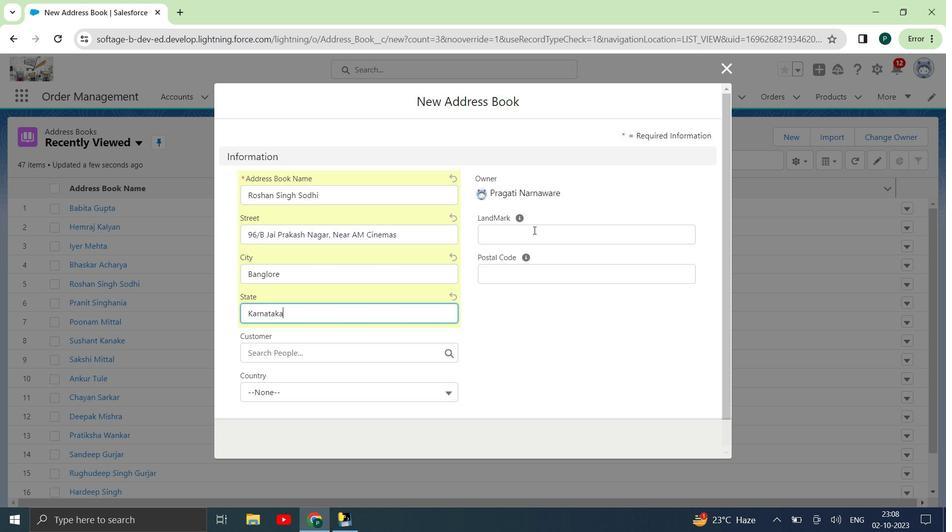 
Action: Mouse pressed left at (534, 230)
Screenshot: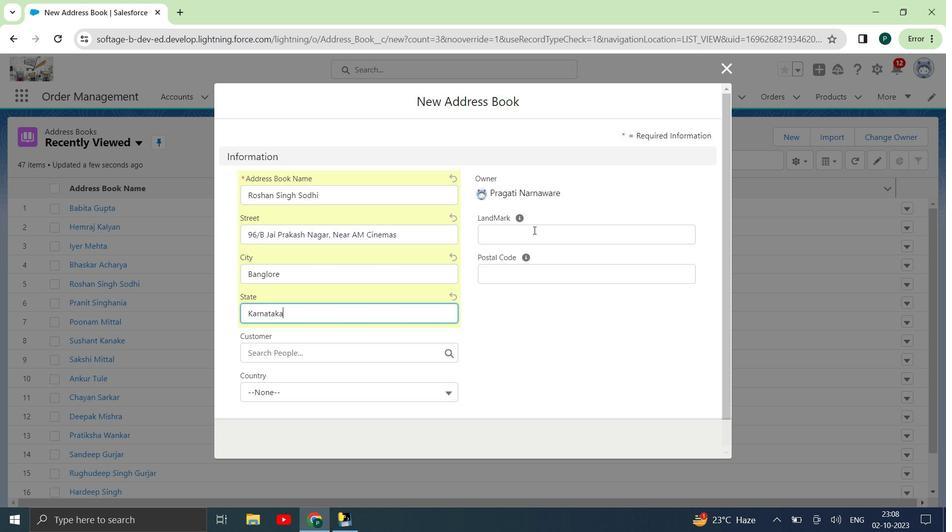 
Action: Key pressed <Key.shift>Patrick<Key.space><Key.shift><Key.shift><Key.shift><Key.shift><Key.shift><Key.shift><Key.shift><Key.shift><Key.shift><Key.shift><Key.shift><Key.shift><Key.shift><Key.shift><Key.shift><Key.shift><Key.shift><Key.shift><Key.shift><Key.shift><Key.shift><Key.shift><Key.shift><Key.shift><Key.shift><Key.shift><Key.shift><Key.shift><Key.shift><Key.shift><Key.shift>Layout
Screenshot: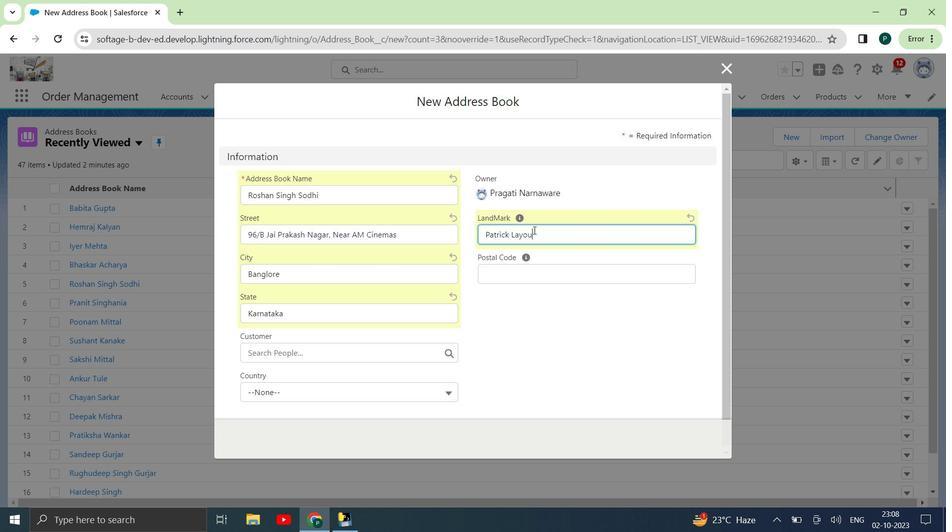
Action: Mouse moved to (566, 269)
Screenshot: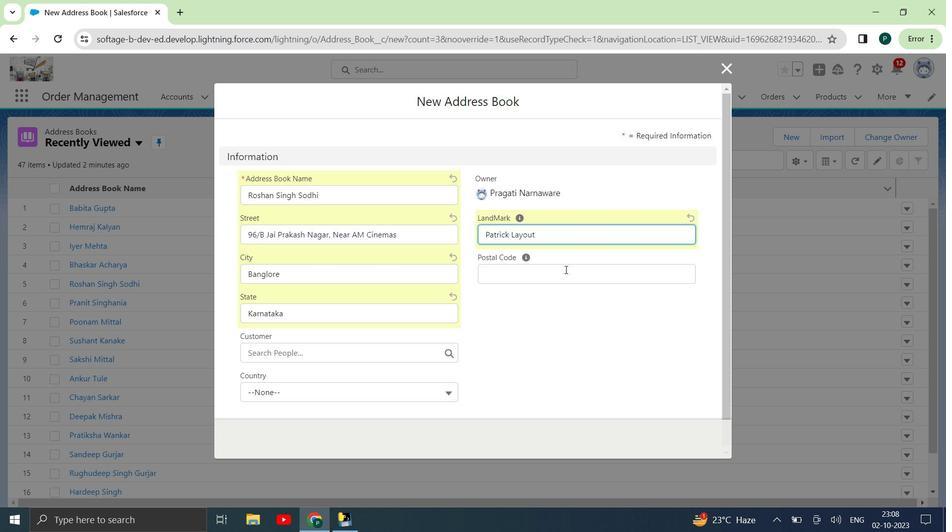 
Action: Mouse pressed left at (566, 269)
Screenshot: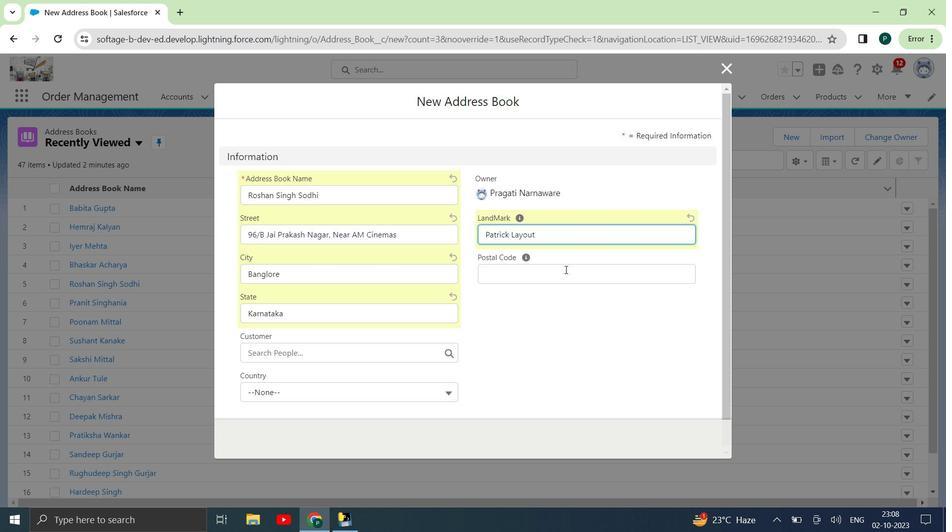 
Action: Key pressed 778410
Screenshot: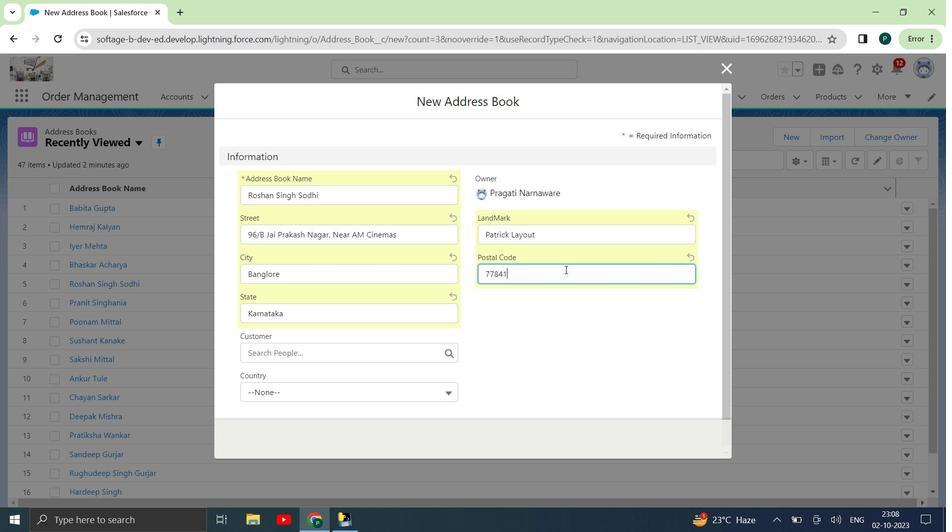 
Action: Mouse moved to (315, 386)
Screenshot: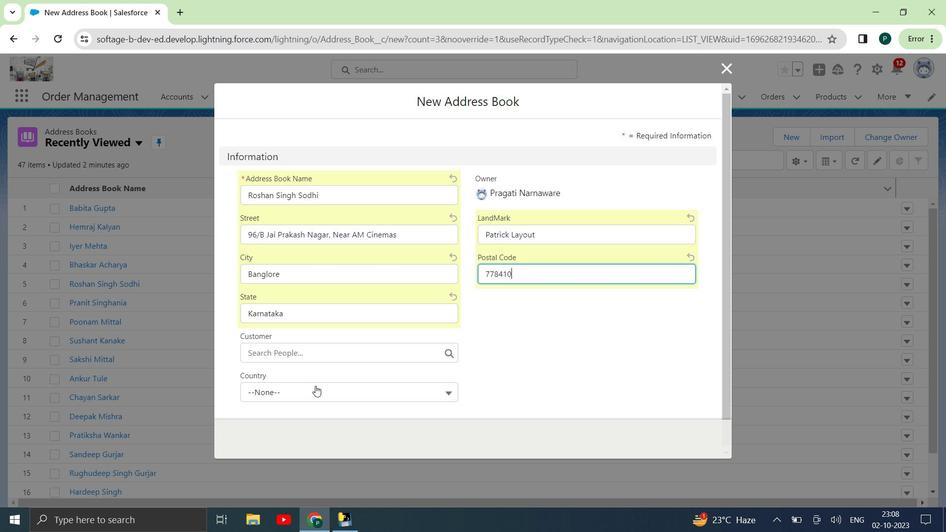 
Action: Mouse pressed left at (315, 386)
Screenshot: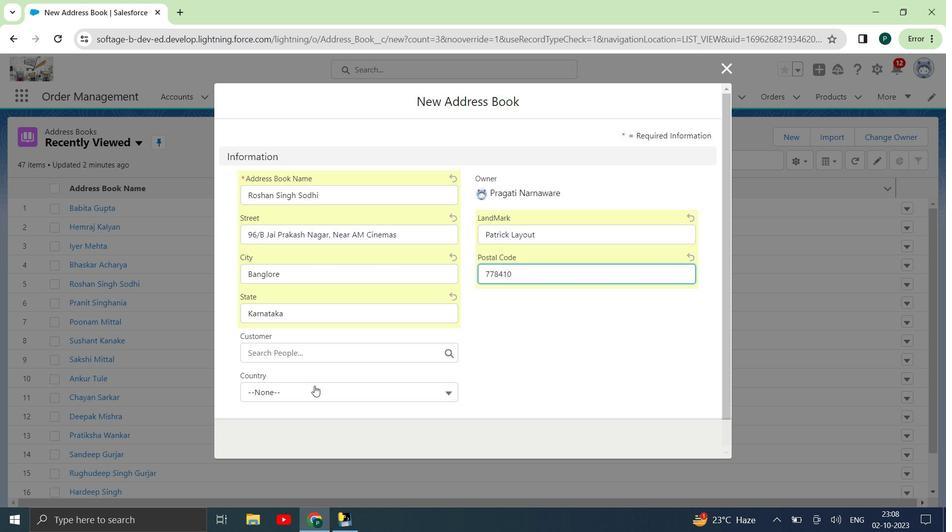 
Action: Mouse moved to (346, 225)
Screenshot: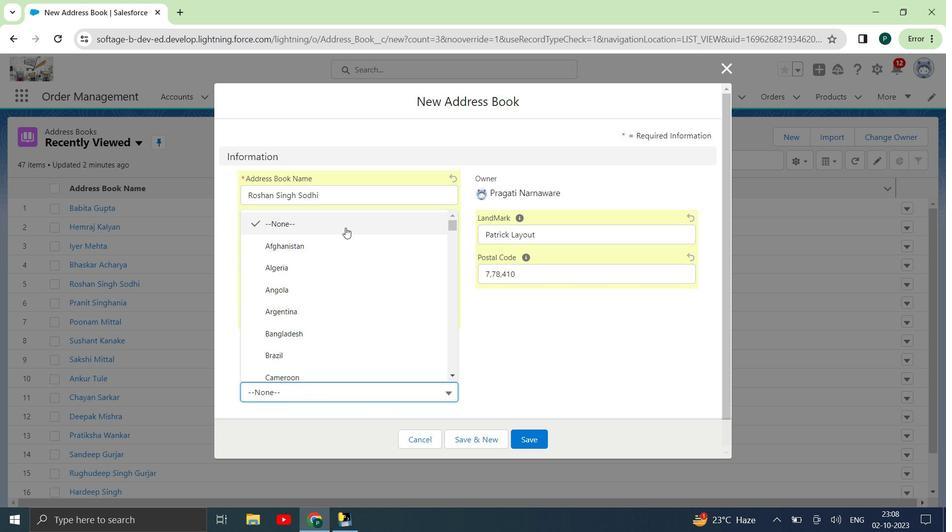 
Action: Key pressed <Key.down><Key.down><Key.down><Key.down><Key.down><Key.down><Key.down><Key.down><Key.down><Key.down><Key.down><Key.down><Key.down><Key.down><Key.down><Key.down><Key.down><Key.down><Key.down><Key.down><Key.down><Key.down>
Screenshot: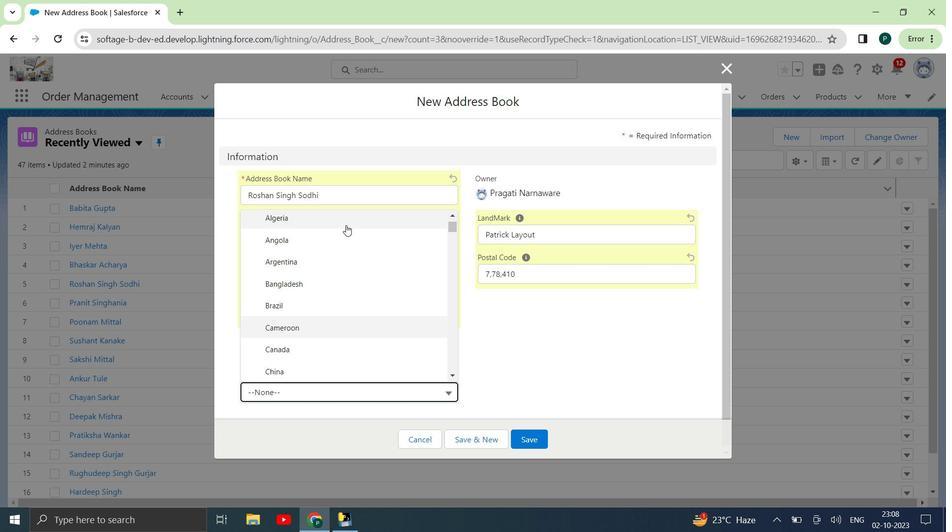 
Action: Mouse moved to (353, 187)
Screenshot: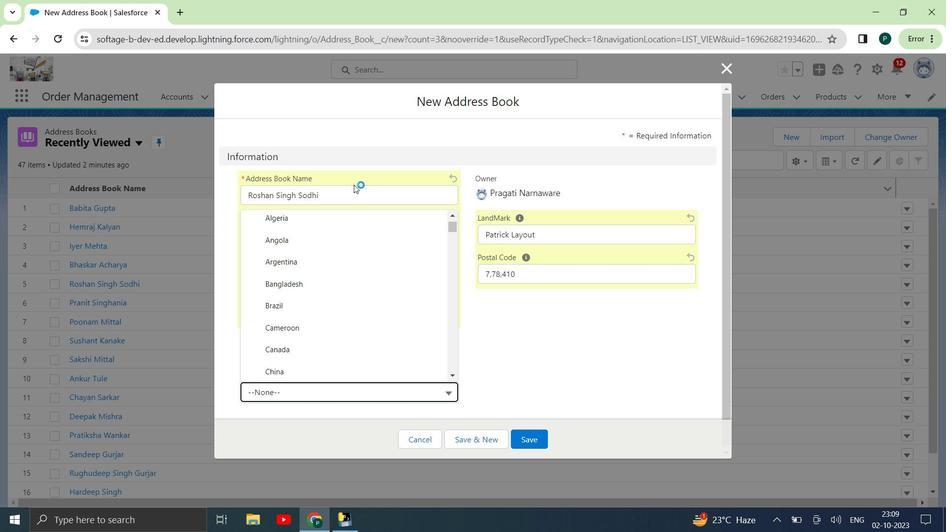 
Action: Key pressed <Key.down><Key.down><Key.down><Key.down><Key.down><Key.down><Key.down><Key.down><Key.down><Key.down><Key.down><Key.down><Key.down><Key.down><Key.down><Key.down><Key.down><Key.down><Key.down><Key.down><Key.down><Key.down><Key.down><Key.down><Key.down><Key.down><Key.down><Key.down><Key.down><Key.down><Key.down><Key.down><Key.down><Key.down><Key.down><Key.down><Key.down><Key.down><Key.down><Key.down><Key.down><Key.down><Key.down><Key.down><Key.down><Key.down><Key.down><Key.down><Key.down><Key.down><Key.down><Key.down><Key.down><Key.down><Key.down><Key.down><Key.down><Key.down><Key.down><Key.down><Key.down><Key.down><Key.down><Key.down><Key.down><Key.down><Key.down><Key.down><Key.down><Key.down><Key.down><Key.down><Key.down><Key.down><Key.down><Key.down><Key.down><Key.down><Key.down><Key.down><Key.down><Key.down><Key.enter>
Screenshot: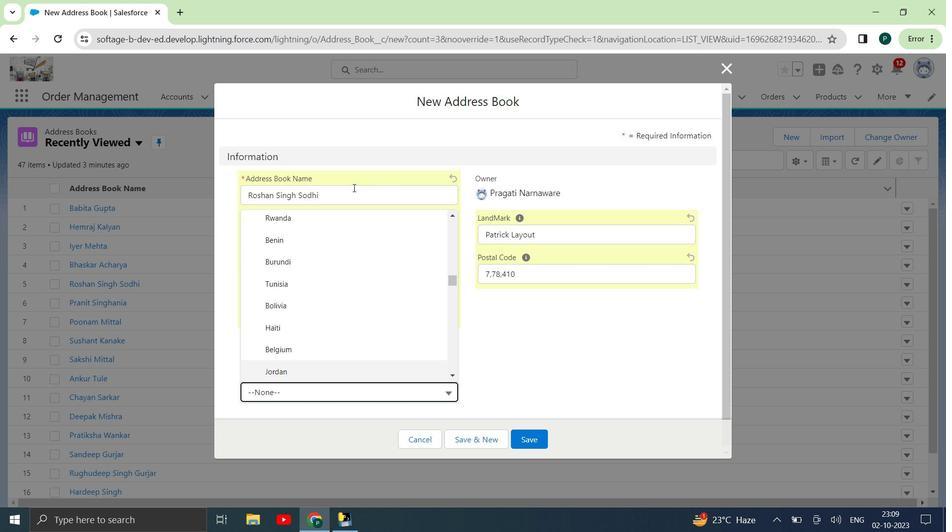 
Action: Mouse moved to (528, 438)
Screenshot: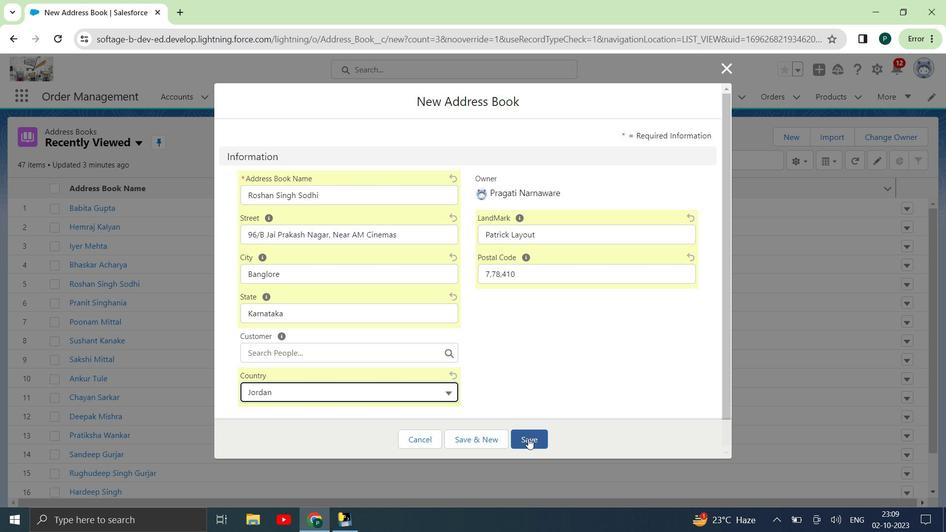 
Action: Mouse pressed left at (528, 438)
Screenshot: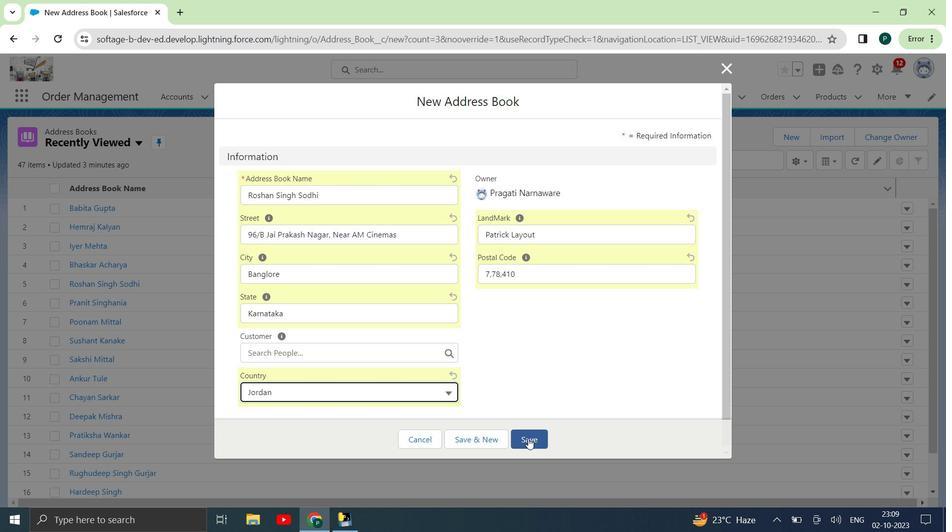 
Action: Mouse moved to (509, 97)
Screenshot: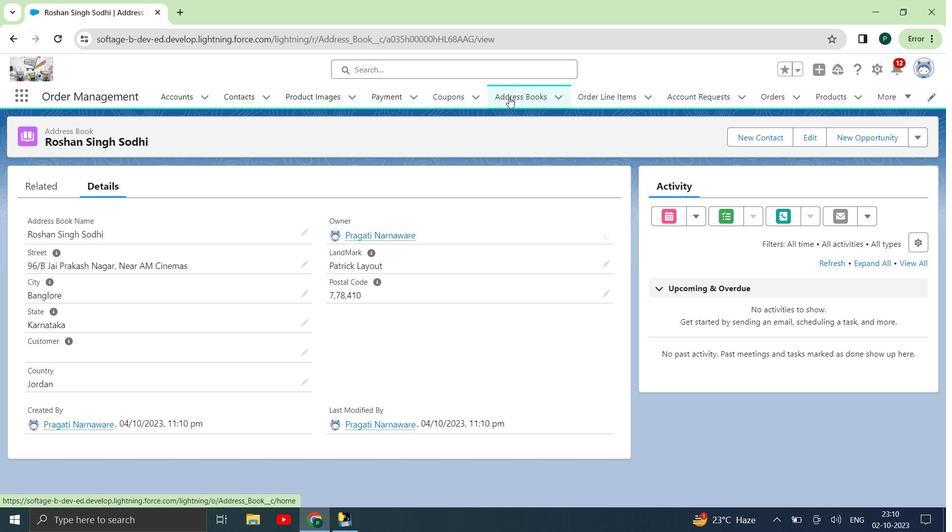 
Action: Mouse pressed left at (509, 97)
Screenshot: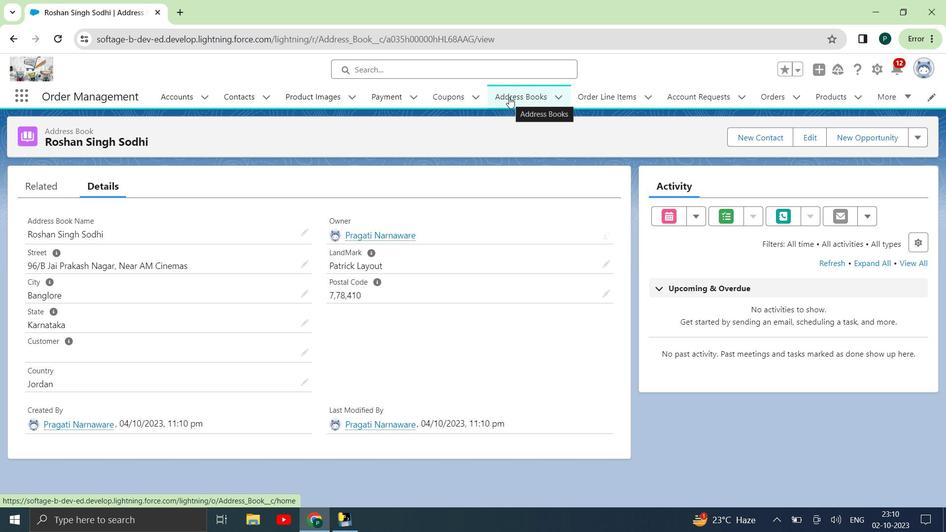 
Action: Mouse moved to (801, 138)
Screenshot: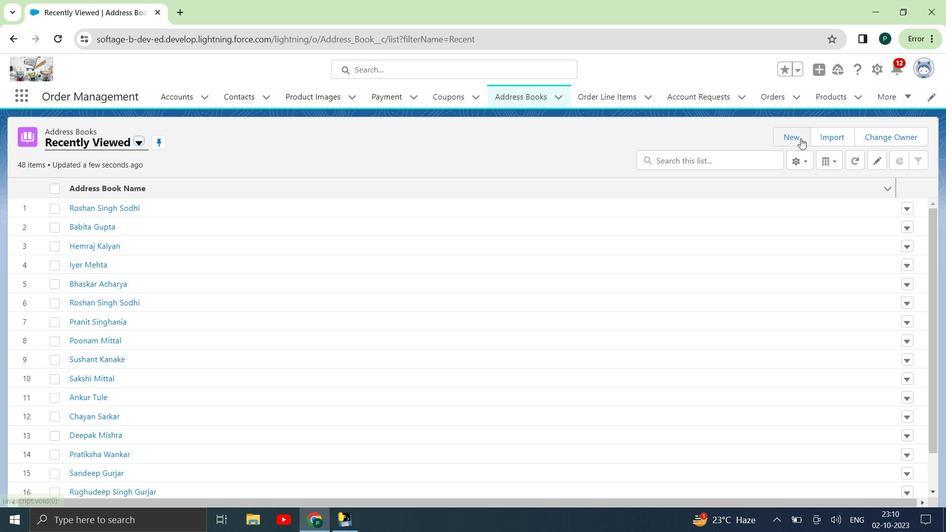 
Action: Mouse pressed left at (801, 138)
Screenshot: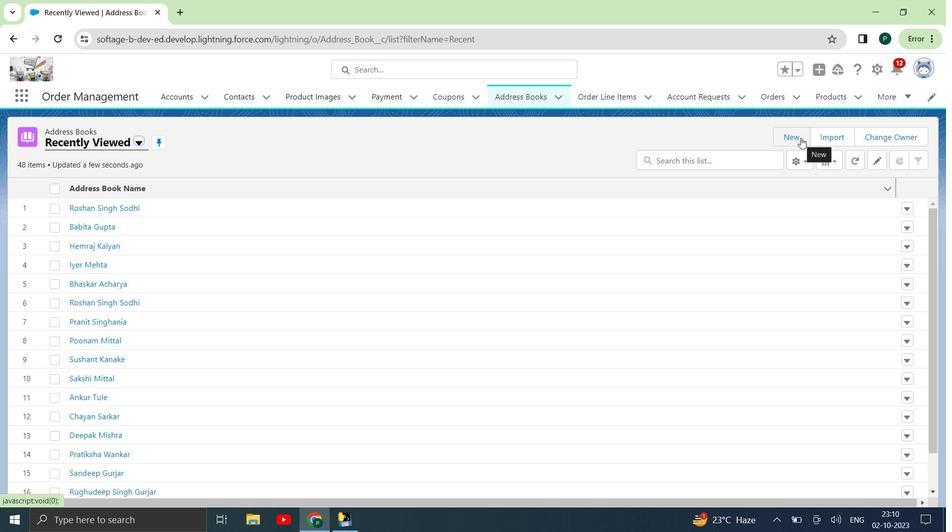 
Action: Mouse moved to (365, 201)
Screenshot: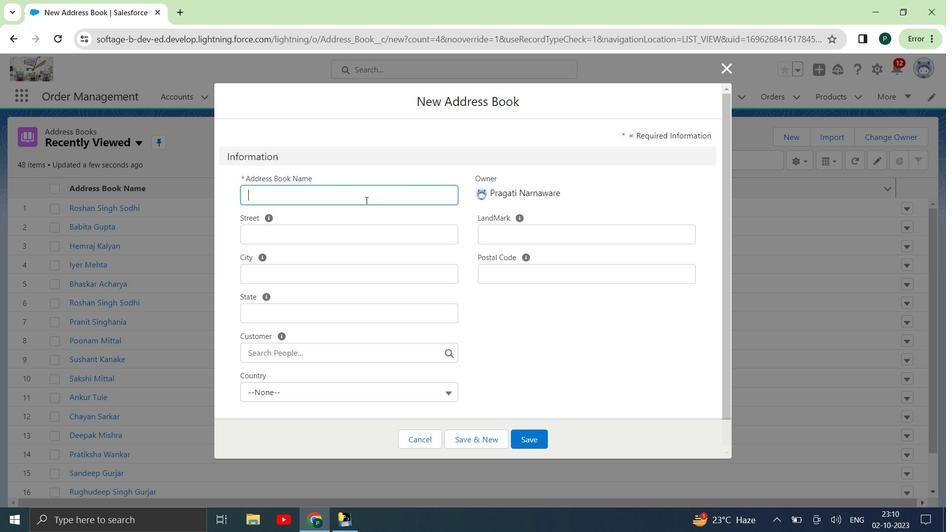 
Action: Mouse pressed left at (365, 201)
Screenshot: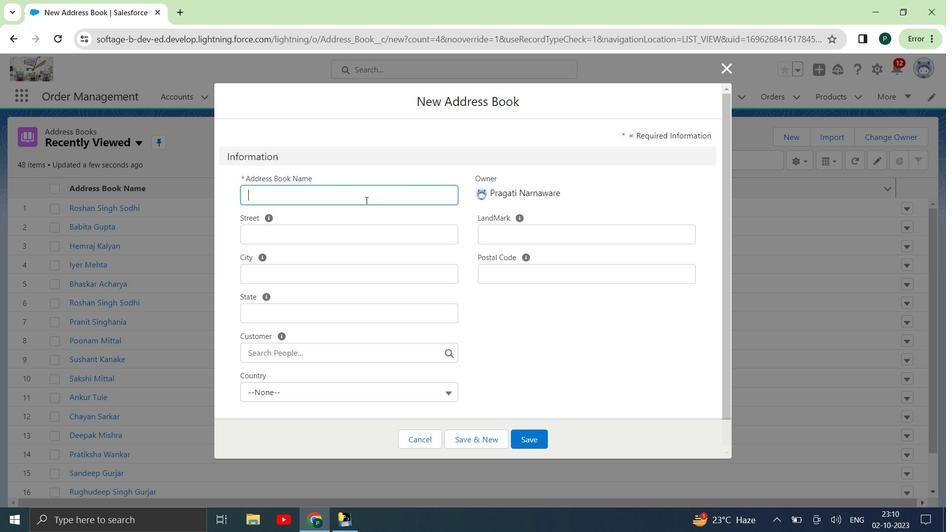 
Action: Key pressed <Key.shift>Samarth<Key.space><Key.shift><Key.shift><Key.shift><Key.shift><Key.shift><Key.shift><Key.shift><Key.shift><Key.shift>Patil
Screenshot: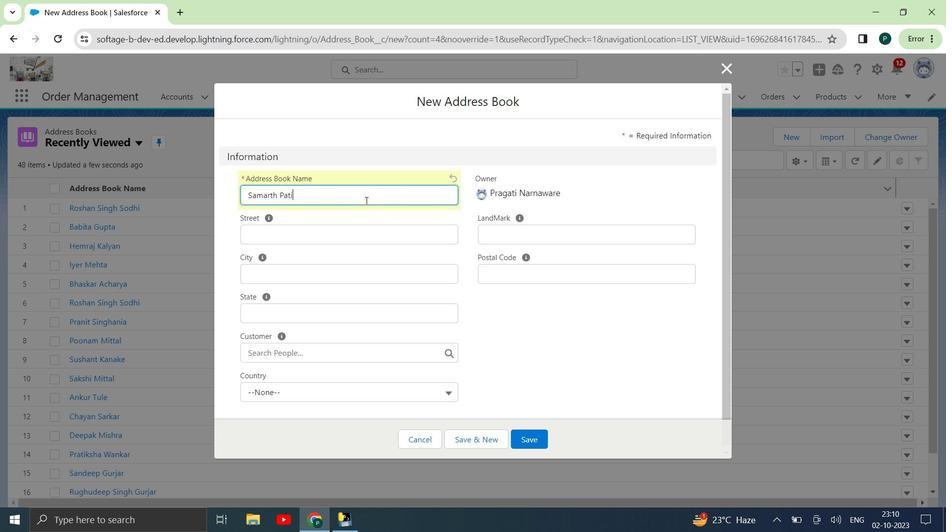 
Action: Mouse moved to (361, 231)
Screenshot: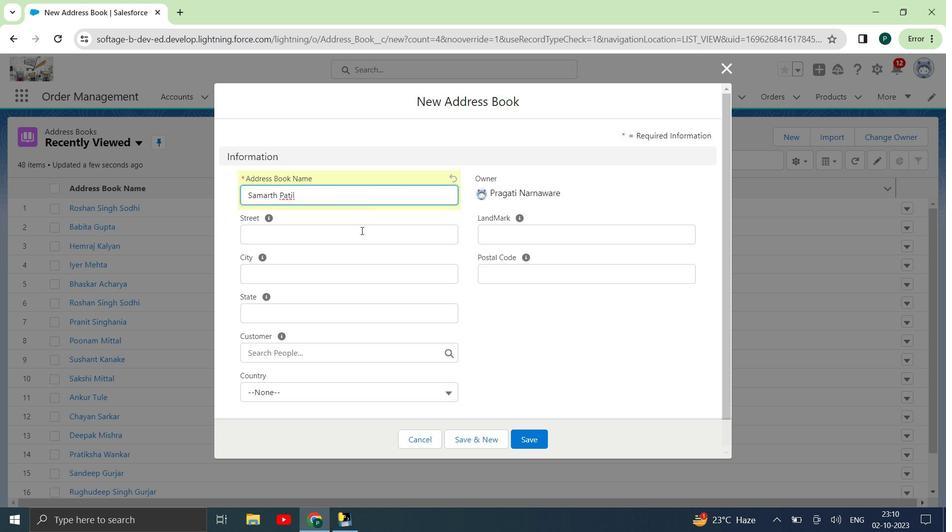 
Action: Mouse pressed left at (361, 231)
Screenshot: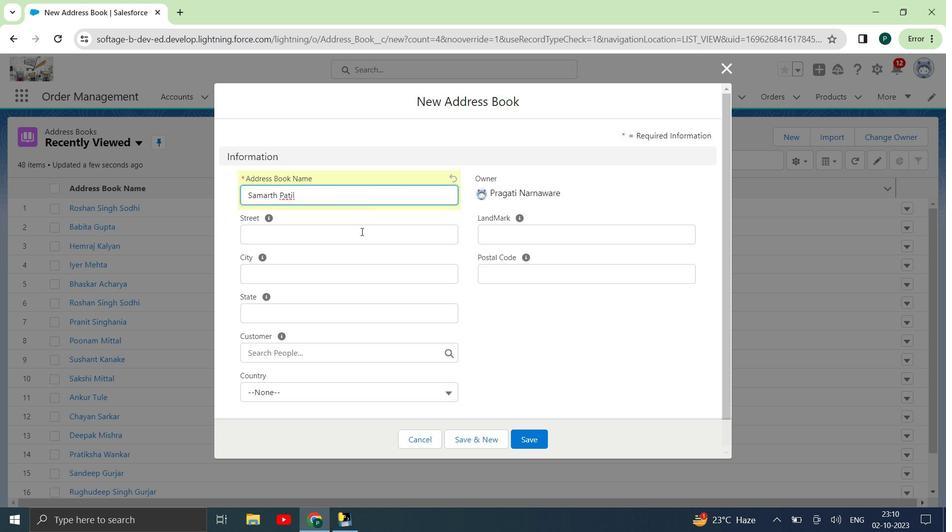 
Action: Key pressed 996/<Key.shift_r><Key.shift_r><Key.shift_r>K<Key.space><Key.shift><Key.shift><Key.shift><Key.shift><Key.shift><Key.shift><Key.shift><Key.shift><Key.shift><Key.shift><Key.shift><Key.shift>Rahul<Key.space><Key.shift><Key.shift><Key.shift><Key.shift><Key.shift><Key.shift><Key.shift><Key.shift><Key.shift><Key.shift><Key.shift><Key.shift><Key.shift><Key.shift><Key.shift><Key.shift><Key.shift><Key.shift><Key.shift><Key.shift><Key.shift><Key.shift><Key.shift><Key.shift><Key.shift><Key.shift><Key.shift><Key.shift><Key.shift><Key.shift><Key.shift><Key.shift><Key.shift><Key.shift><Key.shift><Key.shift><Key.shift><Key.shift><Key.shift><Key.shift><Key.shift><Key.shift><Key.shift><Key.shift><Key.shift><Key.shift><Key.shift><Key.shift><Key.shift><Key.shift><Key.shift><Key.shift><Key.shift><Key.shift><Key.shift>Raghu<Key.space><Key.shift_r>Layout,<Key.space><Key.shift_r><Key.shift_r><Key.shift_r><Key.shift_r><Key.shift_r><Key.shift_r><Key.shift_r><Key.shift_r><Key.shift_r><Key.shift_r><Key.shift_r><Key.shift_r><Key.shift_r><Key.shift_r><Key.shift_r><Key.shift_r><Key.shift_r><Key.shift_r>North<Key.space><Key.shift>Avenue<Key.space><Key.shift>Road.
Screenshot: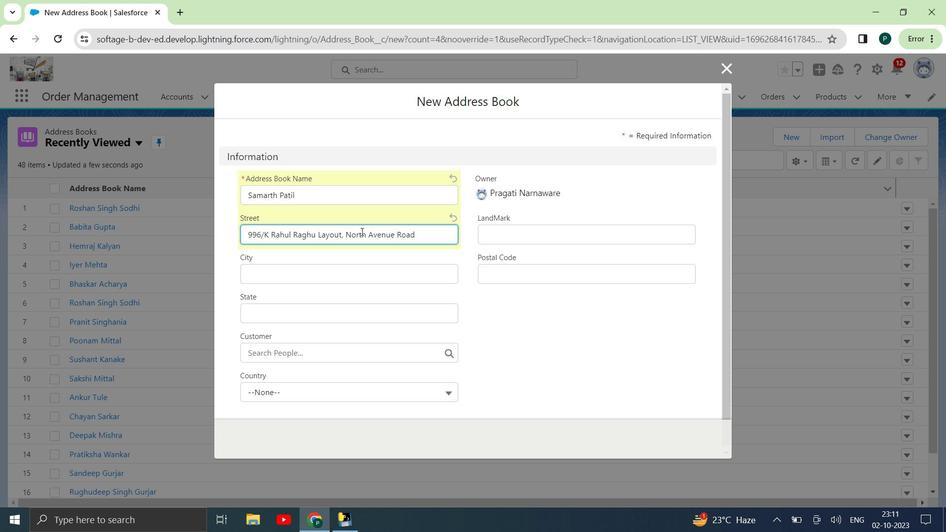 
Action: Mouse moved to (410, 279)
Screenshot: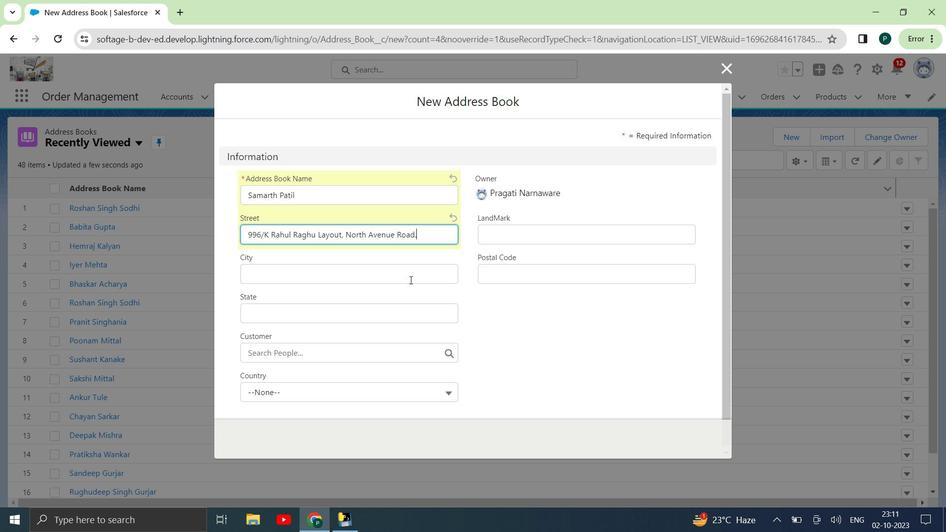 
Action: Mouse pressed left at (410, 279)
Screenshot: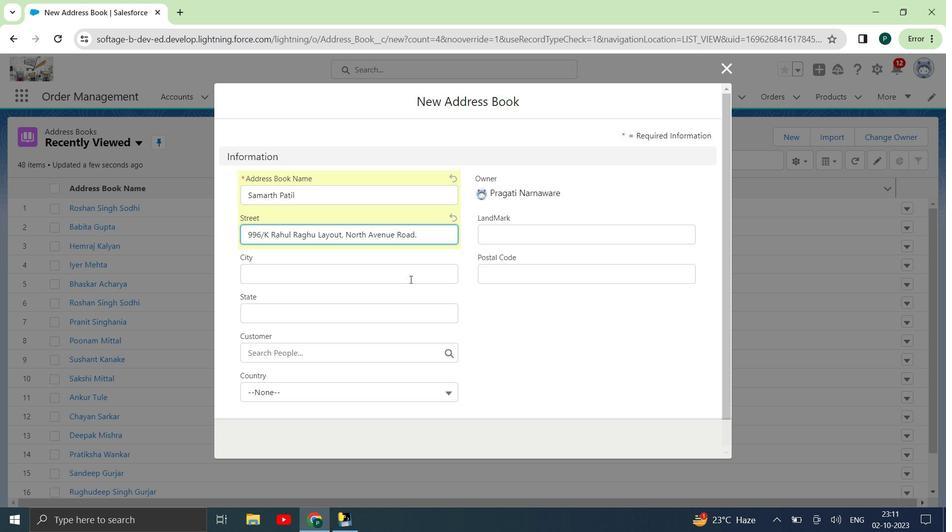 
Action: Key pressed <Key.shift_r><Key.shift_r><Key.shift_r><Key.shift_r><Key.shift_r><Key.shift_r><Key.shift_r><Key.shift_r><Key.shift_r><Key.shift_r><Key.shift_r><Key.shift_r><Key.shift_r><Key.shift_r><Key.shift_r><Key.shift_r><Key.shift_r><Key.shift_r>Uganda
Screenshot: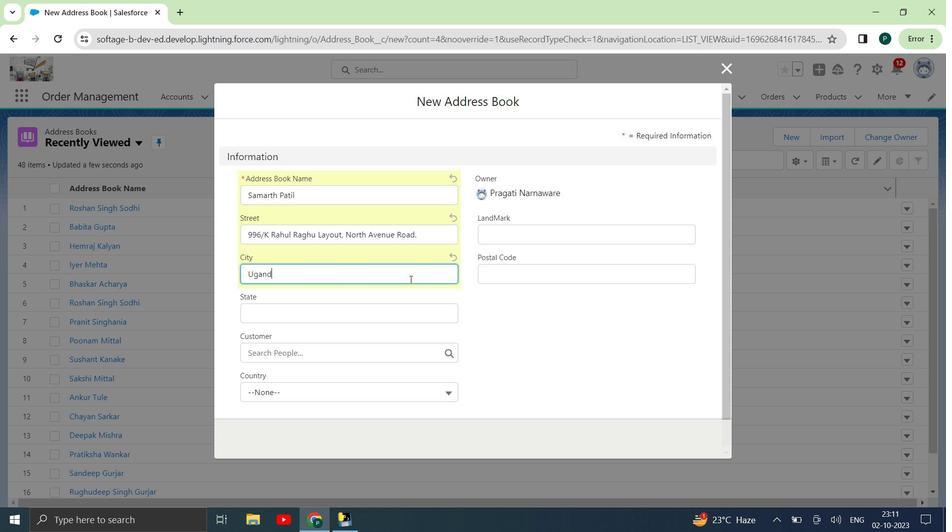 
Action: Mouse moved to (382, 311)
Screenshot: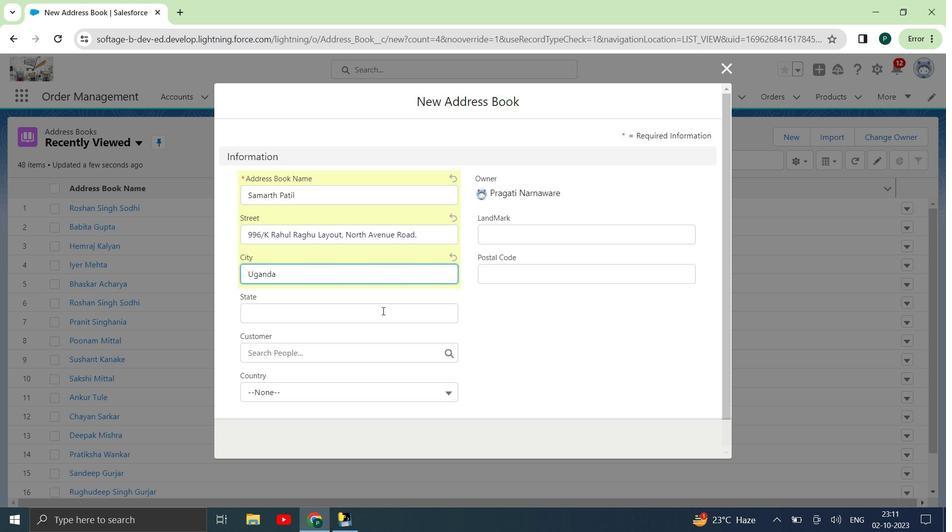 
Action: Mouse pressed left at (382, 311)
Screenshot: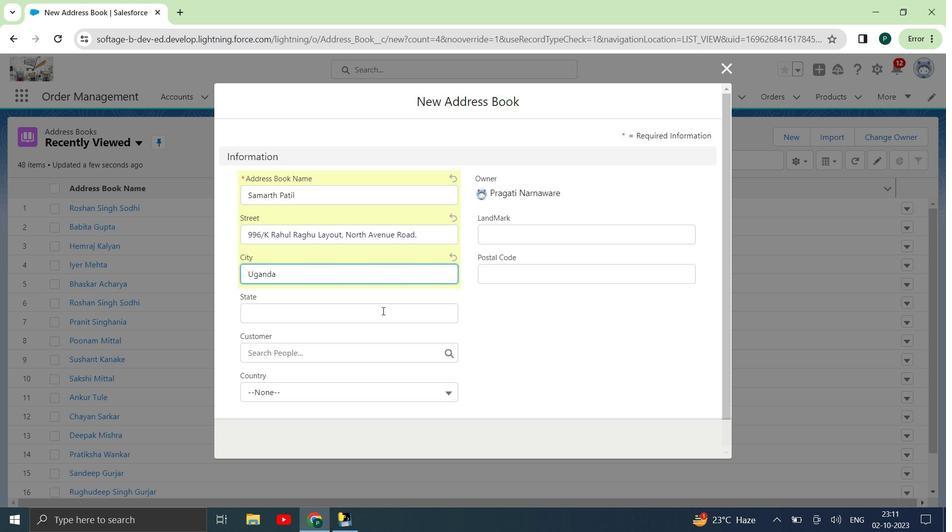 
Action: Key pressed <Key.shift_r><Key.shift_r><Key.shift_r><Key.shift_r><Key.shift_r><Key.shift_r><Key.shift_r><Key.shift_r><Key.shift_r><Key.shift_r><Key.shift_r><Key.shift_r><Key.shift_r><Key.shift_r><Key.shift_r><Key.shift_r><Key.shift_r><Key.shift_r><Key.shift_r><Key.shift_r><Key.shift_r><Key.shift_r>Berlin
Screenshot: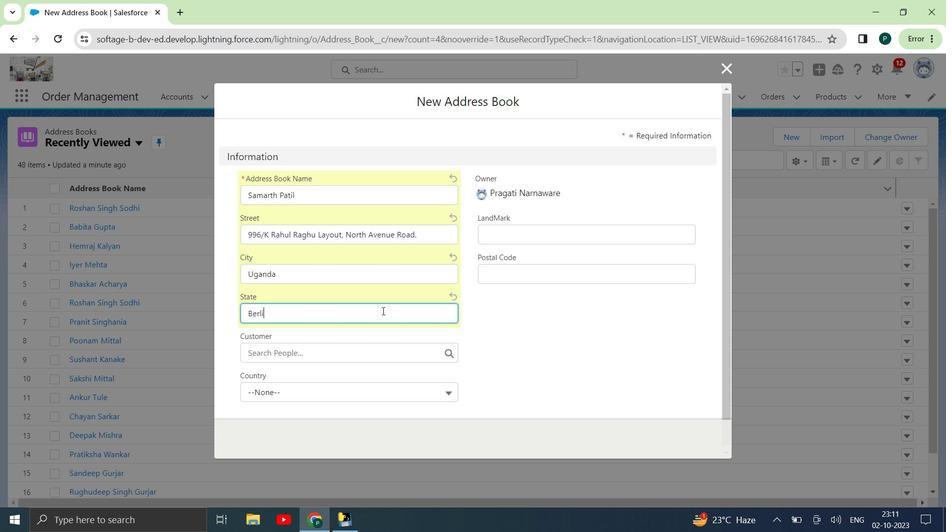 
Action: Mouse moved to (491, 240)
Screenshot: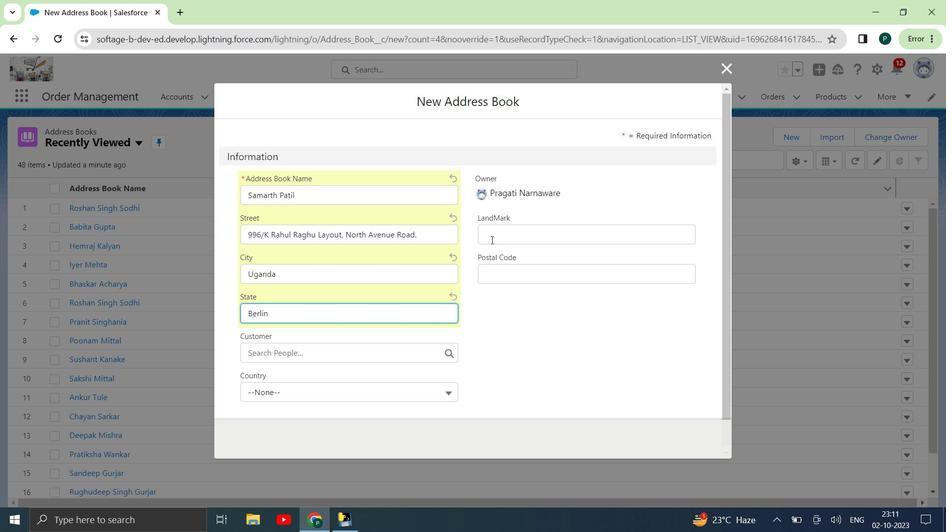 
Action: Mouse pressed left at (491, 240)
Screenshot: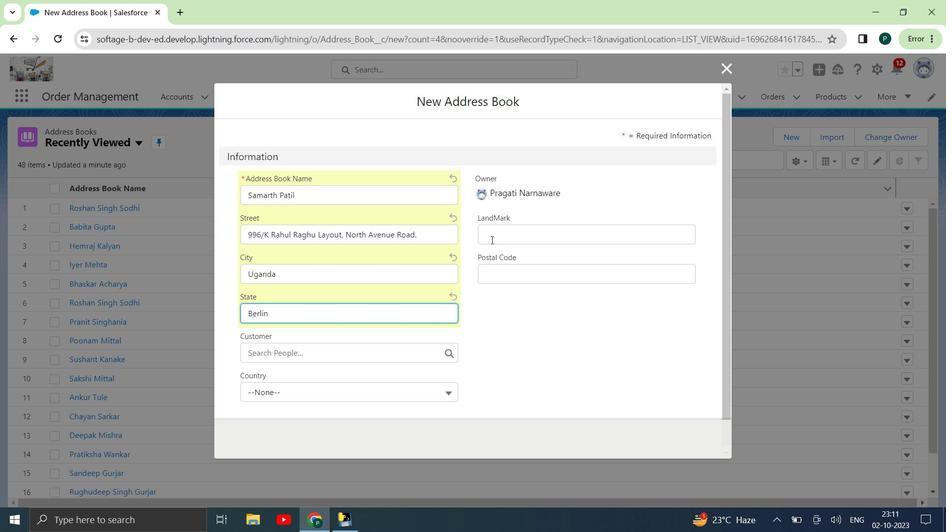 
Action: Key pressed <Key.shift>Stau<Key.backspace>tue<Key.space><Key.shift_r><Key.shift_r><Key.shift_r><Key.shift_r><Key.shift_r><Key.shift_r>Of<Key.space><Key.shift_r><Key.shift_r>Liberry<Key.left><Key.backspace>t
Screenshot: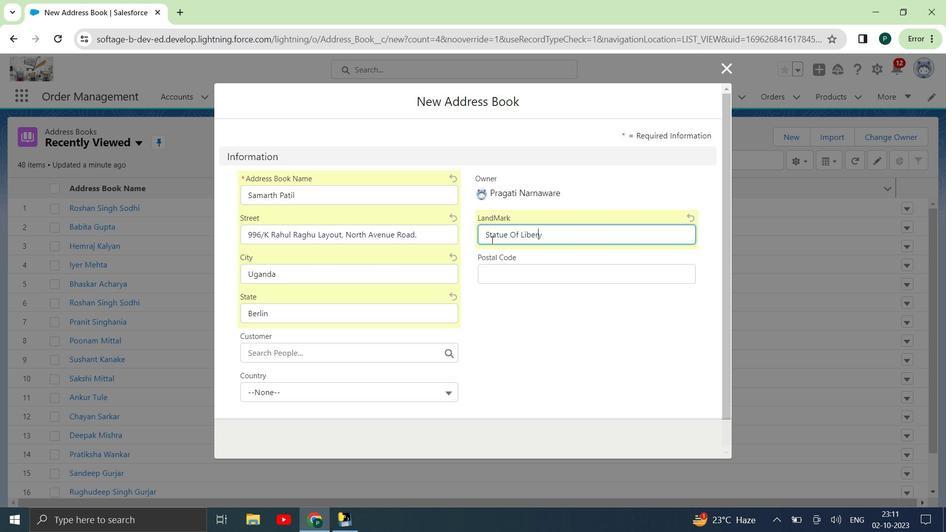 
Action: Mouse moved to (497, 275)
Screenshot: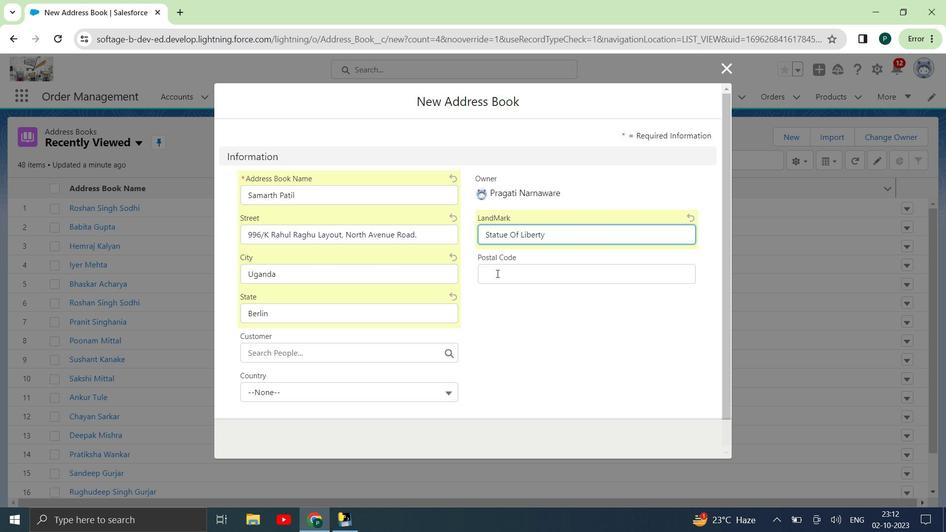 
Action: Mouse pressed left at (497, 275)
Screenshot: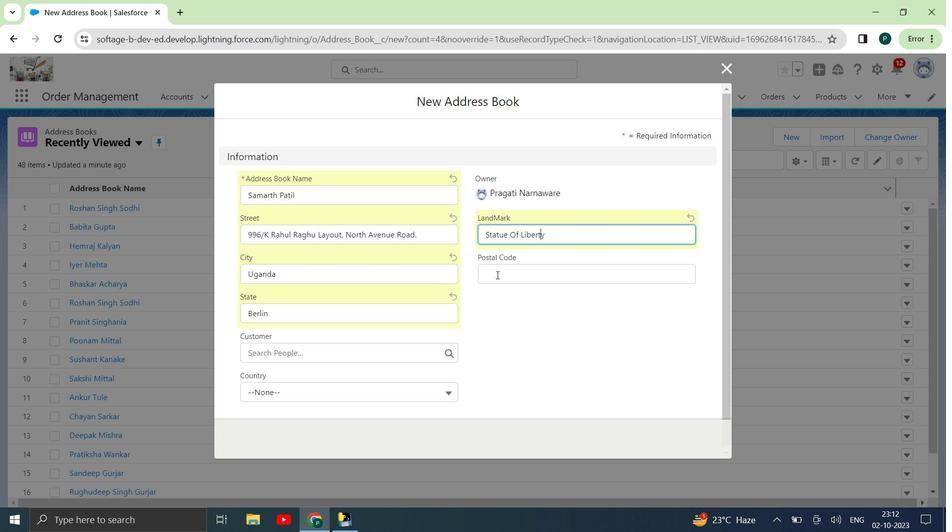 
Action: Key pressed 332210
Screenshot: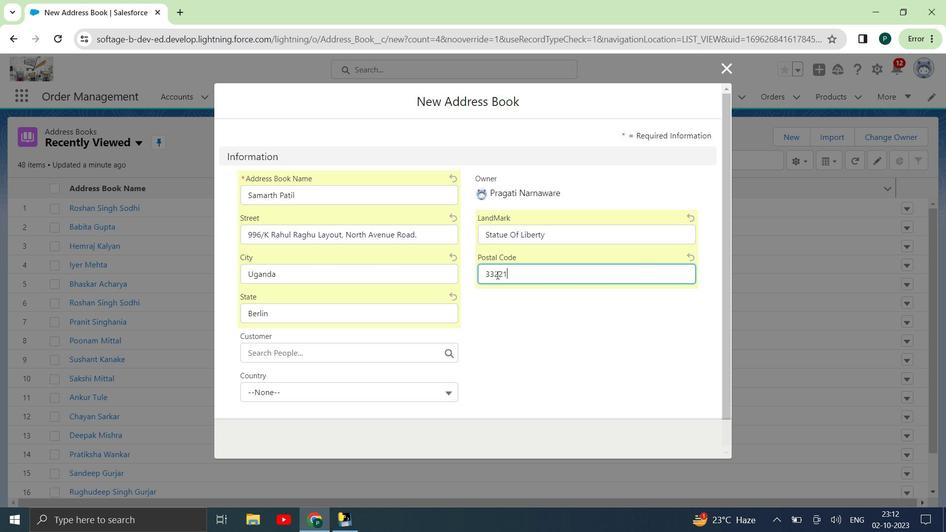 
Action: Mouse moved to (452, 218)
Screenshot: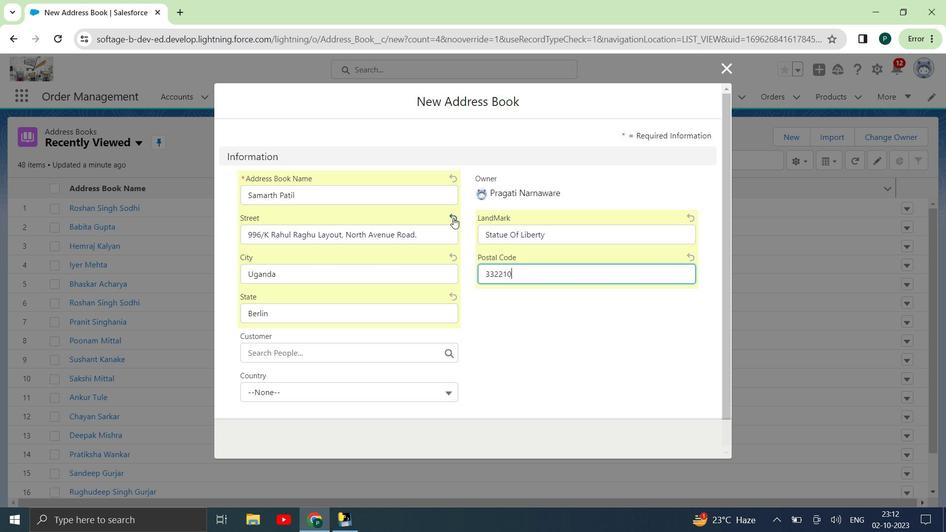 
Action: Mouse scrolled (452, 217) with delta (0, 0)
Screenshot: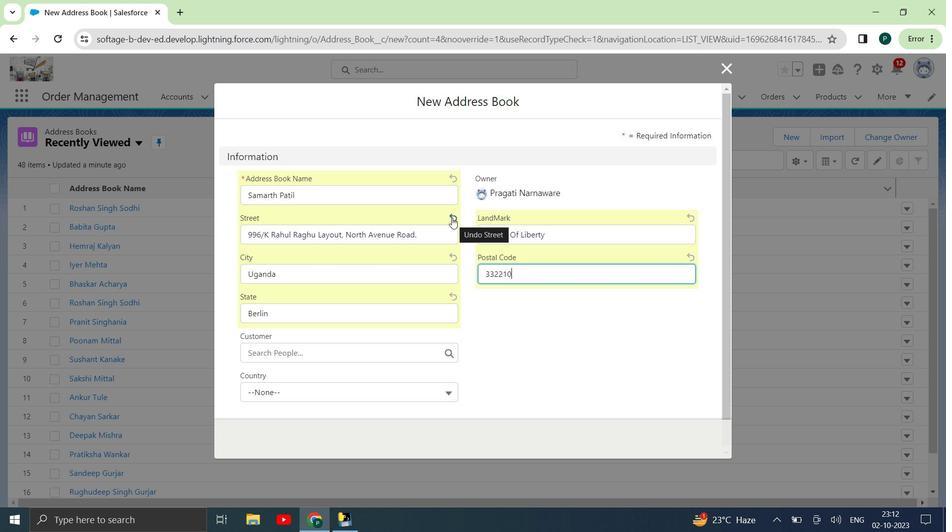
Action: Mouse moved to (439, 222)
Screenshot: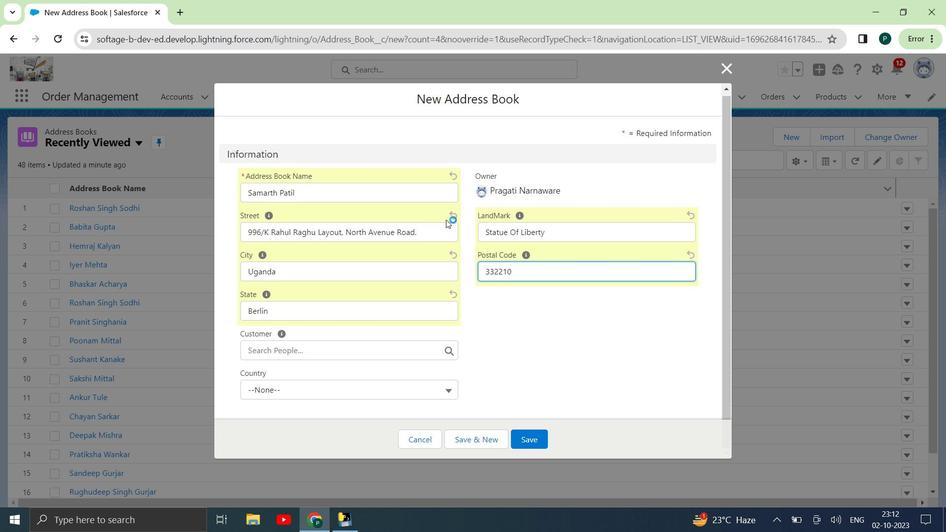 
Action: Mouse scrolled (439, 221) with delta (0, 0)
Screenshot: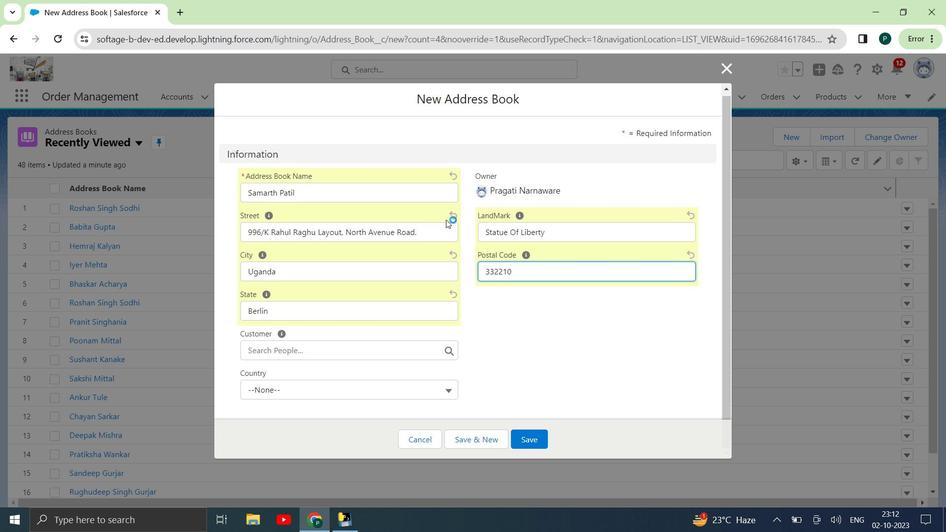 
Action: Mouse moved to (332, 384)
Screenshot: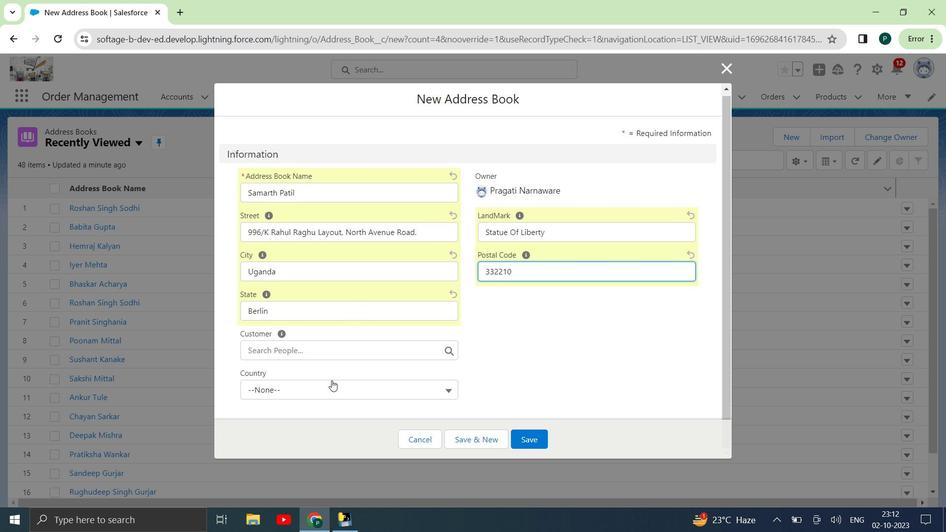 
Action: Mouse pressed left at (332, 384)
Screenshot: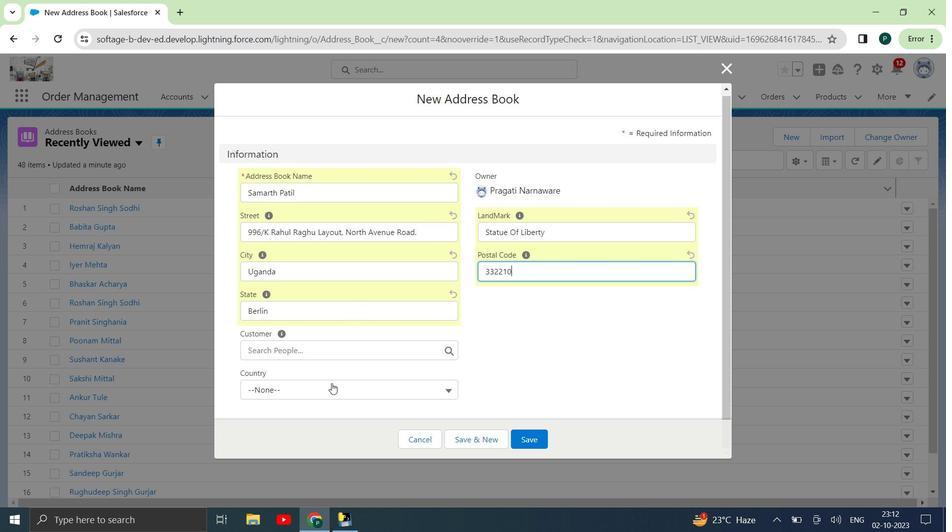
Action: Mouse moved to (386, 152)
Screenshot: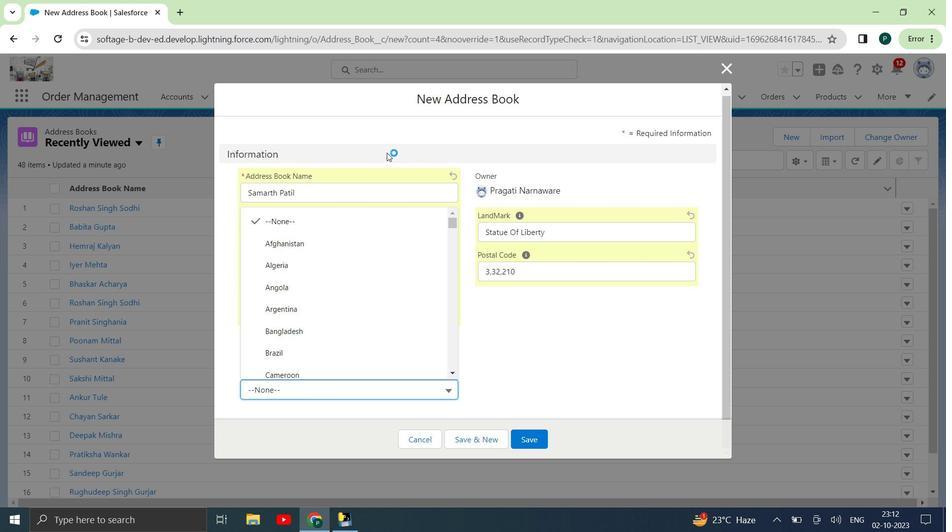 
Action: Key pressed <Key.down><Key.down><Key.down><Key.down><Key.down><Key.down><Key.down><Key.down><Key.down><Key.down><Key.down><Key.down><Key.down><Key.down><Key.down><Key.down><Key.down><Key.down><Key.down><Key.down><Key.down><Key.down><Key.down><Key.down><Key.down><Key.down><Key.down><Key.down><Key.down><Key.down><Key.down><Key.down><Key.down><Key.down><Key.down><Key.down><Key.down><Key.down><Key.down><Key.down><Key.down><Key.down><Key.down><Key.down><Key.down><Key.down><Key.down><Key.down><Key.down><Key.down><Key.down><Key.down><Key.down><Key.down><Key.down><Key.down><Key.down><Key.down><Key.down><Key.down><Key.down><Key.down><Key.down><Key.down><Key.down><Key.down><Key.down><Key.down><Key.down><Key.down><Key.down><Key.down><Key.down><Key.down><Key.down><Key.down><Key.down><Key.down><Key.down><Key.down><Key.down><Key.down><Key.down><Key.down><Key.down><Key.down><Key.down><Key.down><Key.enter>
Screenshot: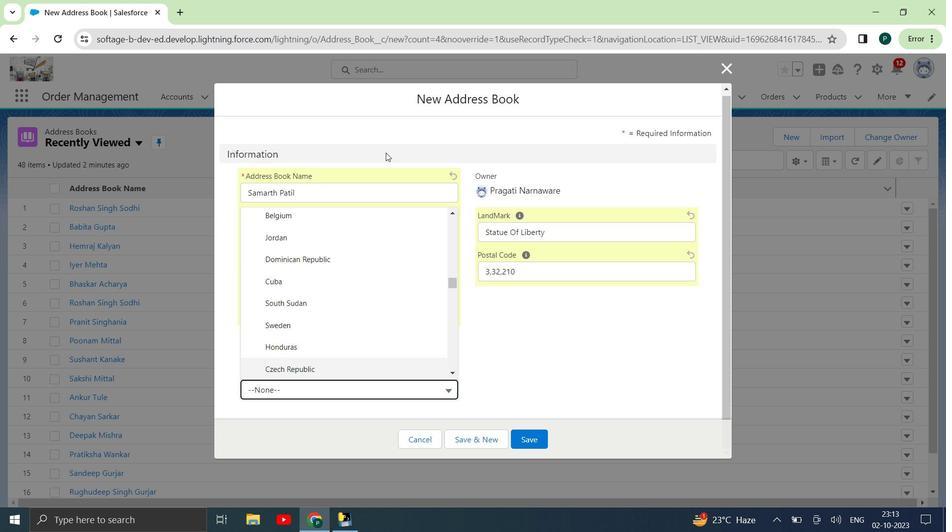 
Action: Mouse scrolled (386, 153) with delta (0, 0)
Screenshot: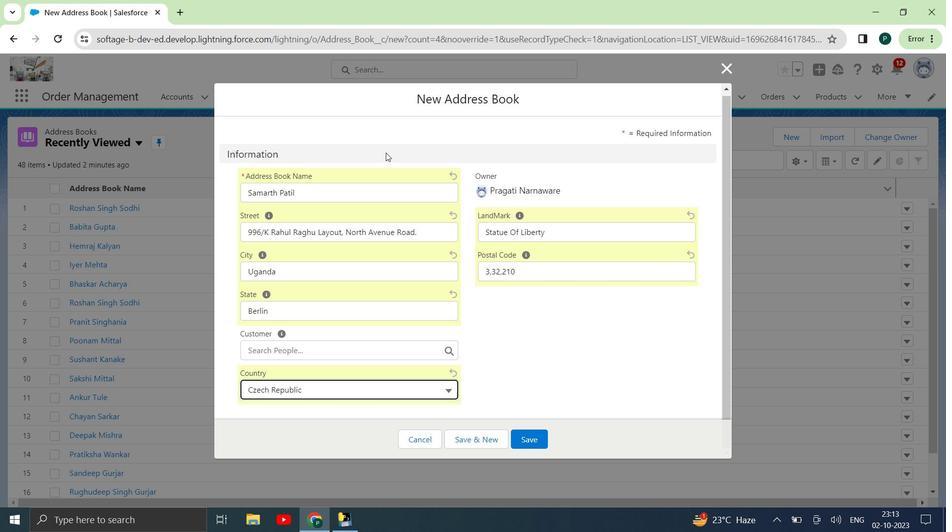 
Action: Mouse moved to (535, 443)
Screenshot: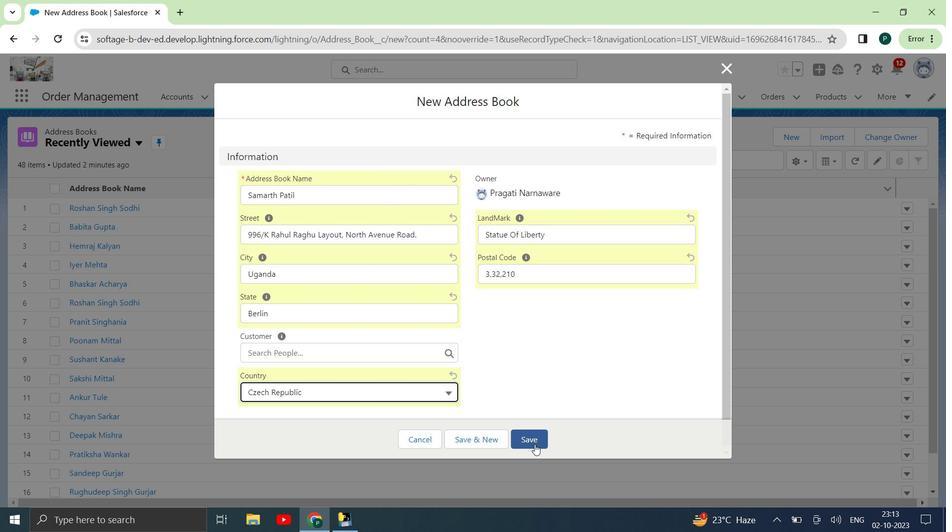
Action: Mouse pressed left at (535, 443)
Screenshot: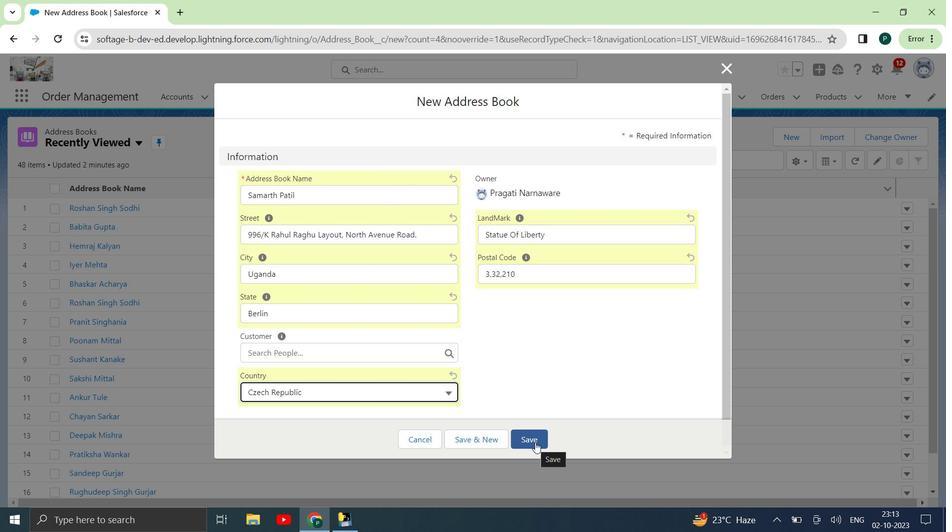 
Action: Mouse moved to (527, 99)
Screenshot: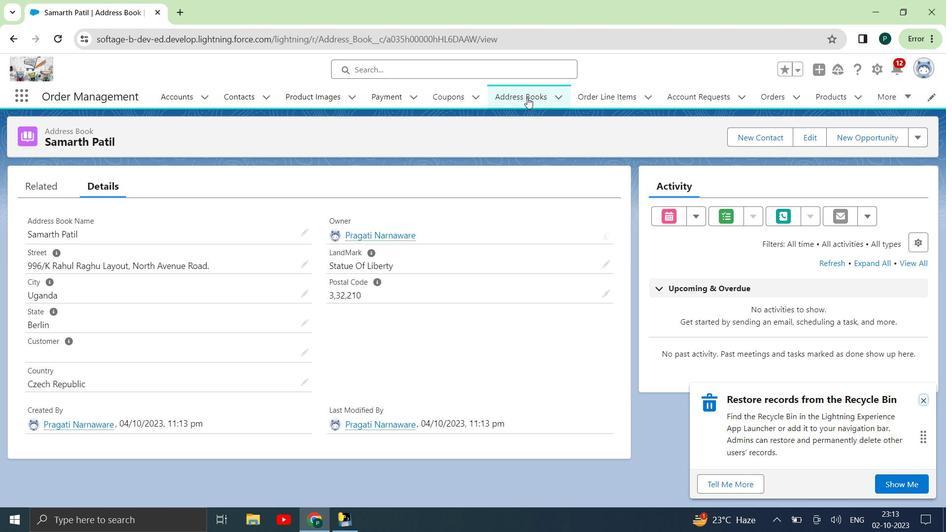 
Action: Mouse pressed left at (527, 99)
Screenshot: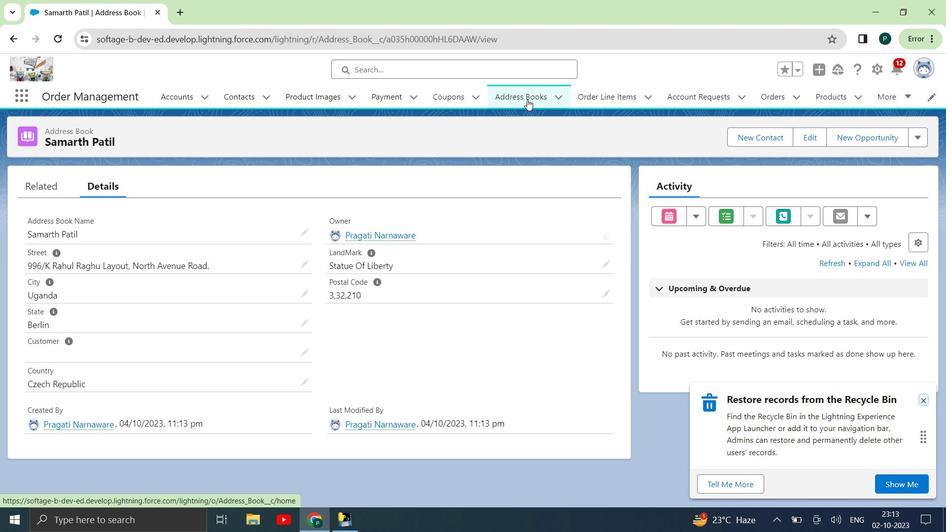
Action: Mouse moved to (535, 94)
Screenshot: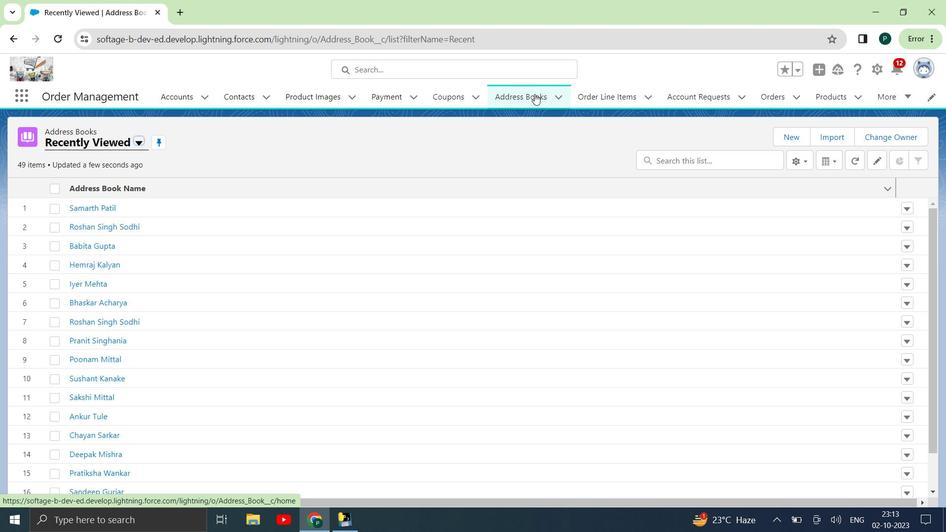 
Action: Mouse pressed left at (535, 94)
Screenshot: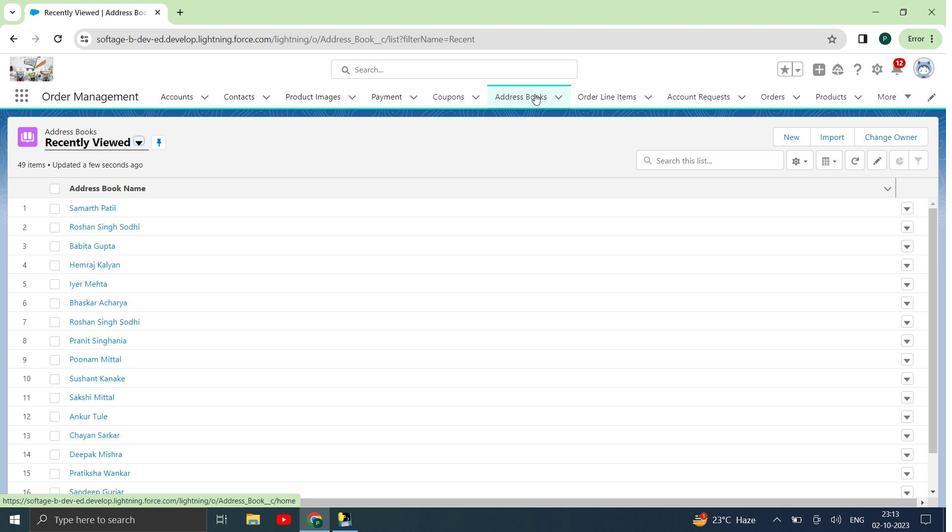 
Action: Mouse moved to (518, 94)
Screenshot: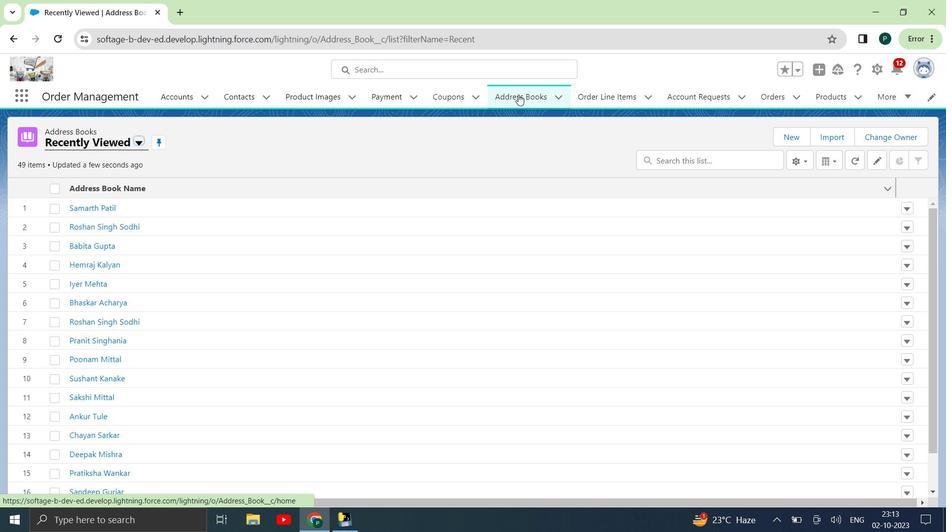 
Action: Mouse pressed left at (518, 94)
Screenshot: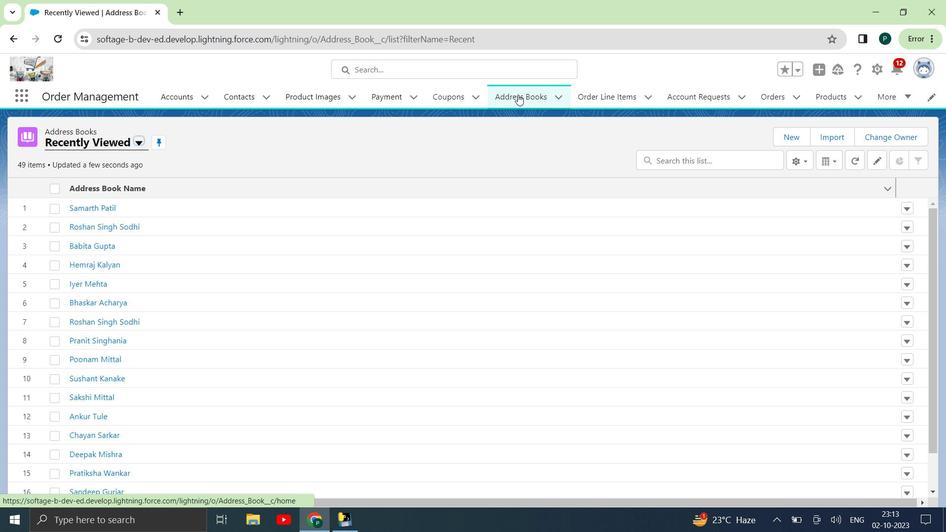 
Action: Mouse moved to (858, 160)
Screenshot: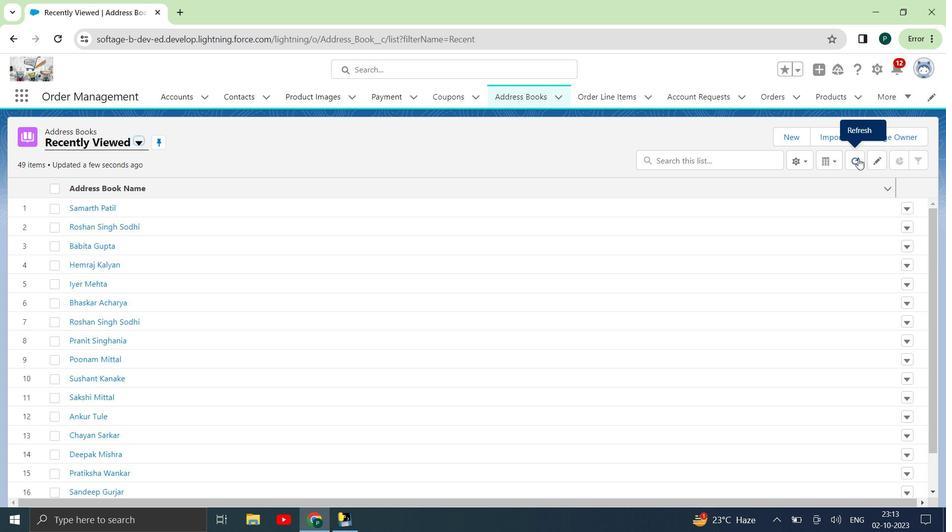 
Action: Mouse pressed left at (858, 160)
Screenshot: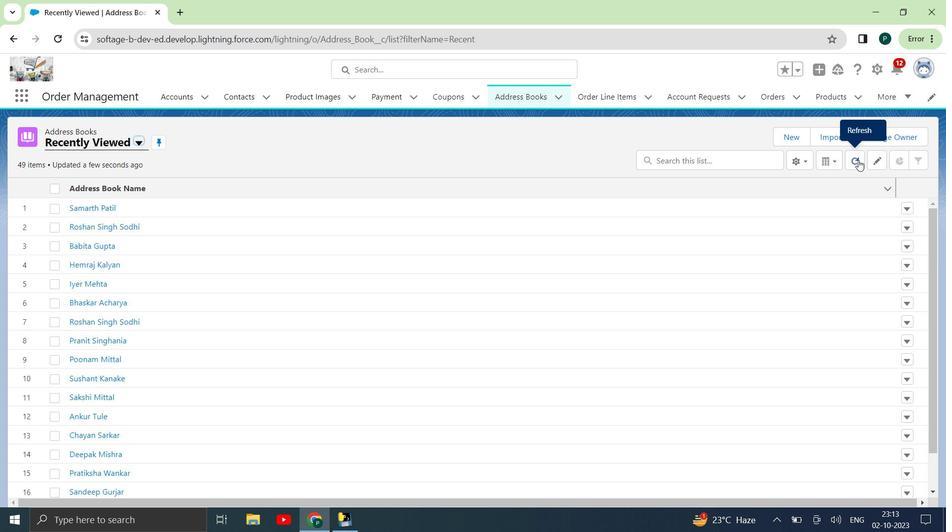 
Action: Mouse pressed left at (858, 160)
Screenshot: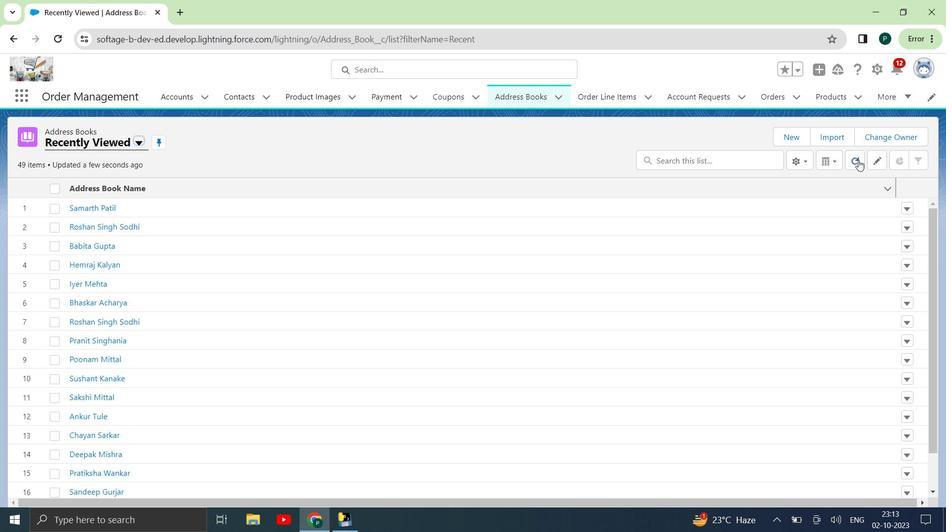 
Action: Mouse moved to (786, 140)
Screenshot: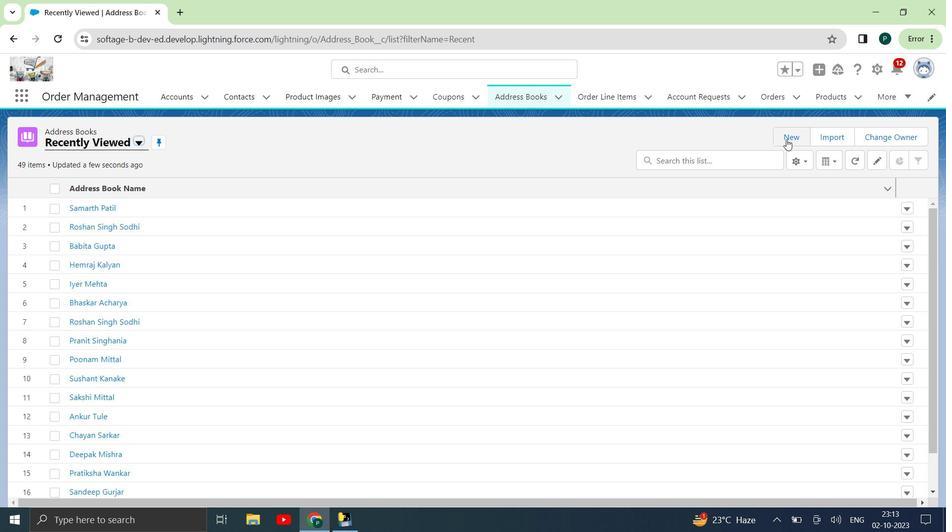 
Action: Mouse pressed left at (786, 140)
Screenshot: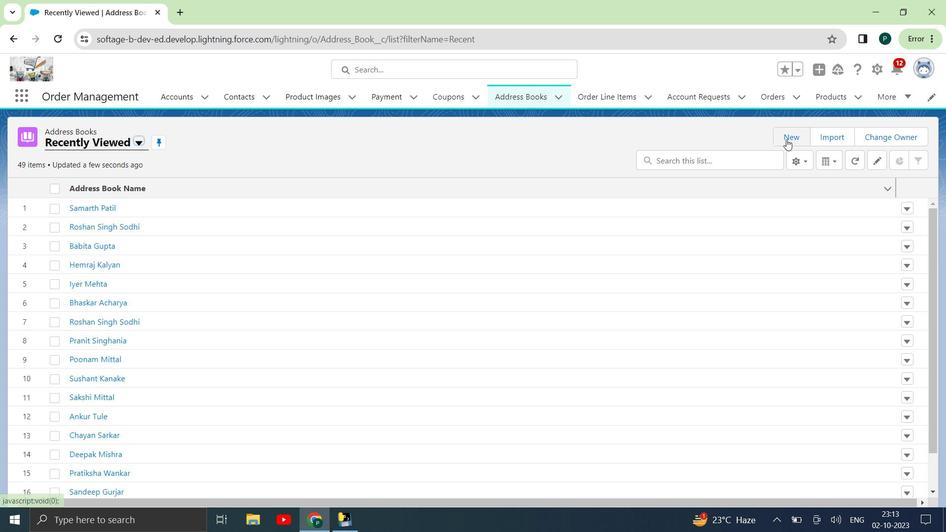 
Action: Mouse moved to (395, 194)
Screenshot: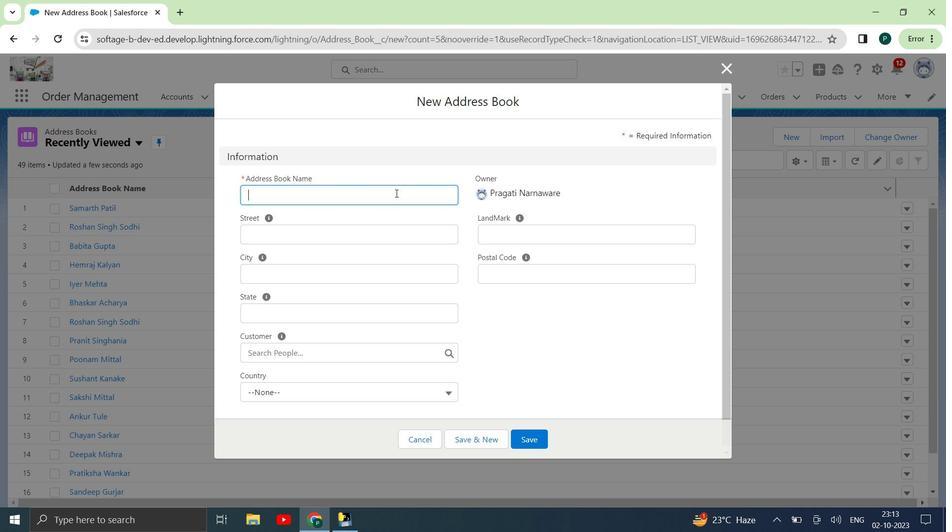 
Action: Mouse pressed left at (395, 194)
Screenshot: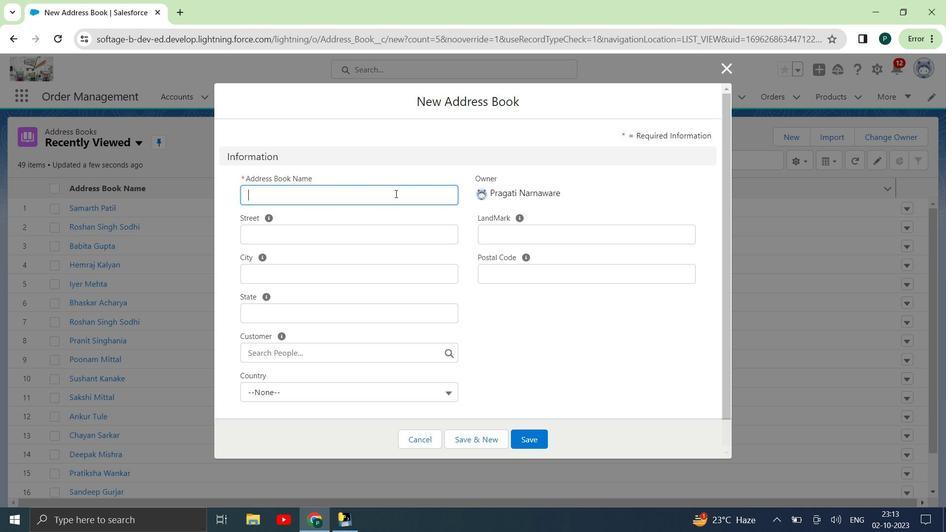 
Action: Key pressed <Key.shift>Popatlal<Key.space><Key.shift><Key.shift><Key.shift><Key.shift><Key.shift><Key.shift><Key.shift>Kamdhenu
Screenshot: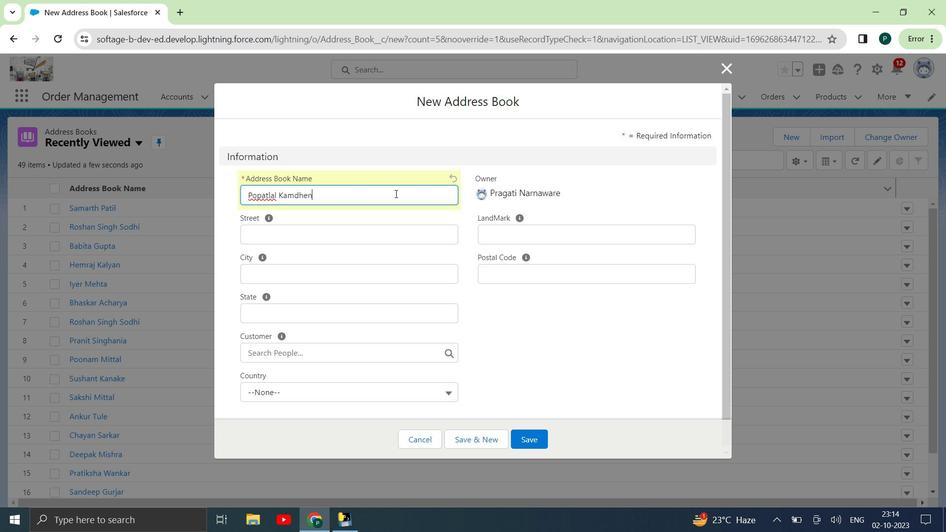
Action: Mouse moved to (343, 237)
Screenshot: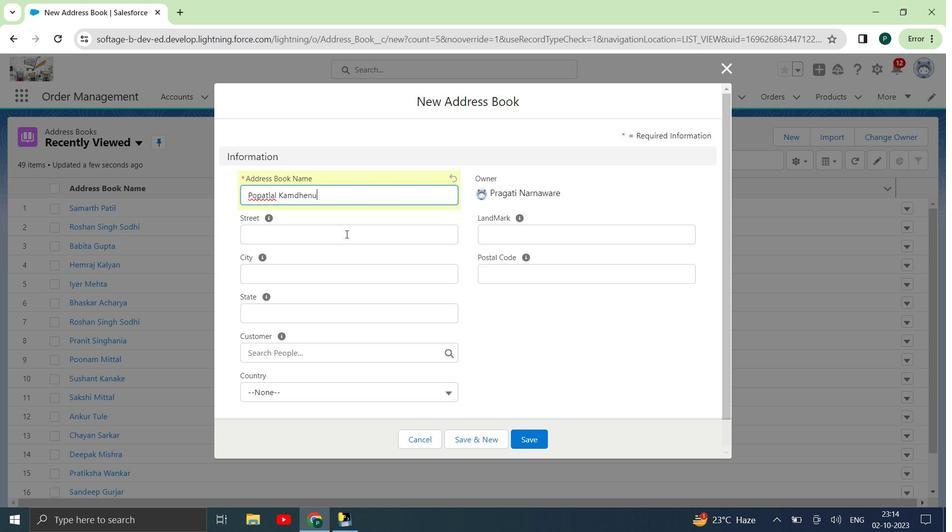 
Action: Mouse pressed left at (343, 237)
Screenshot: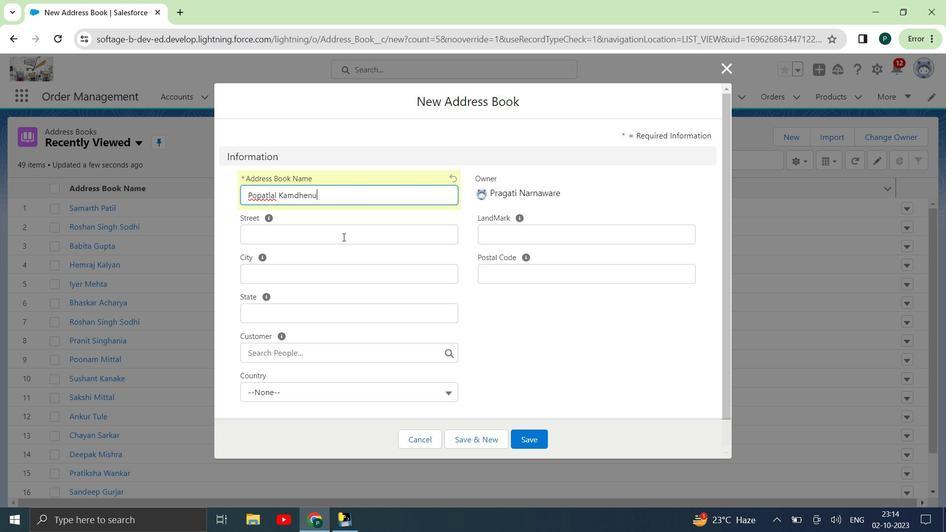 
Action: Key pressed 336/<Key.shift>V<Key.space><Key.shift>Verma<Key.space><Key.shift><Key.shift><Key.shift><Key.shift><Key.shift><Key.shift><Key.shift><Key.shift><Key.shift><Key.shift><Key.shift><Key.shift><Key.shift><Key.shift><Key.shift><Key.shift><Key.shift><Key.shift><Key.shift><Key.shift><Key.shift><Key.shift><Key.shift><Key.shift><Key.shift>Layout,<Key.space><Key.shift><Key.shift>North<Key.space><Key.shift>Carolina<Key.space><Key.shift><Key.shift><Key.shift><Key.shift><Key.shift><Key.shift><Key.shift><Key.shift><Key.shift><Key.shift><Key.shift><Key.shift><Key.shift><Key.shift><Key.shift><Key.shift><Key.shift>Lame
Screenshot: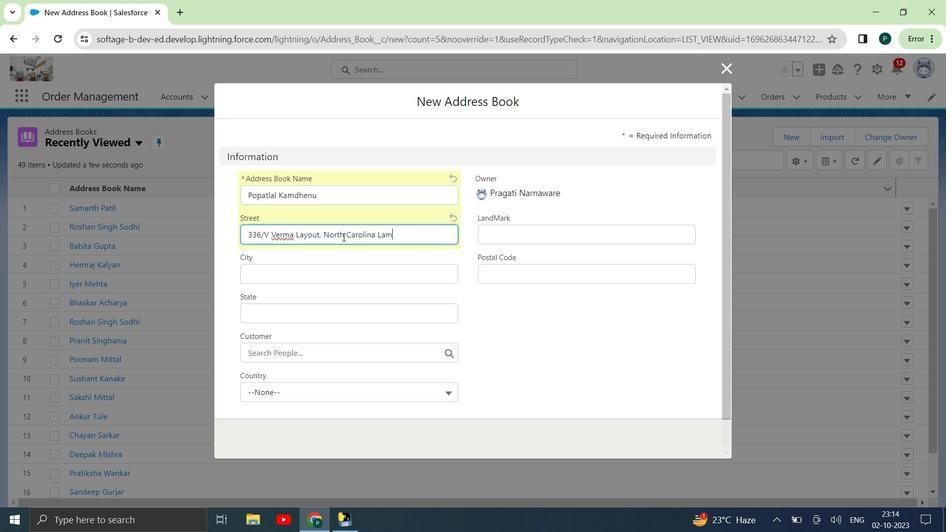 
Action: Mouse moved to (438, 178)
Screenshot: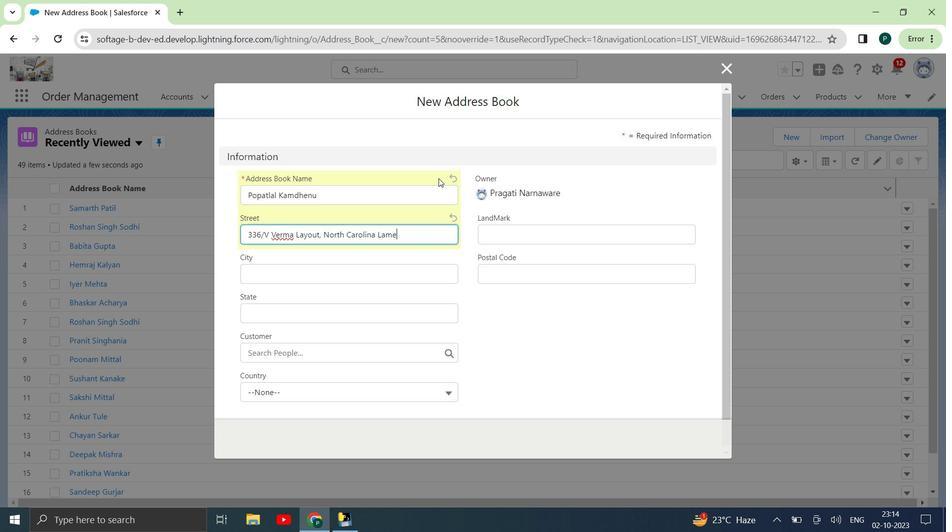 
Action: Key pressed <Key.backspace><Key.backspace>ne.
Screenshot: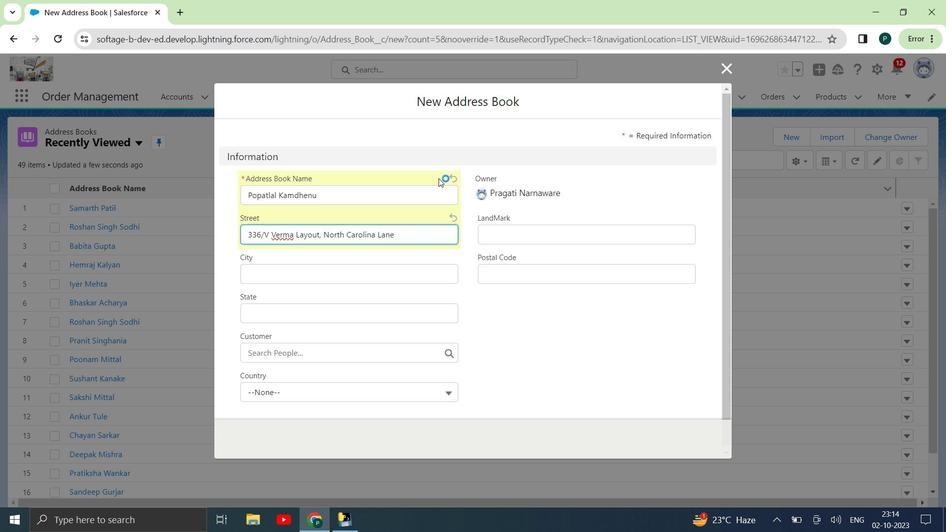 
Action: Mouse moved to (489, 231)
Screenshot: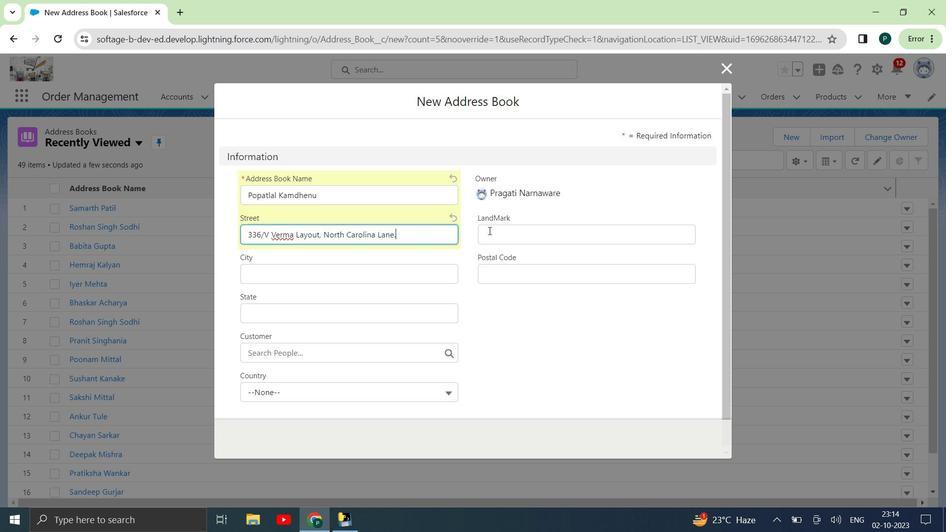 
Action: Mouse pressed left at (489, 231)
Screenshot: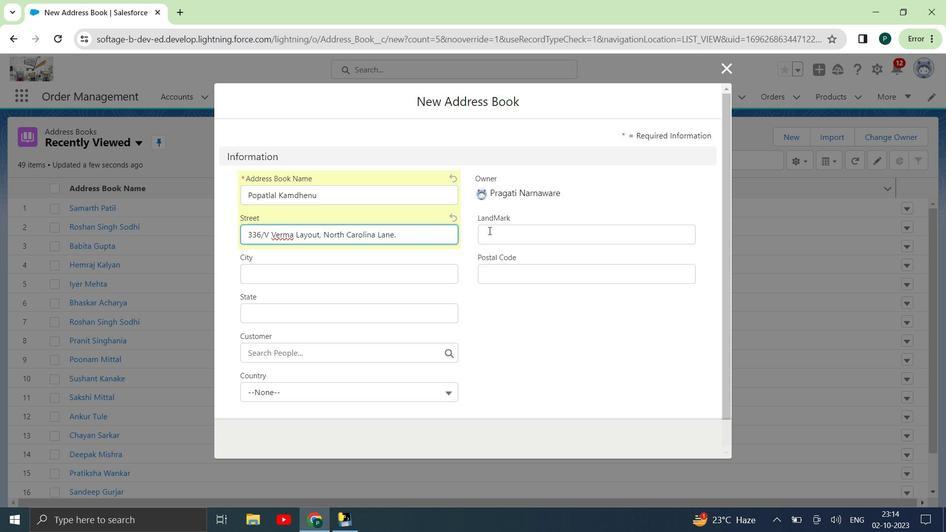
Action: Key pressed <Key.shift>T<Key.shift><Key.shift><Key.shift><Key.shift><Key.shift><Key.shift><Key.shift><Key.shift><Key.shift>V<Key.space><Key.shift>Tower
Screenshot: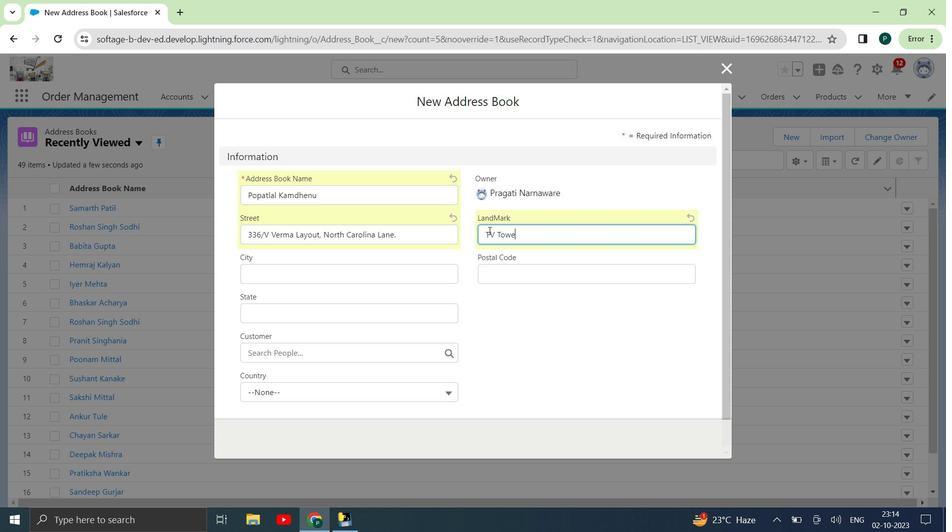 
Action: Mouse moved to (545, 276)
Screenshot: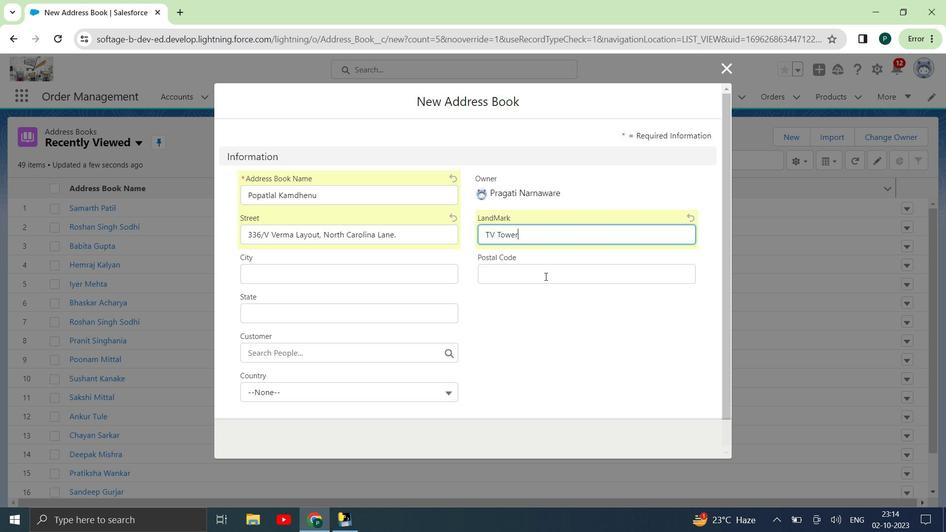 
Action: Mouse pressed left at (545, 276)
Screenshot: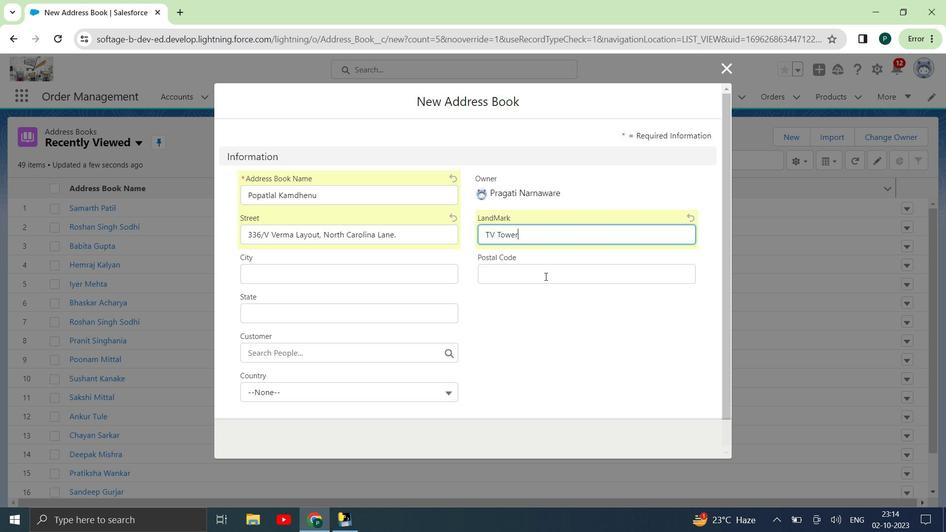 
Action: Mouse moved to (542, 278)
Screenshot: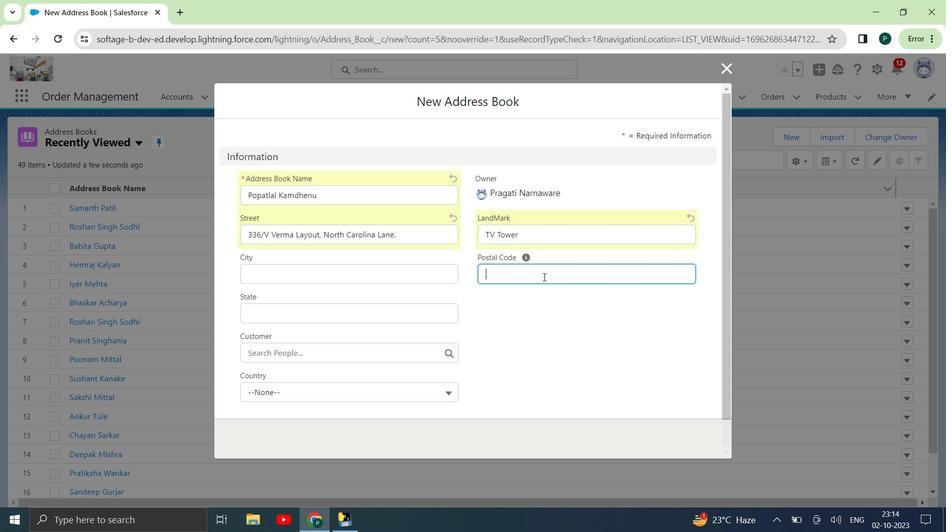 
Action: Key pressed 445212
Screenshot: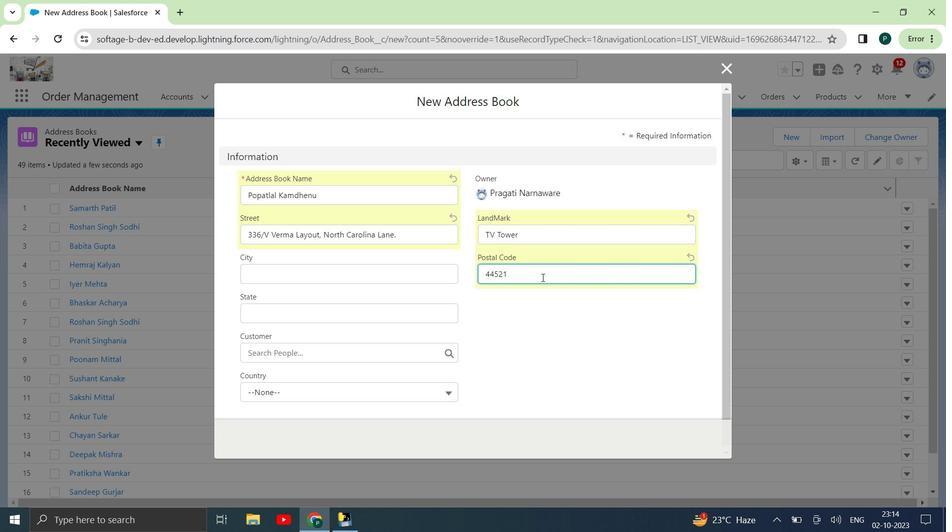
Action: Mouse moved to (379, 269)
Screenshot: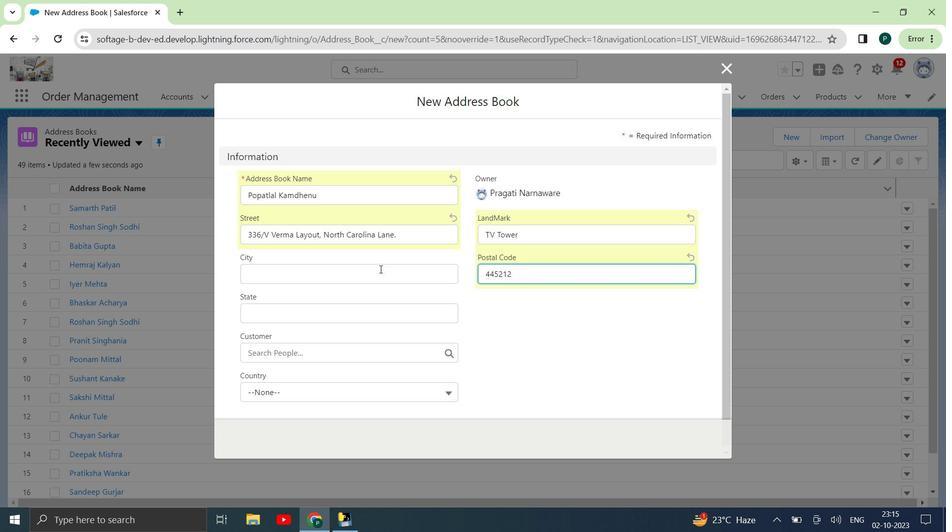 
Action: Mouse pressed left at (379, 269)
Screenshot: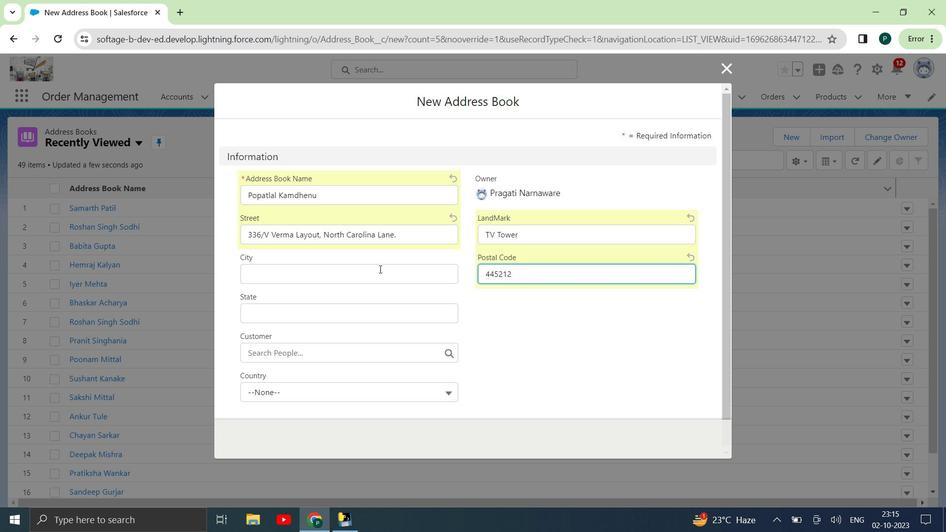 
Action: Key pressed <Key.shift><Key.shift>Latur
Screenshot: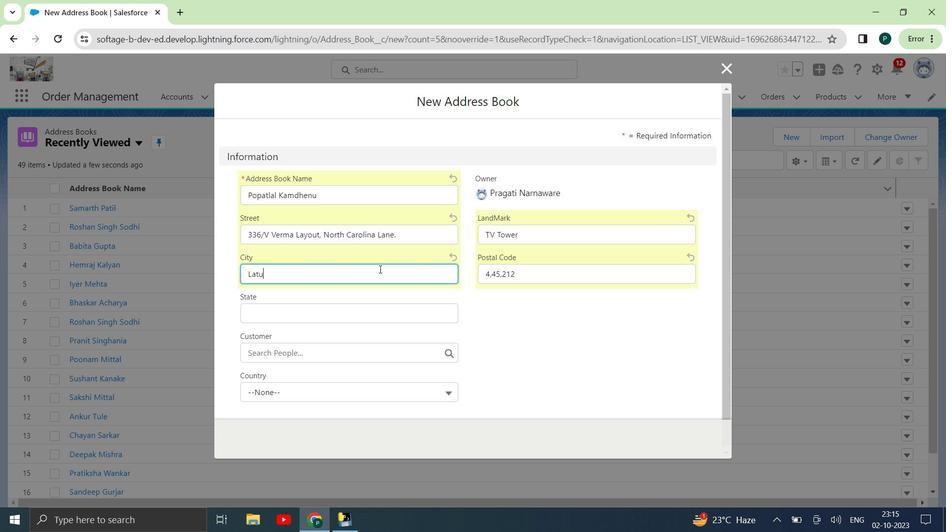 
Action: Mouse moved to (365, 307)
Screenshot: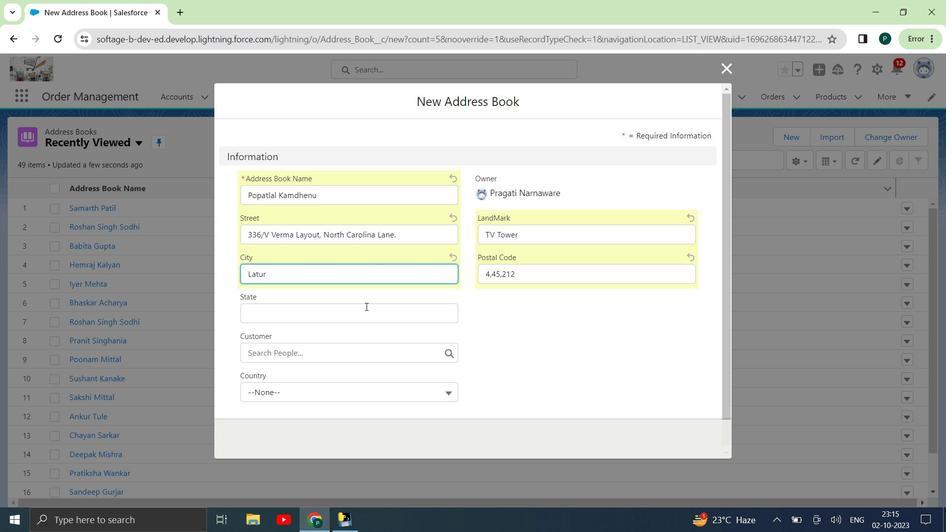 
Action: Mouse pressed left at (365, 307)
Screenshot: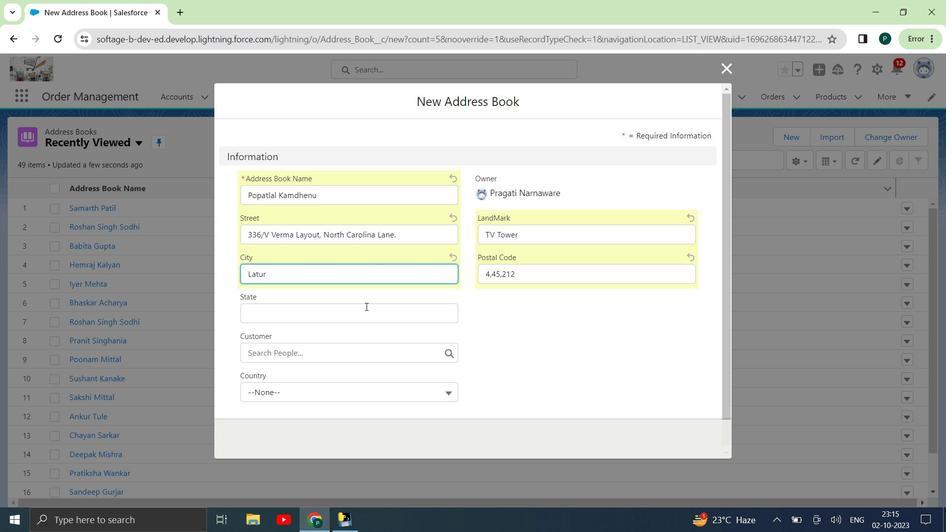 
Action: Key pressed <Key.shift>Maharashtra
Screenshot: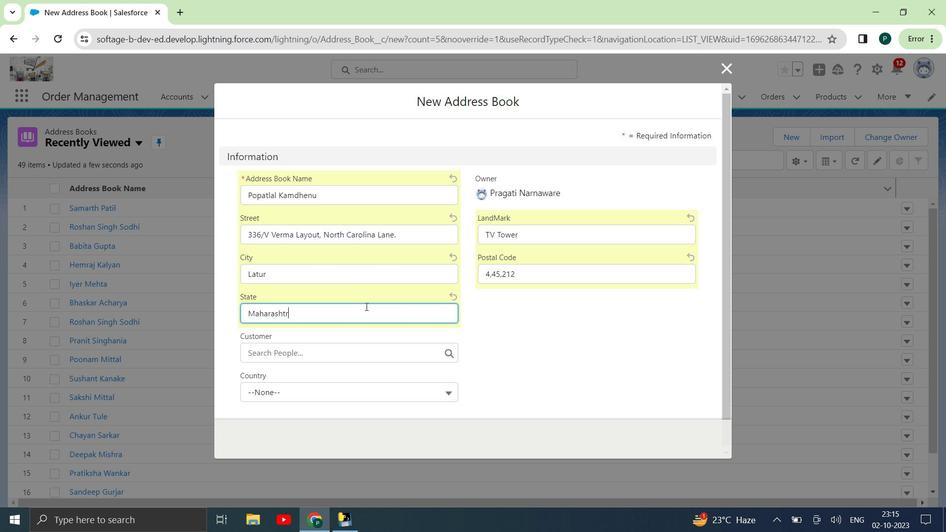 
Action: Mouse moved to (445, 344)
Screenshot: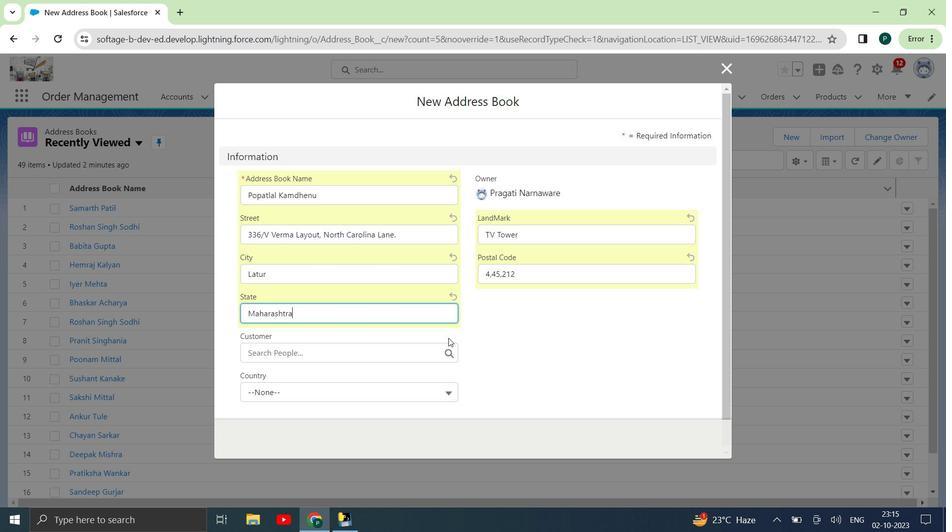 
Action: Mouse scrolled (445, 344) with delta (0, 0)
Screenshot: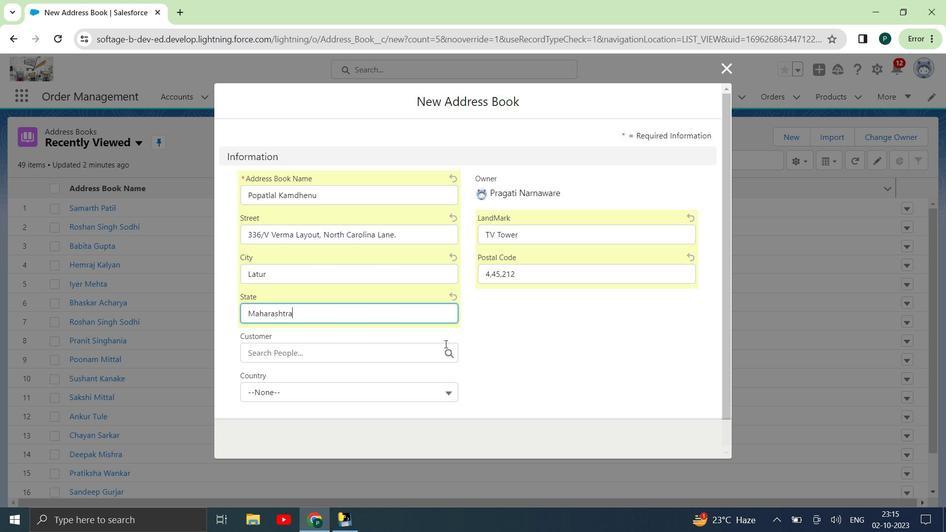 
Action: Mouse moved to (347, 393)
Screenshot: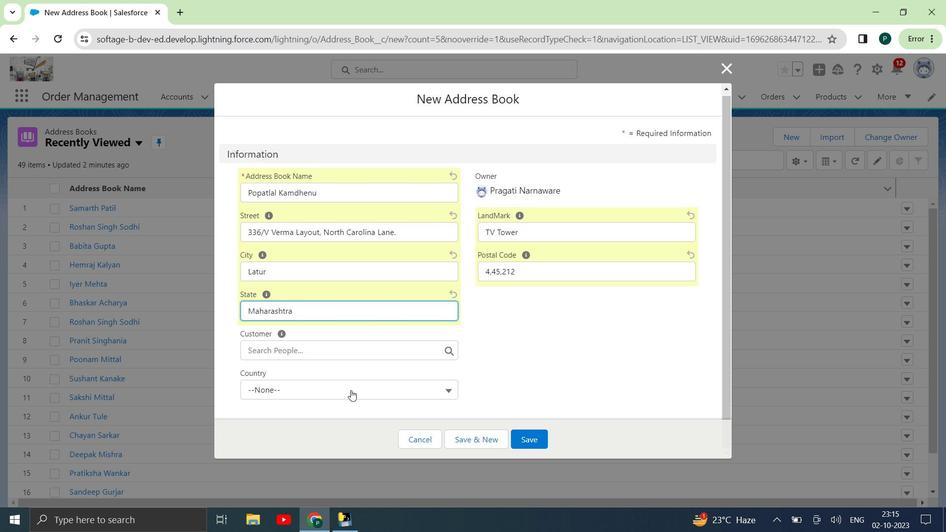 
Action: Mouse pressed left at (347, 393)
Screenshot: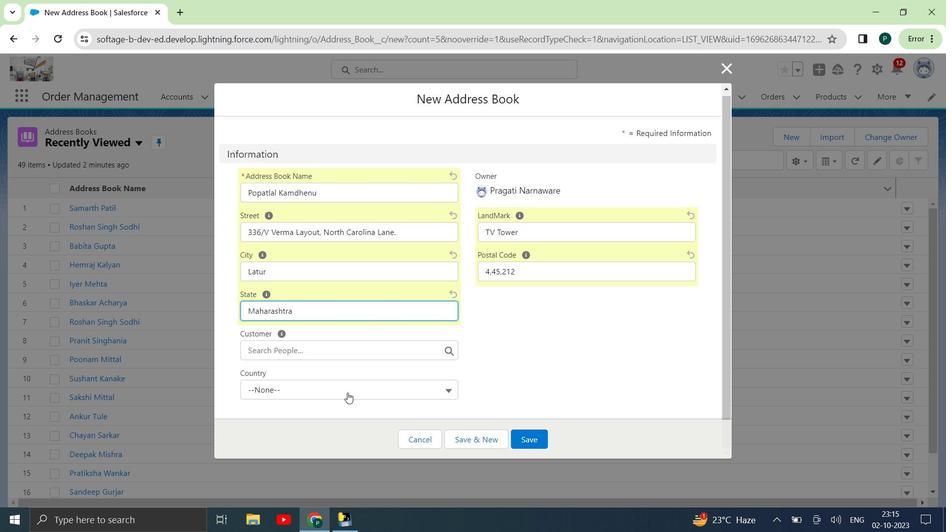 
Action: Mouse moved to (406, 194)
Screenshot: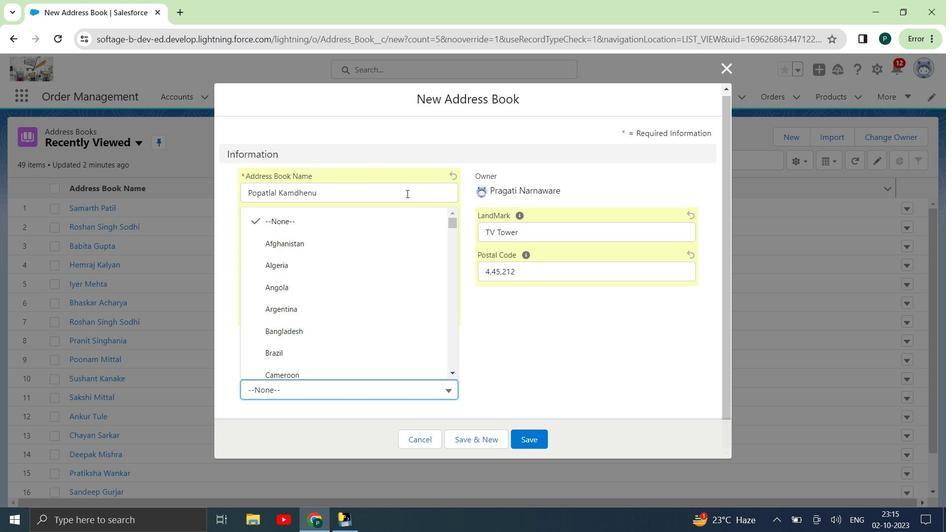
Action: Key pressed <Key.down><Key.down><Key.down><Key.down><Key.down><Key.down><Key.down><Key.down><Key.down><Key.down><Key.down><Key.down><Key.down><Key.down><Key.down><Key.down><Key.down><Key.down><Key.down><Key.down><Key.down><Key.down><Key.down><Key.down><Key.down><Key.down><Key.down><Key.down><Key.down><Key.down><Key.down><Key.down><Key.down><Key.down><Key.down><Key.down><Key.down><Key.down><Key.down><Key.down><Key.down><Key.down><Key.down><Key.down><Key.down><Key.down><Key.down><Key.down><Key.down><Key.down><Key.down><Key.down><Key.down><Key.down><Key.down><Key.down><Key.down><Key.down><Key.down><Key.down><Key.down><Key.down><Key.down><Key.down><Key.down><Key.down><Key.down><Key.down><Key.down><Key.down><Key.down><Key.down><Key.down><Key.down><Key.down><Key.down><Key.down><Key.down><Key.down><Key.down><Key.down><Key.down><Key.down><Key.down><Key.down><Key.down><Key.down><Key.down><Key.down><Key.down><Key.down><Key.down><Key.down><Key.down><Key.down><Key.down><Key.down><Key.down><Key.down><Key.down><Key.down><Key.down><Key.down><Key.down><Key.down><Key.down><Key.down><Key.down><Key.down><Key.down><Key.down><Key.down><Key.down><Key.down><Key.down><Key.enter>
Screenshot: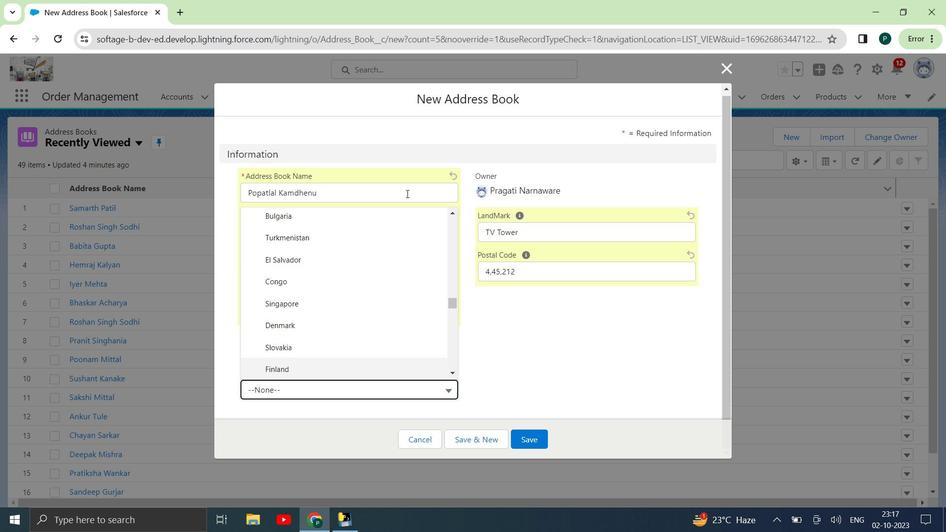 
Action: Mouse moved to (544, 435)
Screenshot: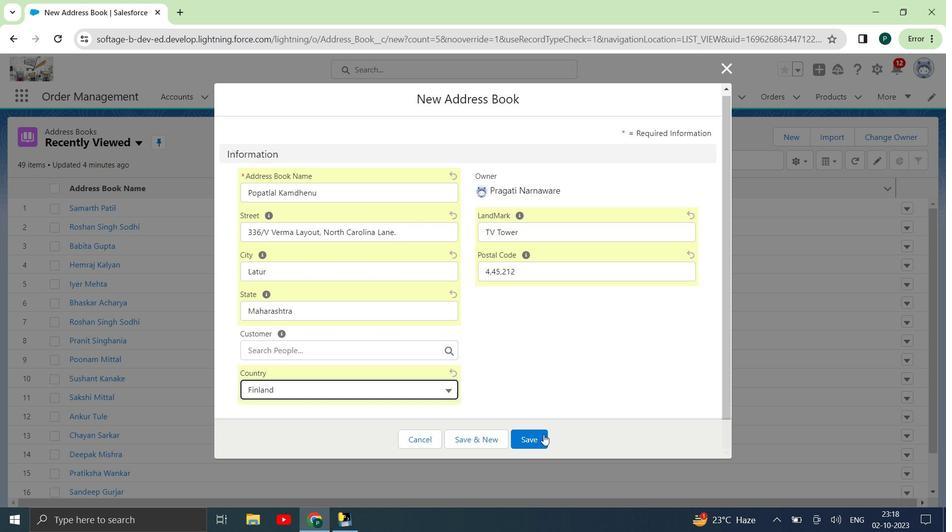 
Action: Mouse pressed left at (544, 435)
Screenshot: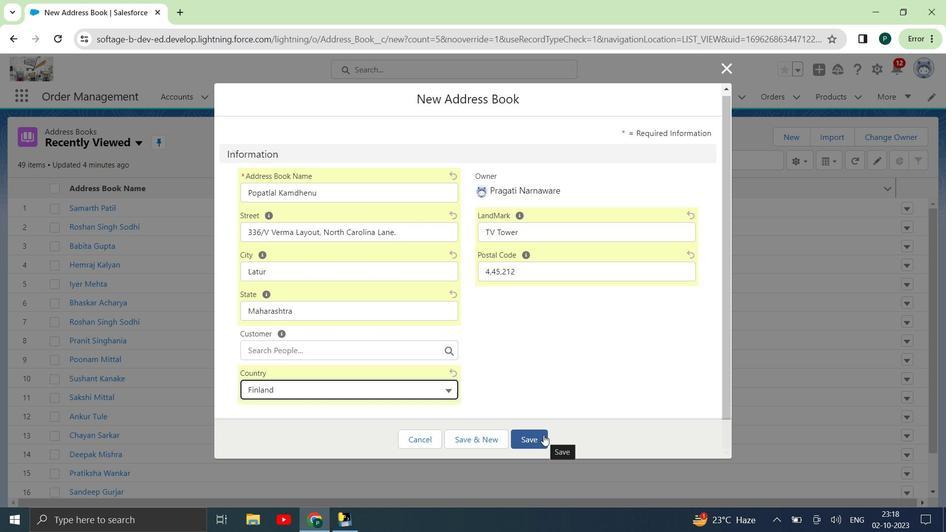 
Action: Mouse moved to (521, 91)
Screenshot: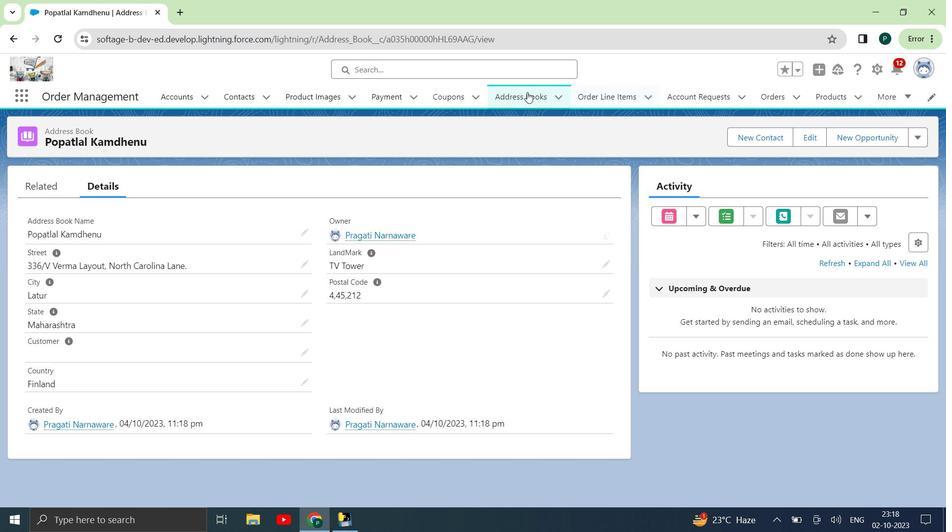 
Action: Mouse pressed left at (521, 91)
Screenshot: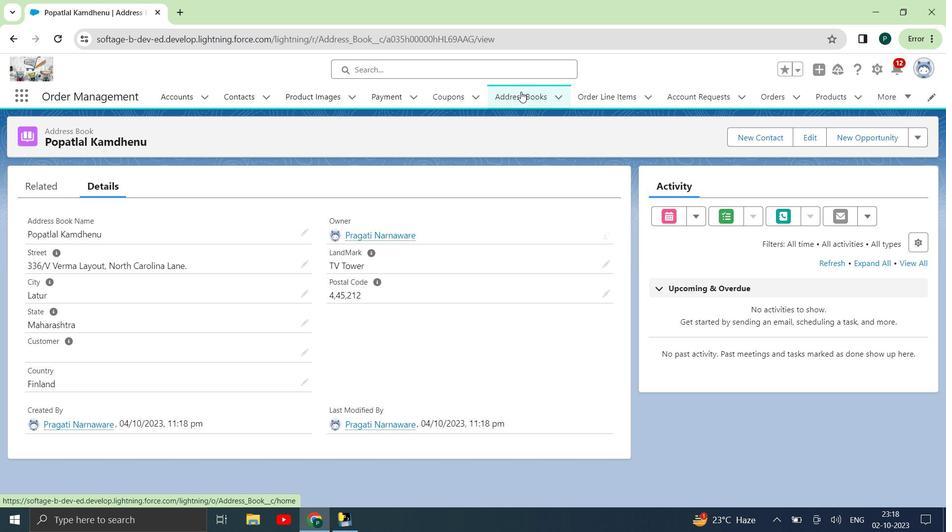
Action: Mouse moved to (781, 136)
Screenshot: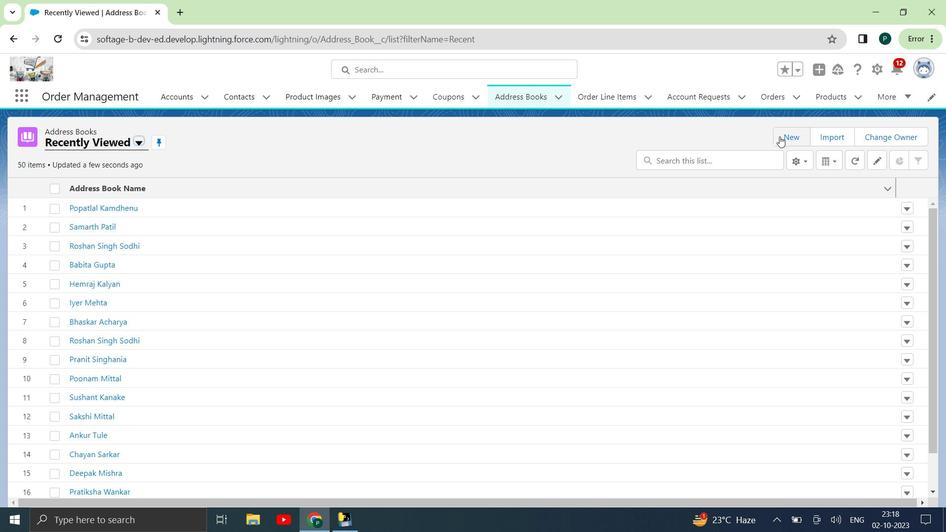 
Action: Mouse pressed left at (781, 136)
Screenshot: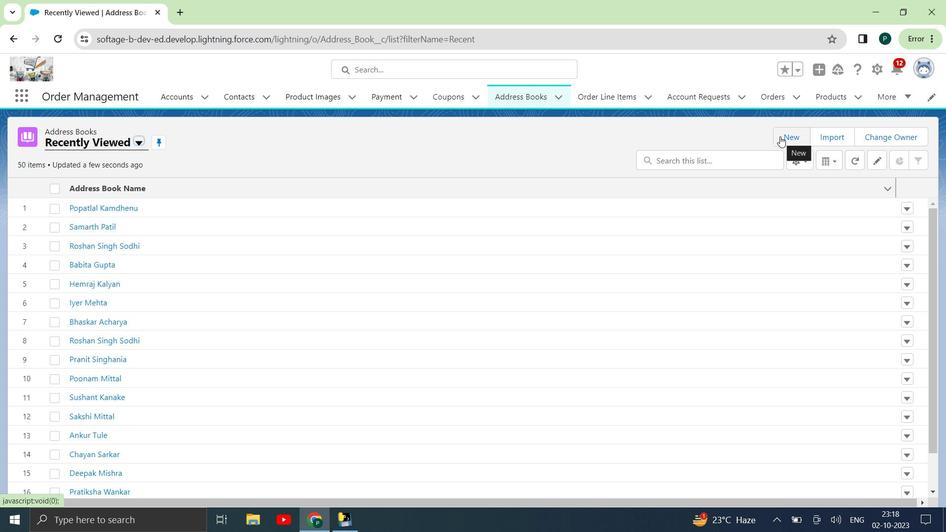 
Action: Mouse moved to (422, 191)
Screenshot: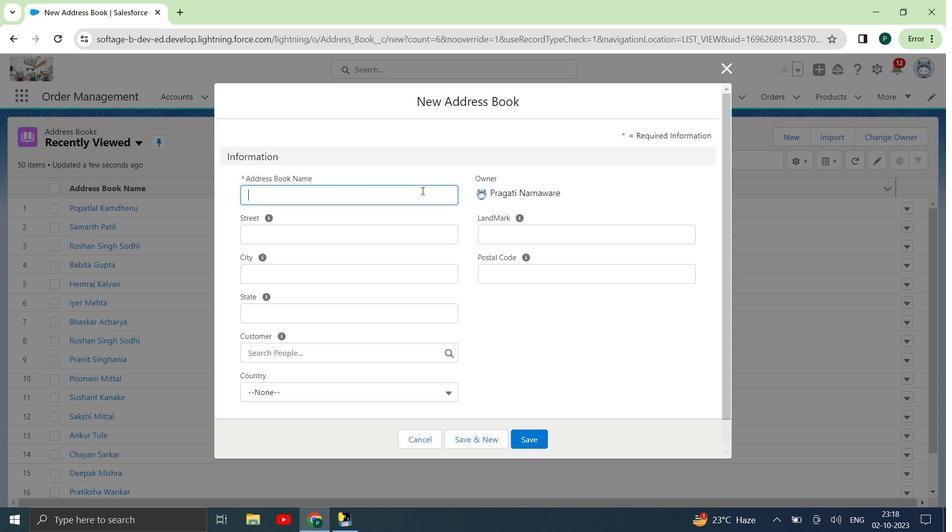 
Action: Mouse pressed left at (422, 191)
Screenshot: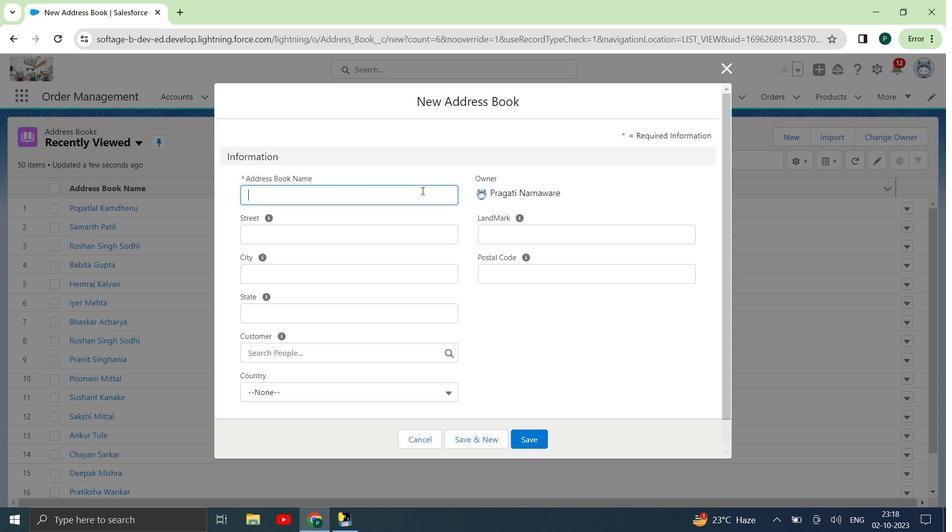 
Action: Key pressed <Key.shift>Hitesh<Key.space><Key.shift>Dess<Key.backspace>hmukh
Screenshot: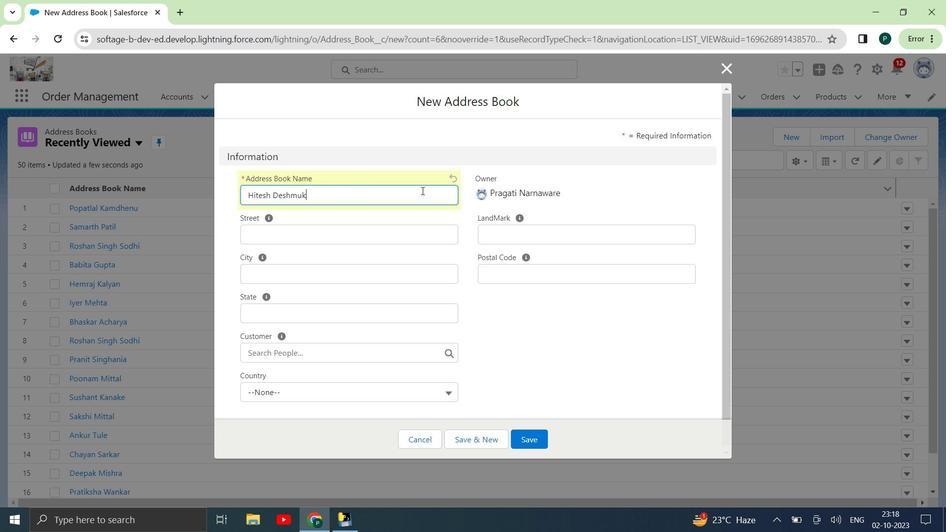 
Action: Mouse moved to (376, 240)
Screenshot: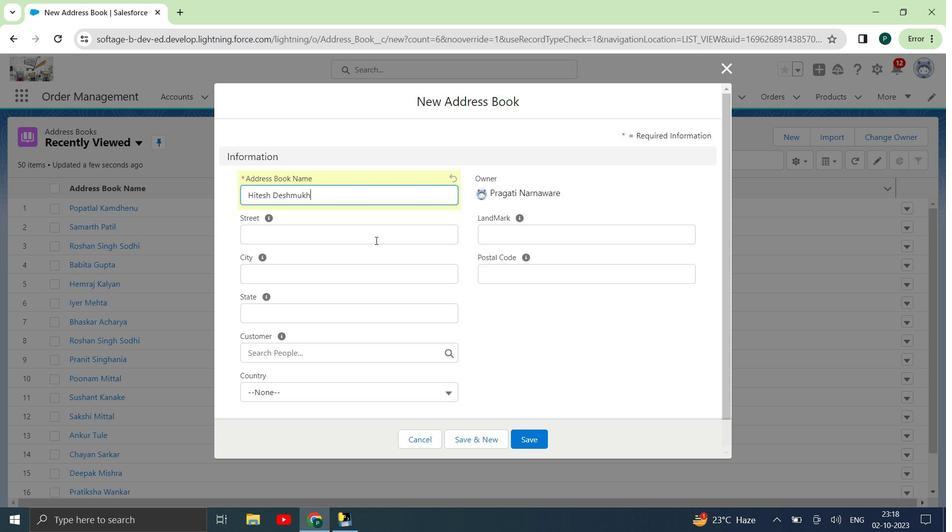 
Action: Mouse pressed left at (376, 240)
Screenshot: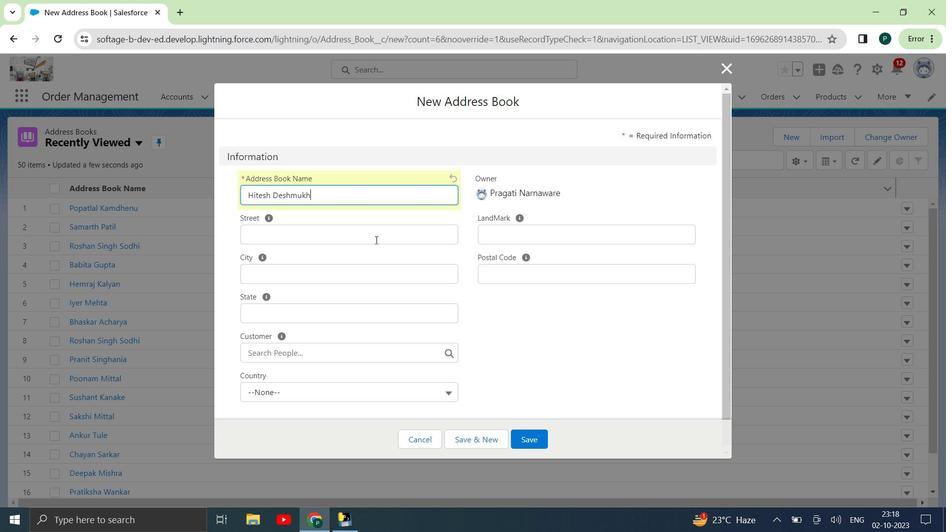 
Action: Key pressed 85/<Key.shift>Q<Key.space><Key.shift_r><Key.shift_r><Key.shift_r><Key.shift_r><Key.shift_r>Popatlal<Key.space><Key.shift><Key.shift><Key.shift><Key.shift><Key.shift>Sqy<Key.backspace>uare,<Key.space><Key.shift_r><Key.shift_r><Key.shift_r><Key.shift_r><Key.shift_r><Key.shift_r><Key.shift_r><Key.shift>South<Key.space><Key.shift_r><Key.shift_r><Key.shift_r><Key.shift_r><Key.shift_r><Key.shift_r><Key.shift_r><Key.shift_r>Point<Key.space><Key.shift>s<Key.backspace><Key.shift>School.
Screenshot: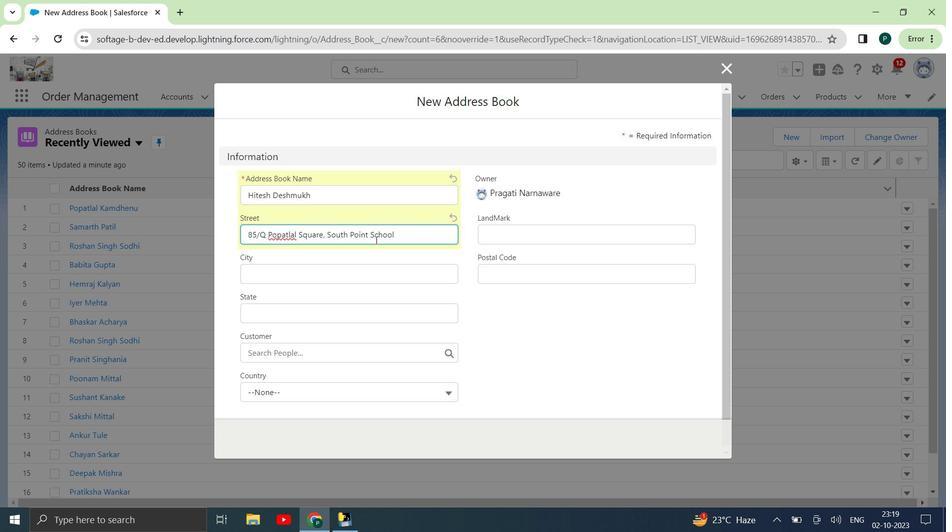 
Action: Mouse moved to (492, 230)
Screenshot: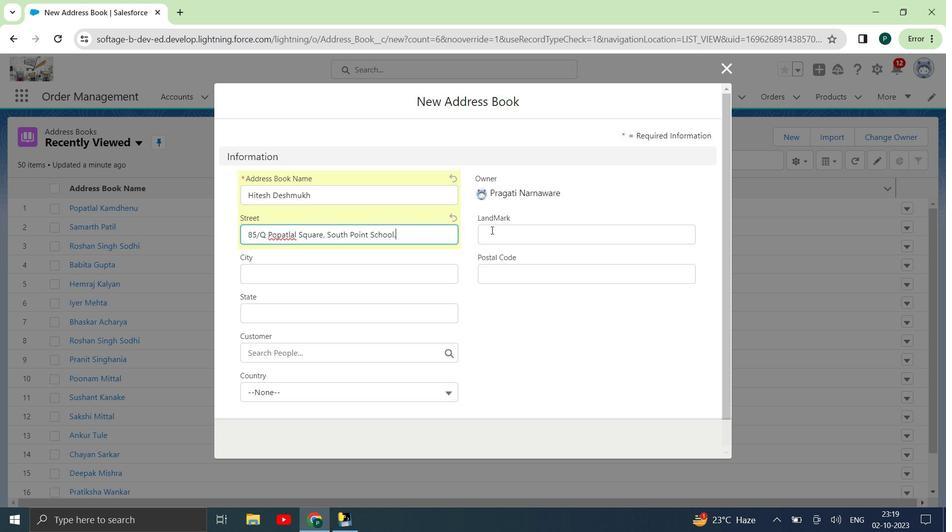
Action: Mouse pressed left at (492, 230)
Screenshot: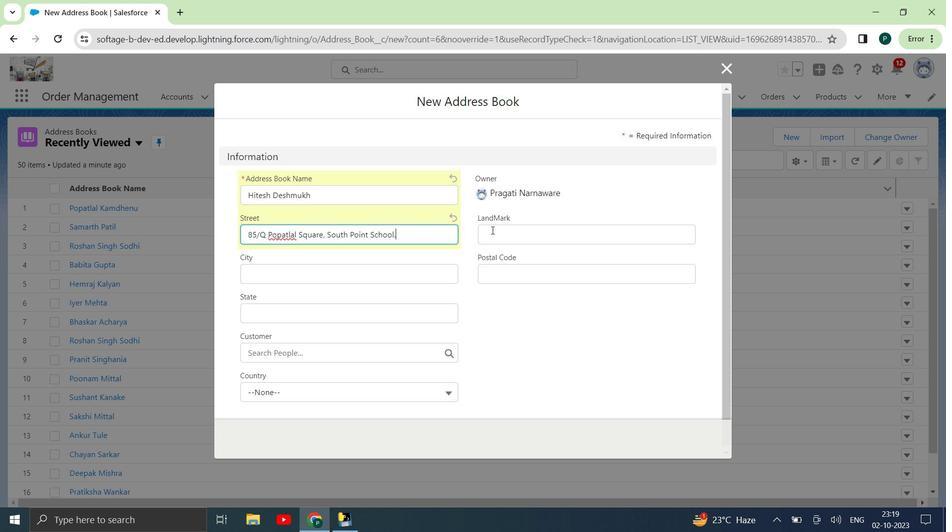 
Action: Mouse moved to (492, 230)
Screenshot: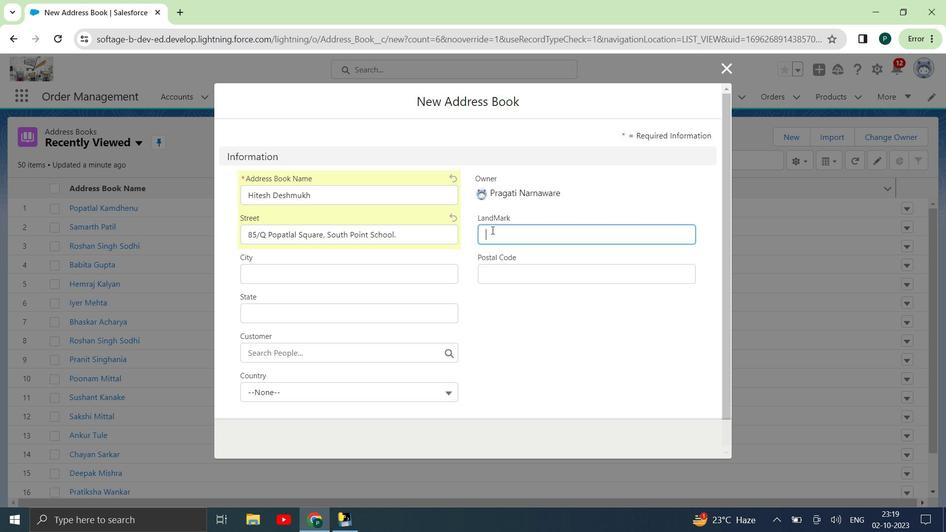 
Action: Key pressed <Key.shift_r><Key.shift_r><Key.shift_r><Key.shift_r><Key.shift_r><Key.shift_r><Key.shift_r>P
Screenshot: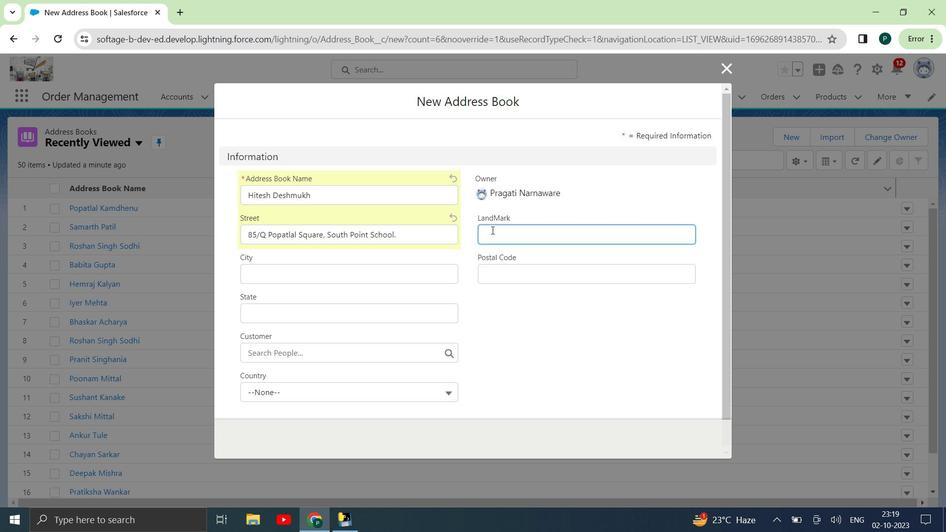 
Action: Mouse pressed left at (492, 230)
Screenshot: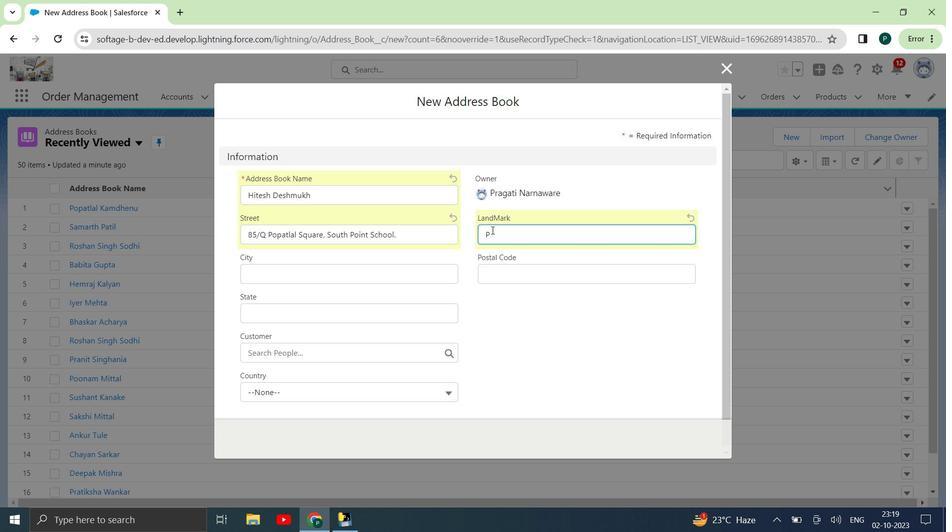 
Action: Key pressed atola<Key.space><Key.shift><Key.shift><Key.shift><Key.shift><Key.shift><Key.shift><Key.shift><Key.shift>Dhaba
Screenshot: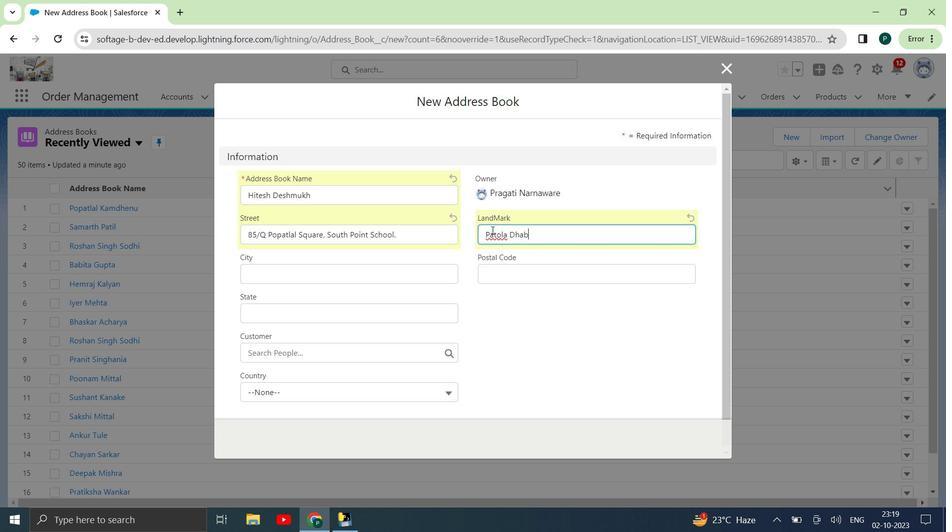 
Action: Mouse moved to (390, 283)
Screenshot: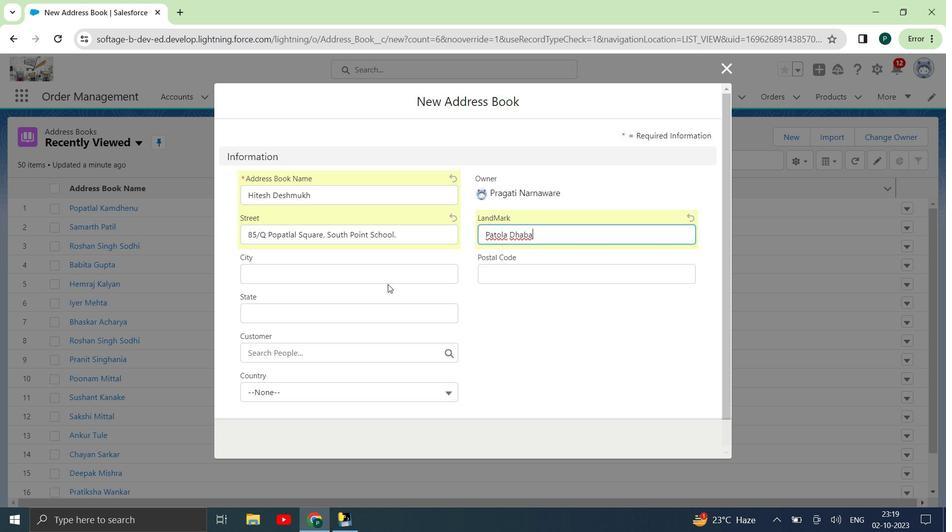 
Action: Mouse pressed left at (390, 283)
Screenshot: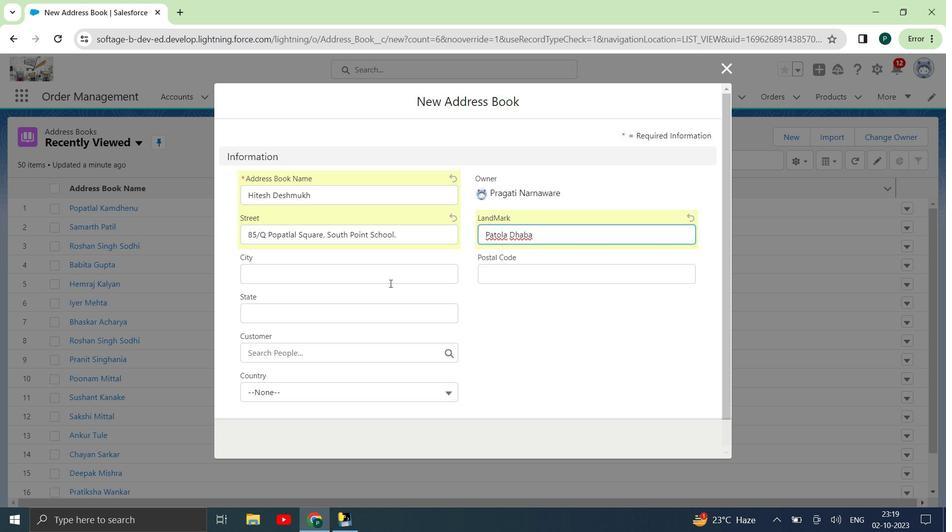 
Action: Key pressed <Key.shift_r><Key.shift><Key.shift>Gwalior
Screenshot: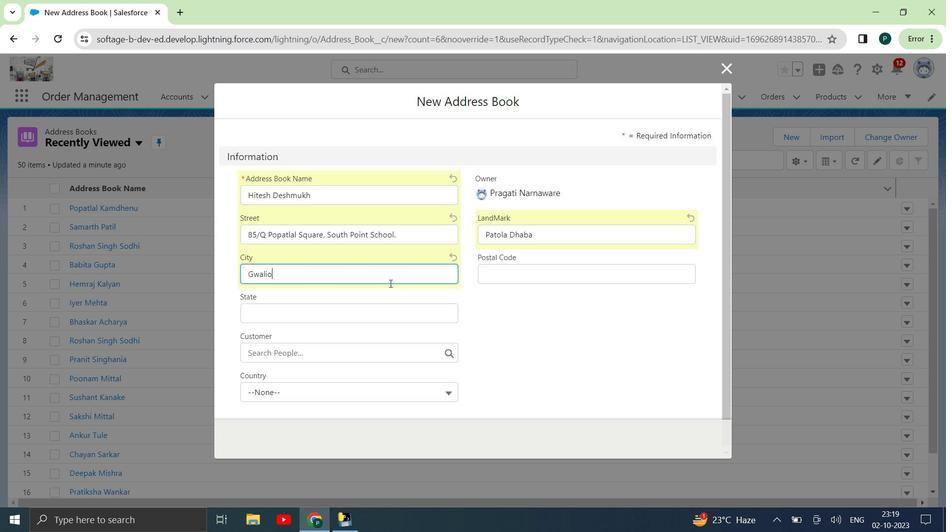 
Action: Mouse moved to (330, 308)
Screenshot: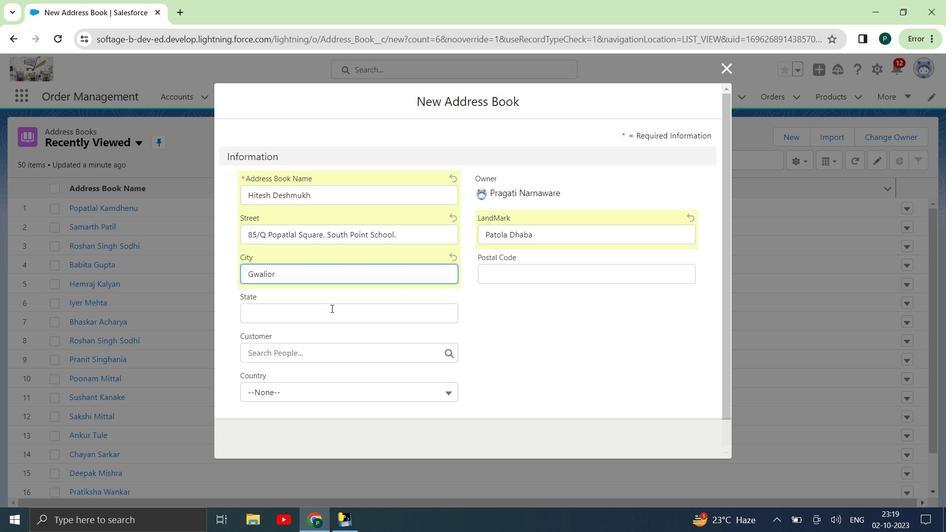 
Action: Mouse pressed left at (330, 308)
Screenshot: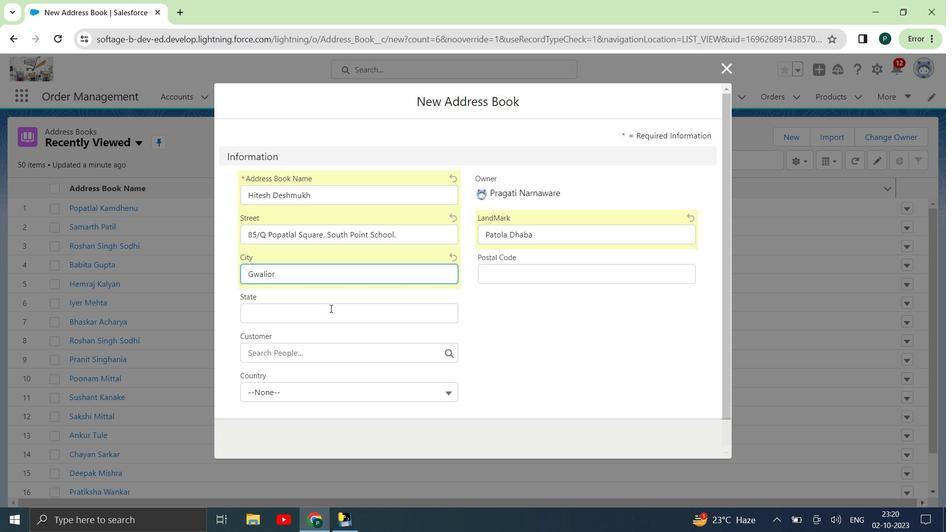 
Action: Key pressed <Key.shift>Madhya<Key.space><Key.shift><Key.shift><Key.shift>Pradesh
Screenshot: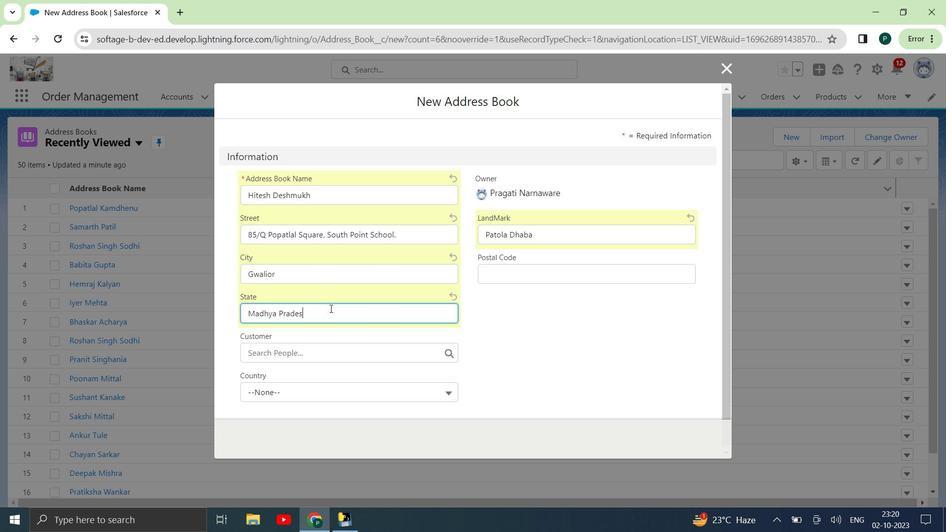 
Action: Mouse moved to (600, 276)
Screenshot: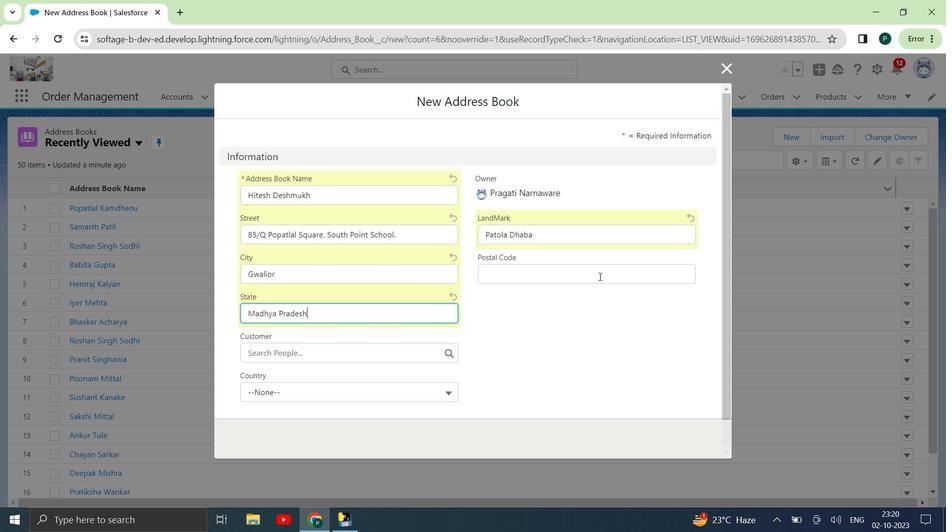 
Action: Mouse pressed left at (600, 276)
Screenshot: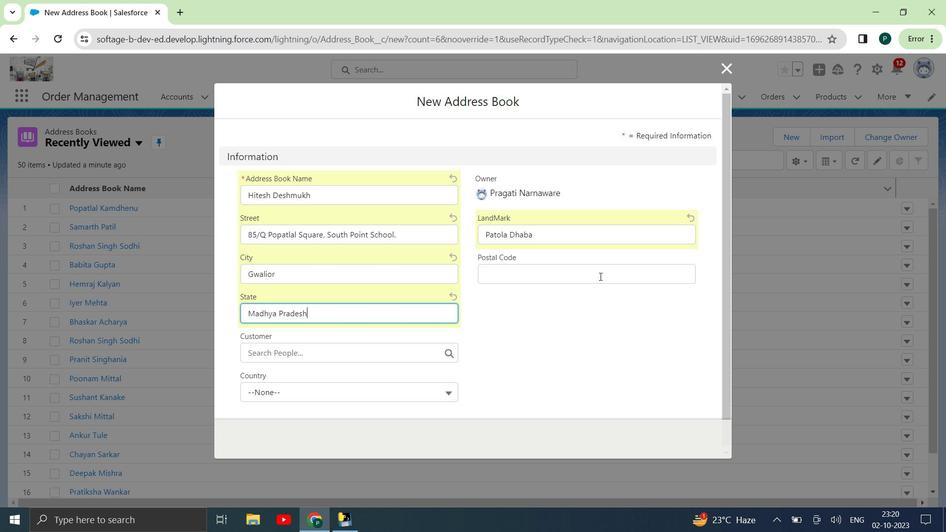 
Action: Key pressed 441250
